 Task: Find connections with filter location Pālakkodu with filter topic #cybersecuritywith filter profile language Spanish with filter current company Hortonworks with filter school Bundelkhand University, Jhansi with filter industry Language Schools with filter service category Outsourcing with filter keywords title Superintendent
Action: Mouse moved to (661, 96)
Screenshot: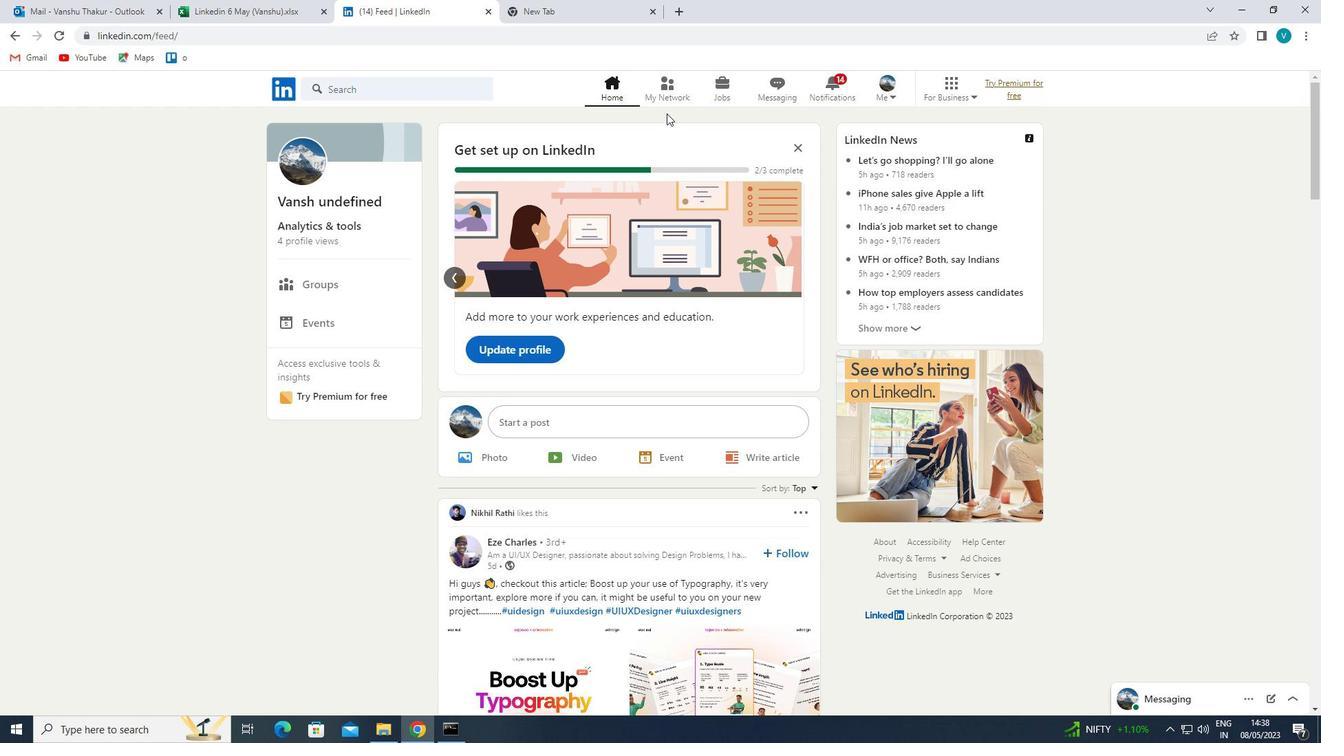
Action: Mouse pressed left at (661, 96)
Screenshot: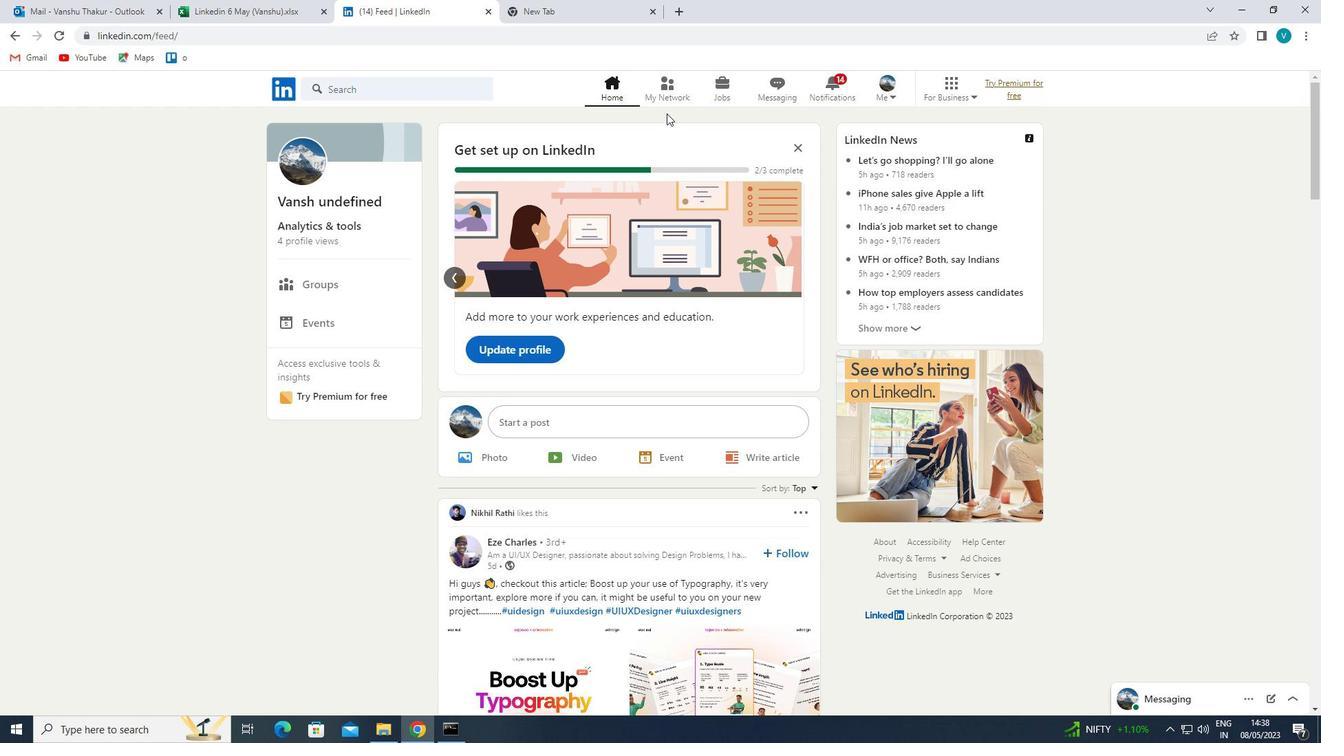 
Action: Mouse moved to (387, 172)
Screenshot: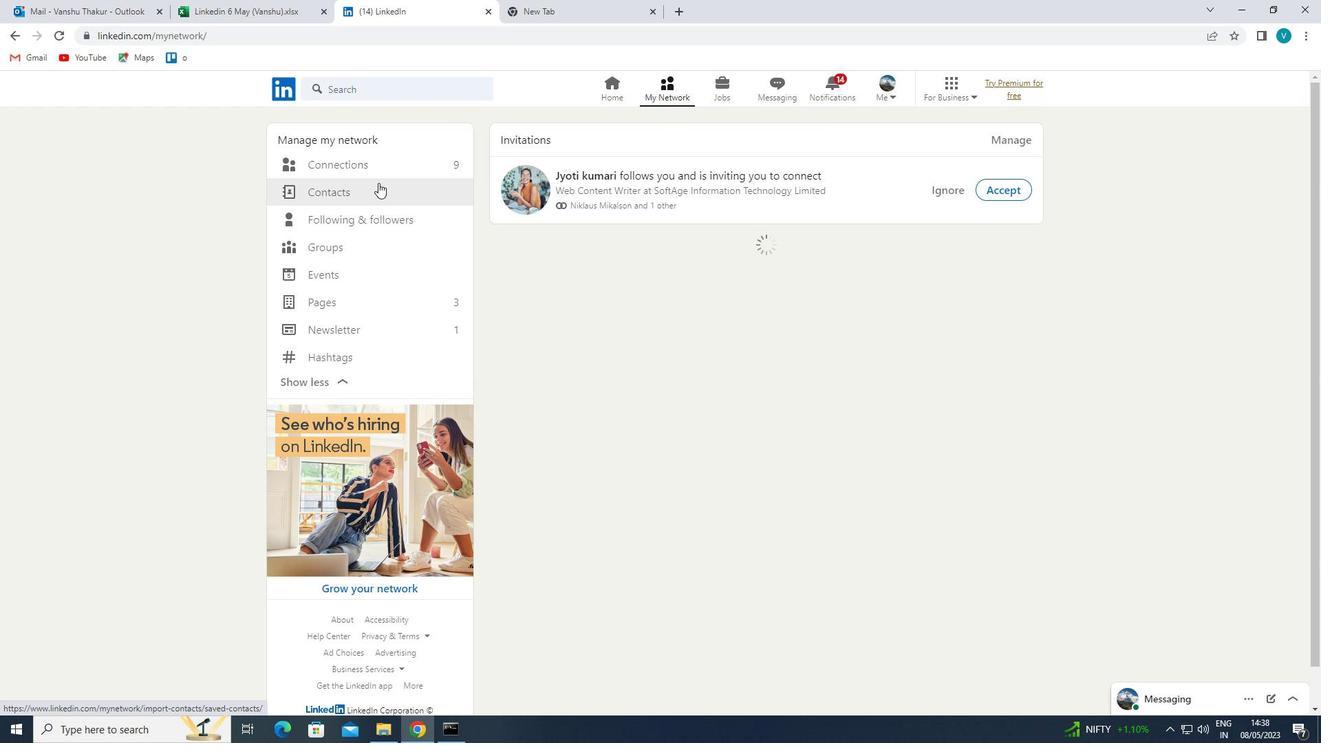 
Action: Mouse pressed left at (387, 172)
Screenshot: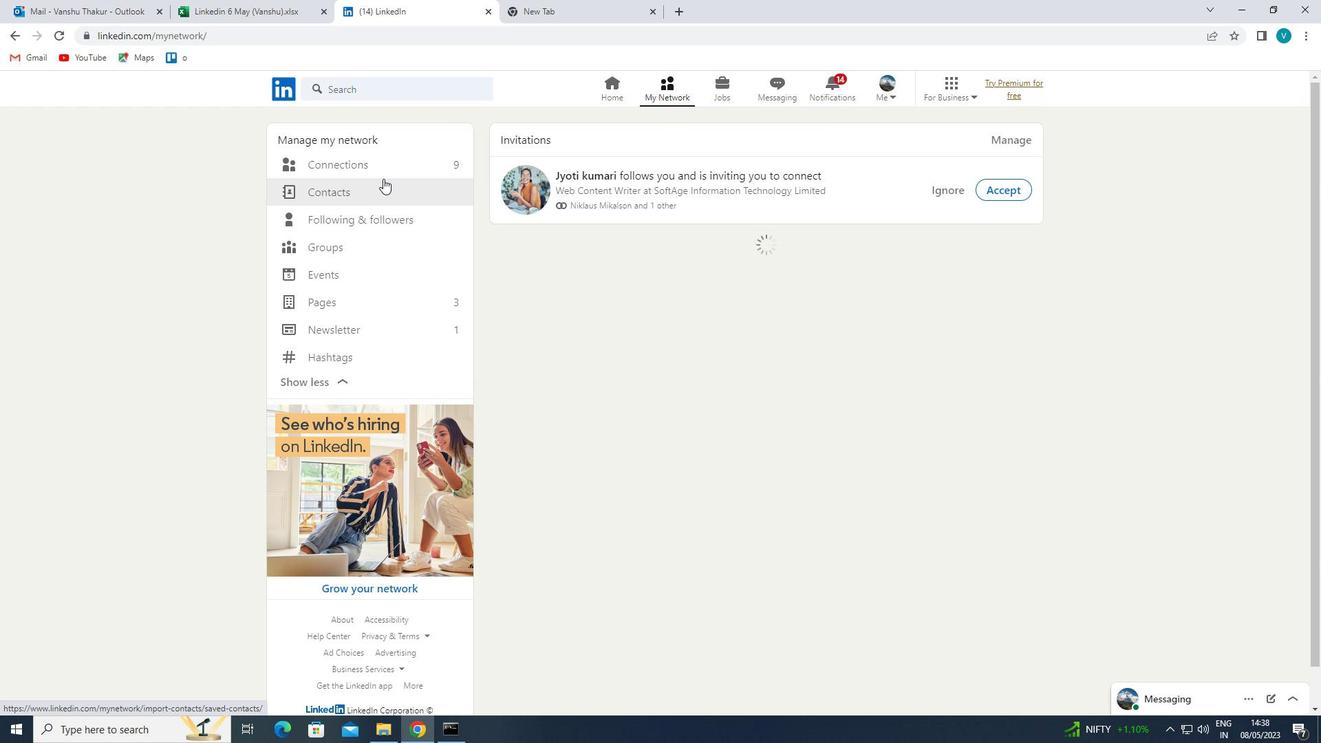 
Action: Mouse moved to (748, 164)
Screenshot: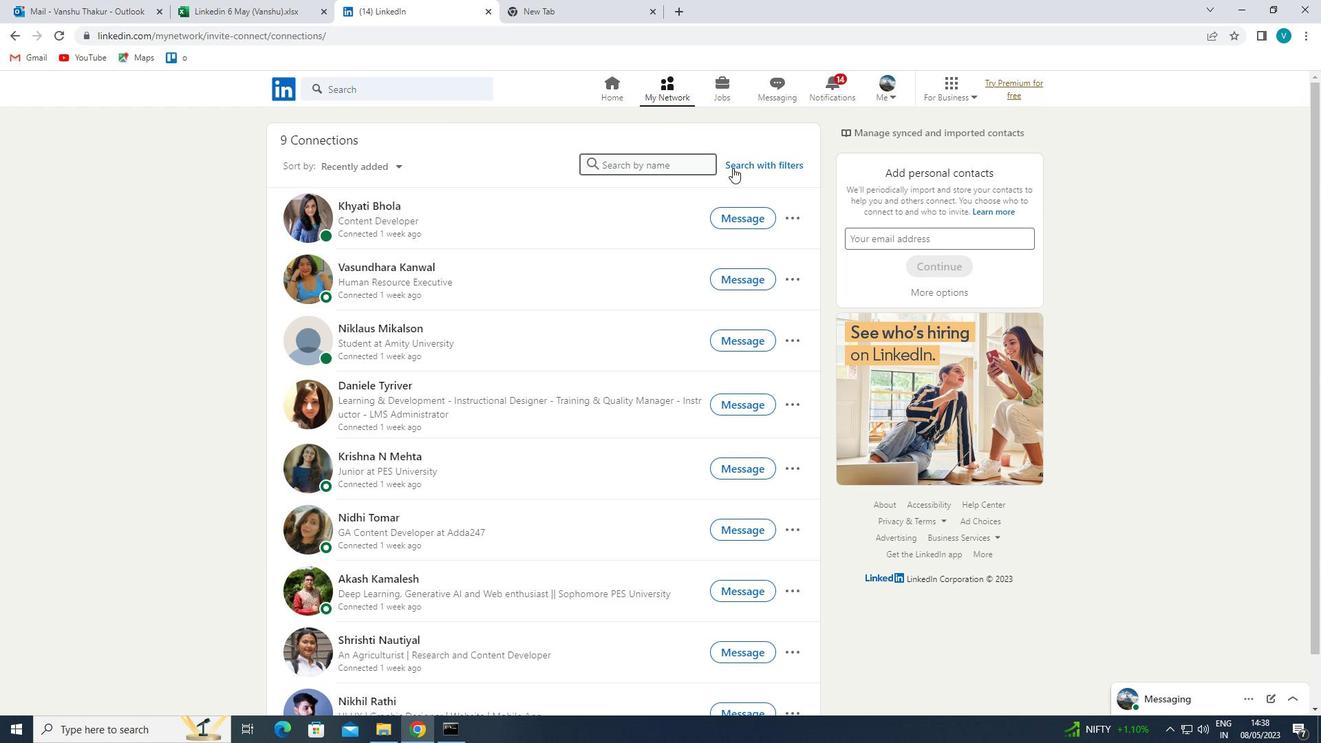 
Action: Mouse pressed left at (748, 164)
Screenshot: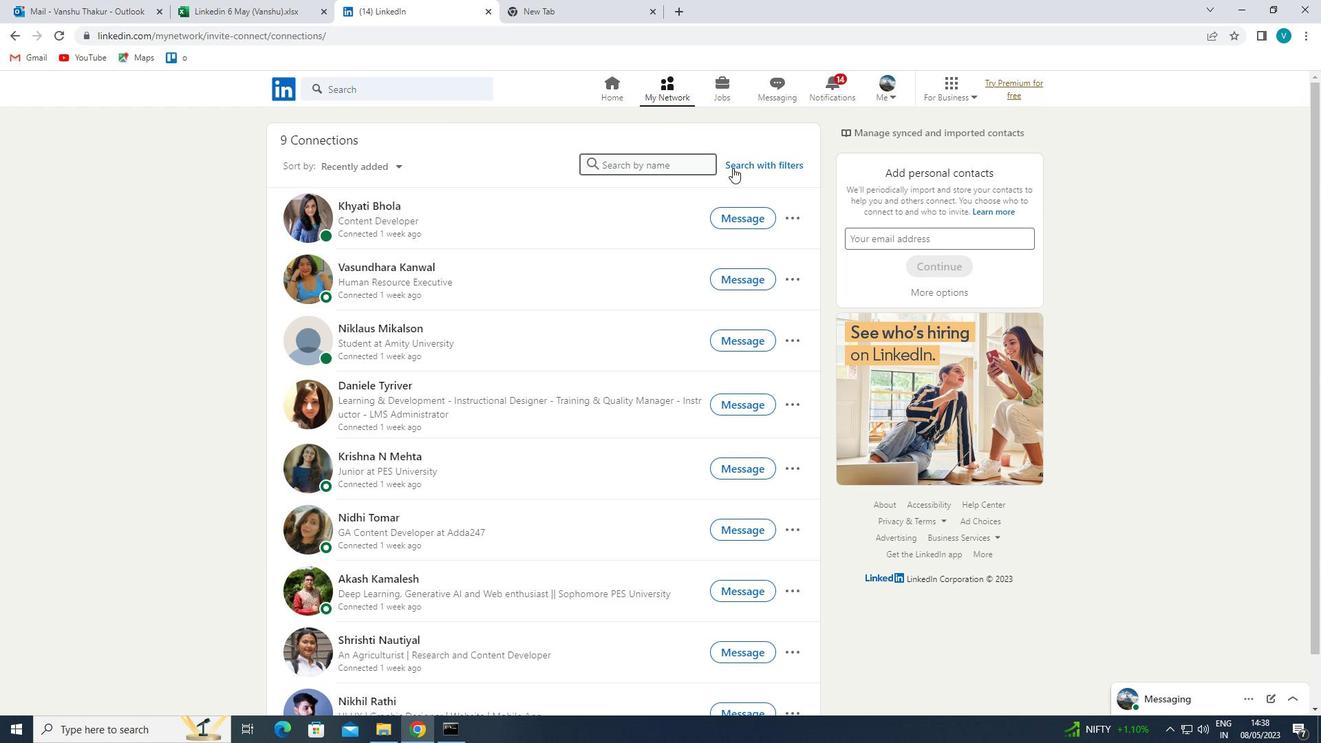 
Action: Mouse moved to (657, 129)
Screenshot: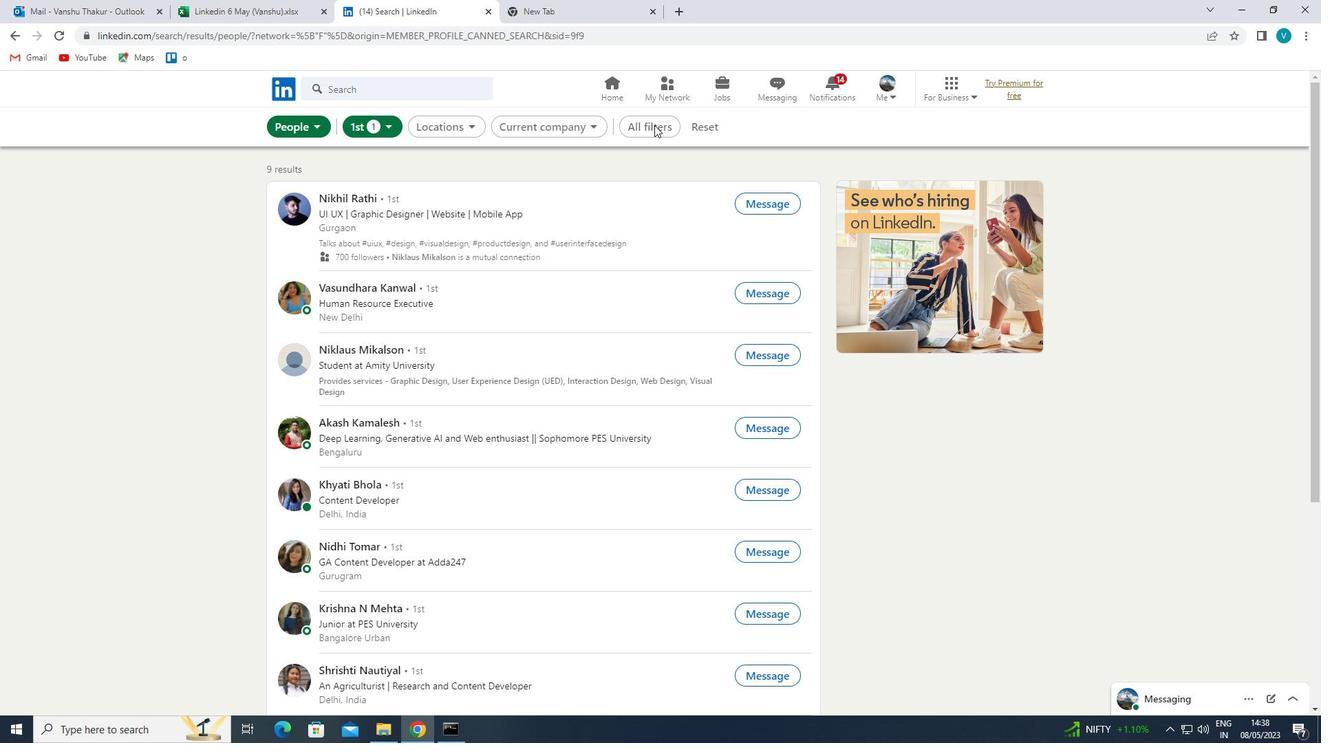 
Action: Mouse pressed left at (657, 129)
Screenshot: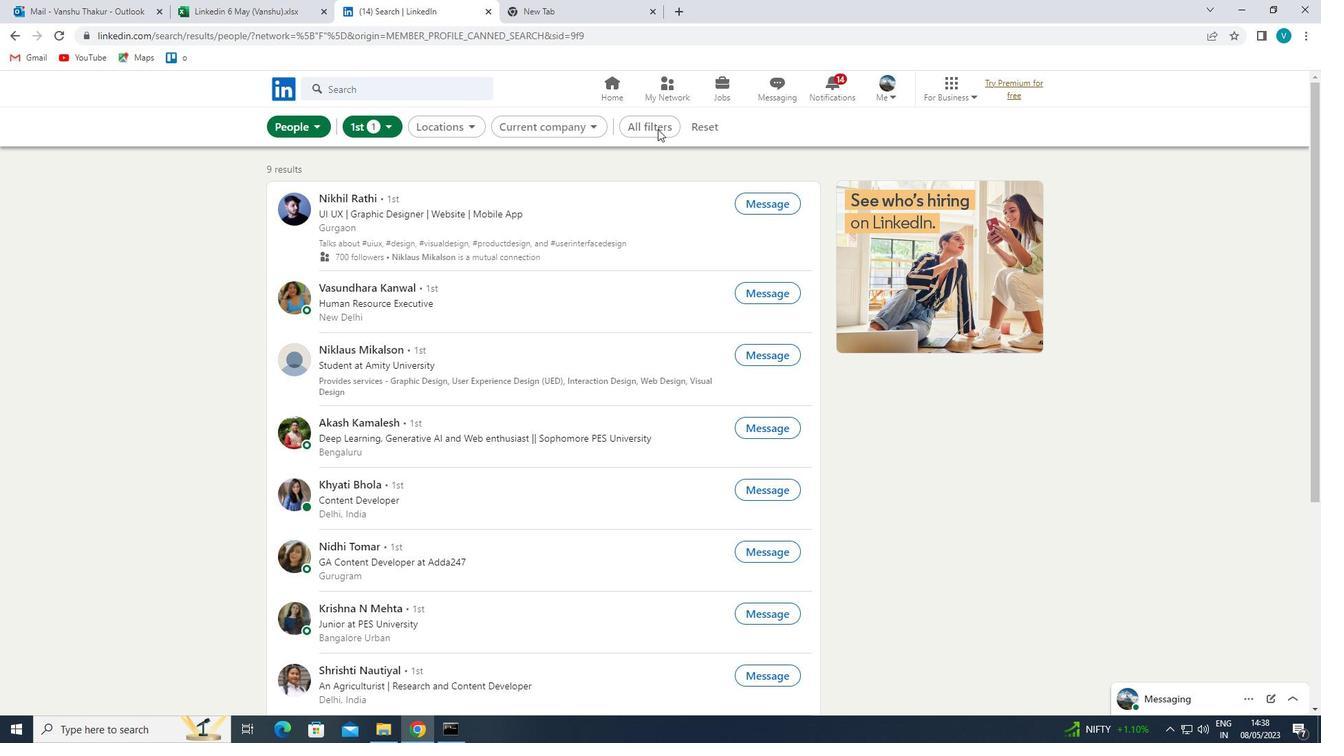 
Action: Mouse moved to (1115, 337)
Screenshot: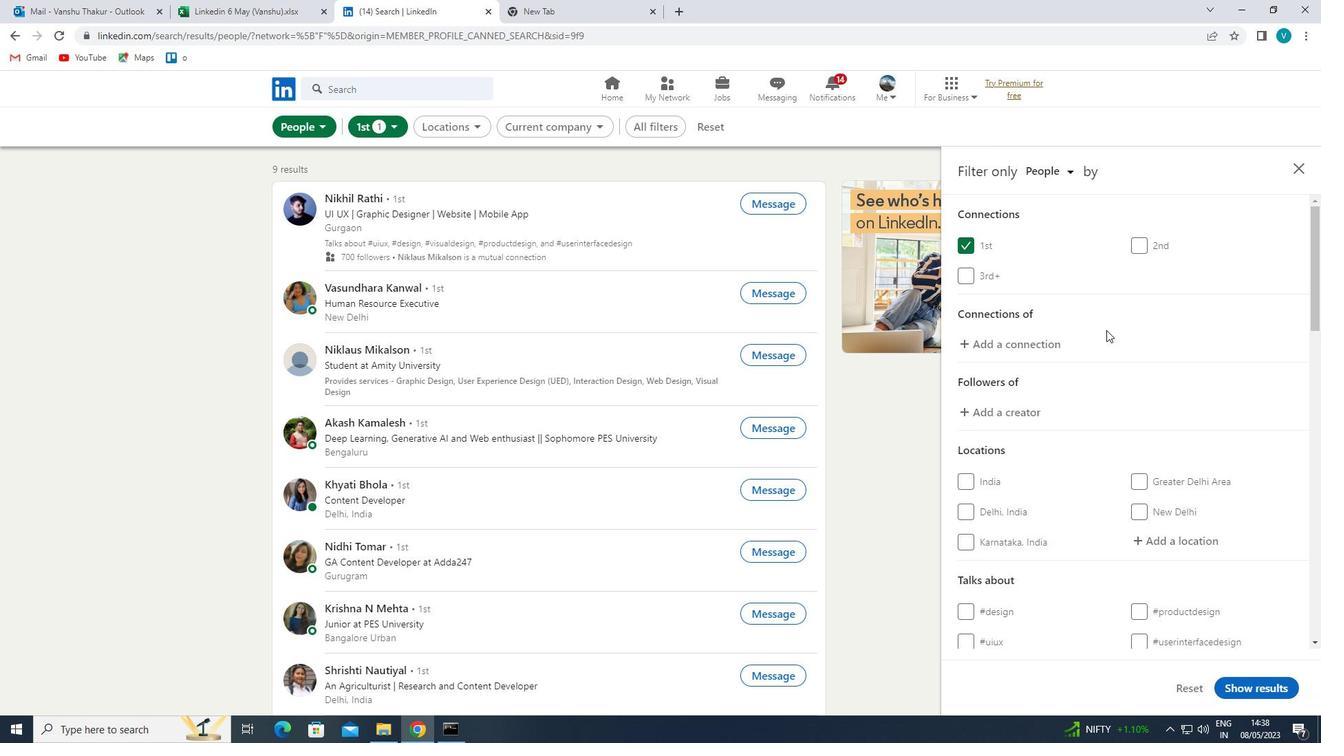
Action: Mouse scrolled (1115, 337) with delta (0, 0)
Screenshot: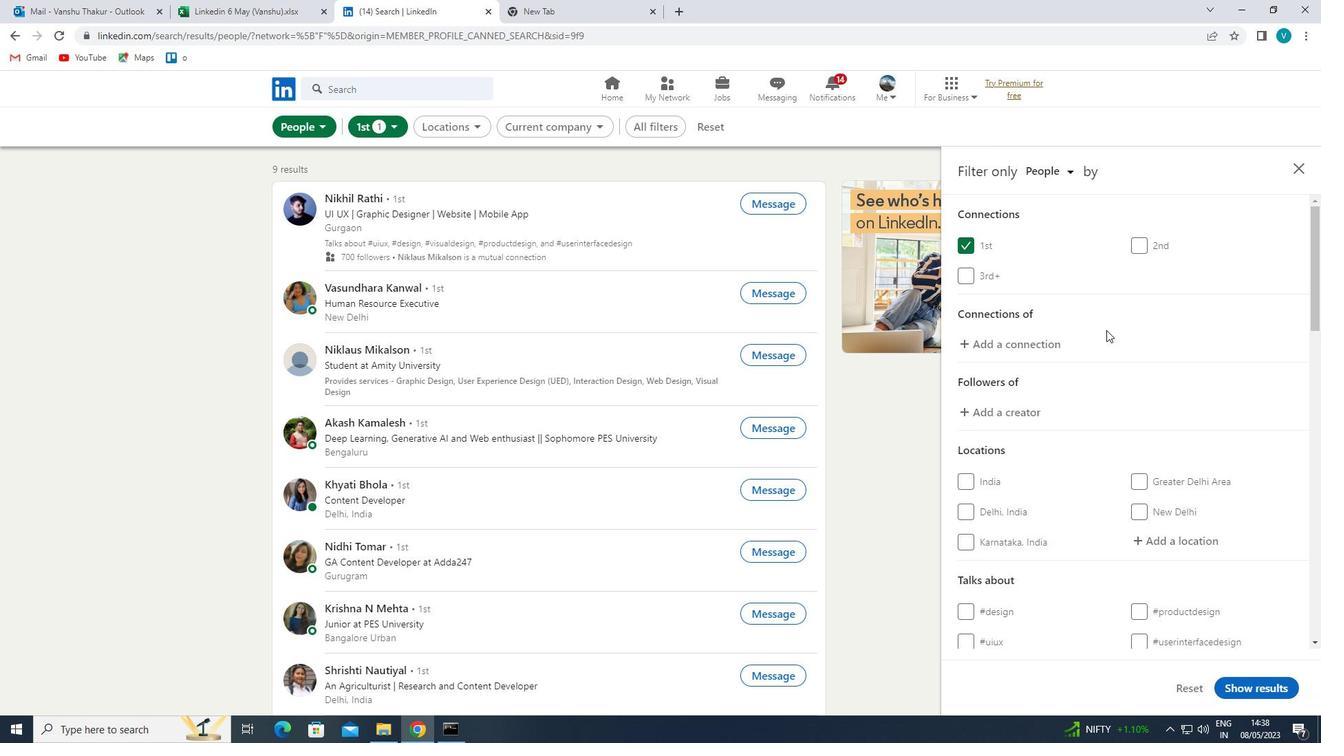 
Action: Mouse moved to (1125, 346)
Screenshot: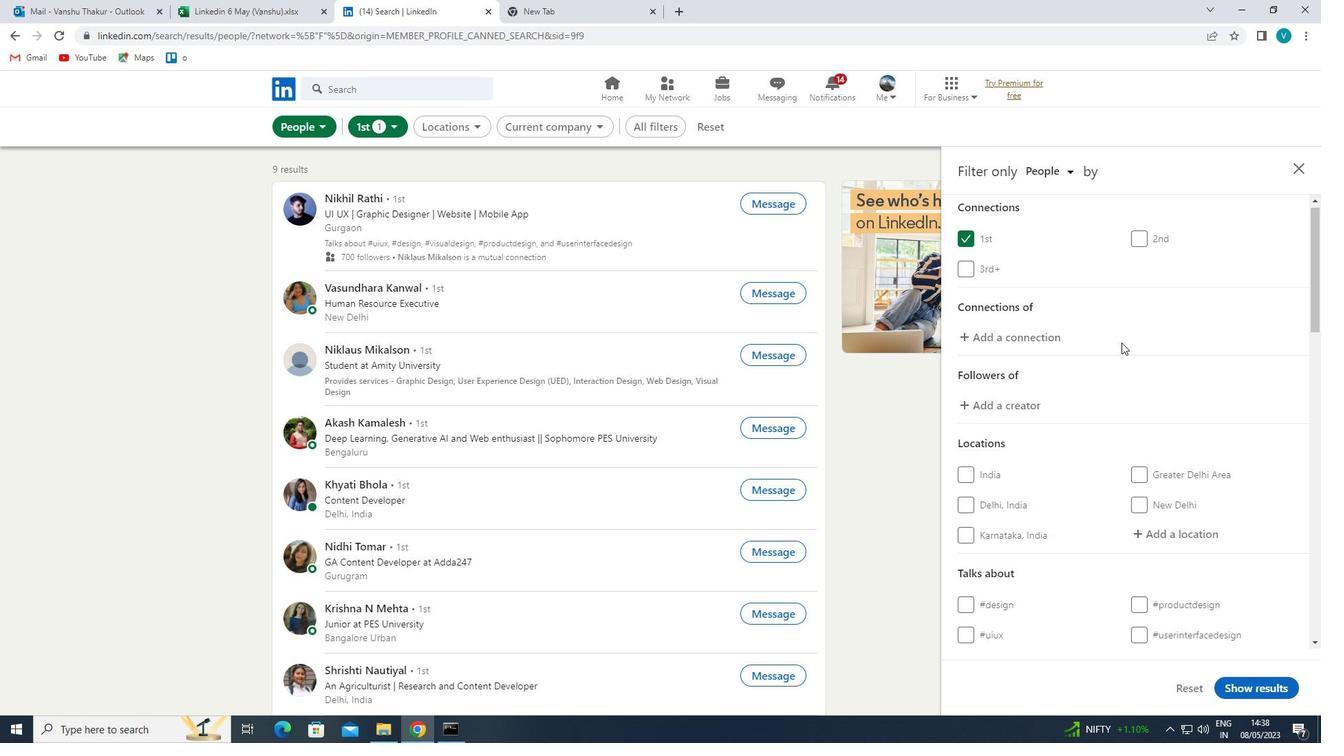 
Action: Mouse scrolled (1125, 345) with delta (0, 0)
Screenshot: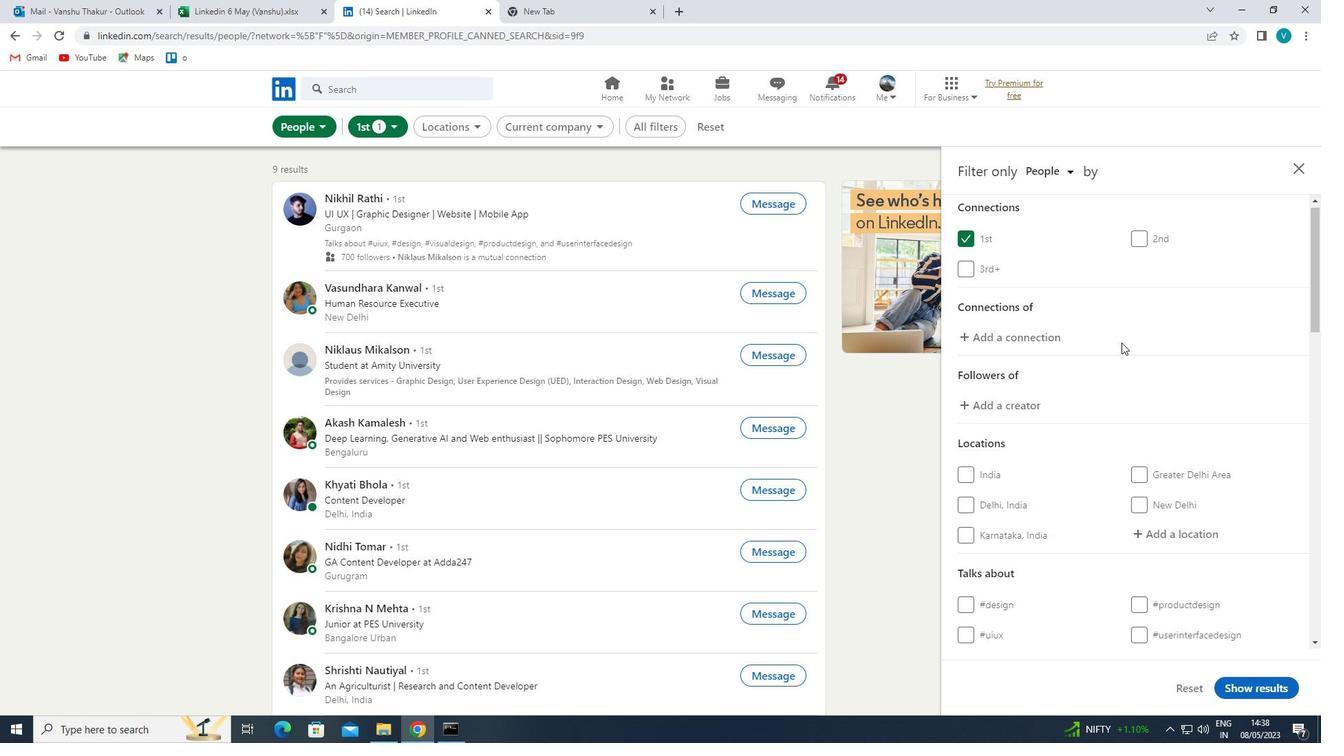 
Action: Mouse moved to (1160, 403)
Screenshot: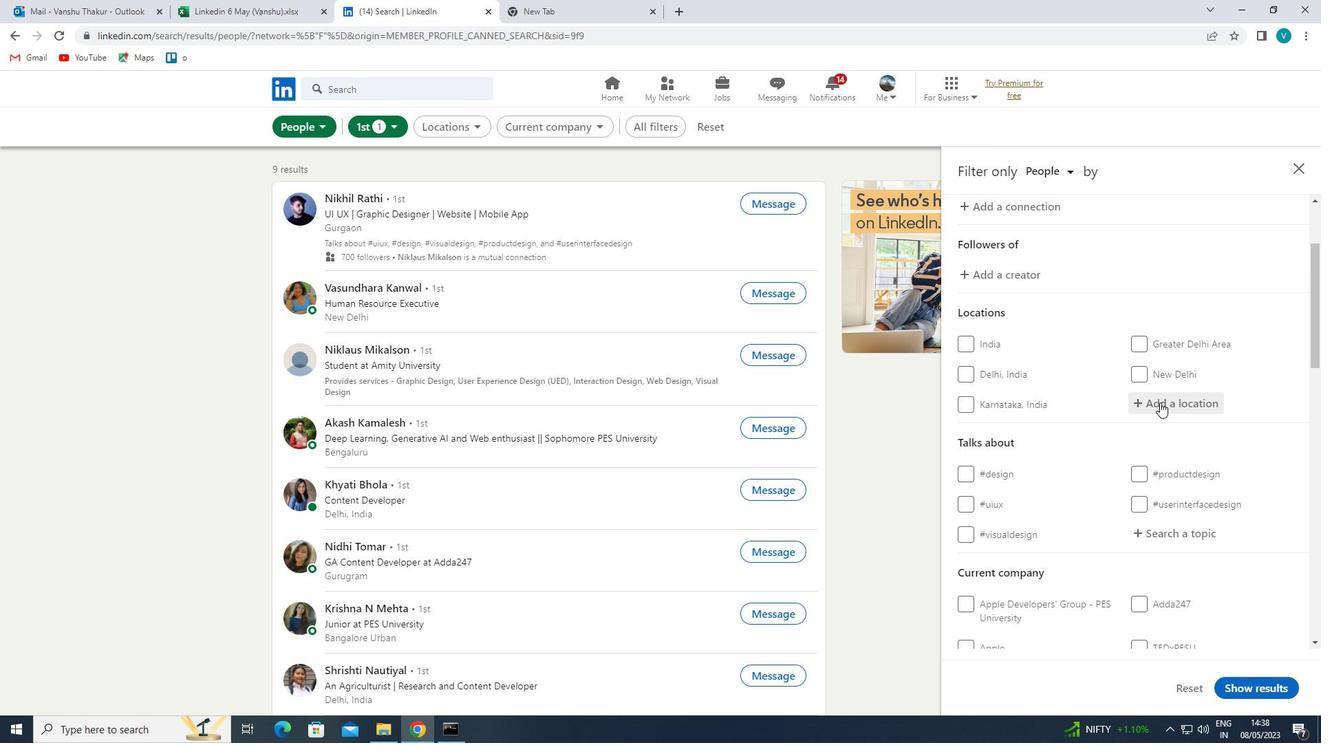 
Action: Mouse pressed left at (1160, 403)
Screenshot: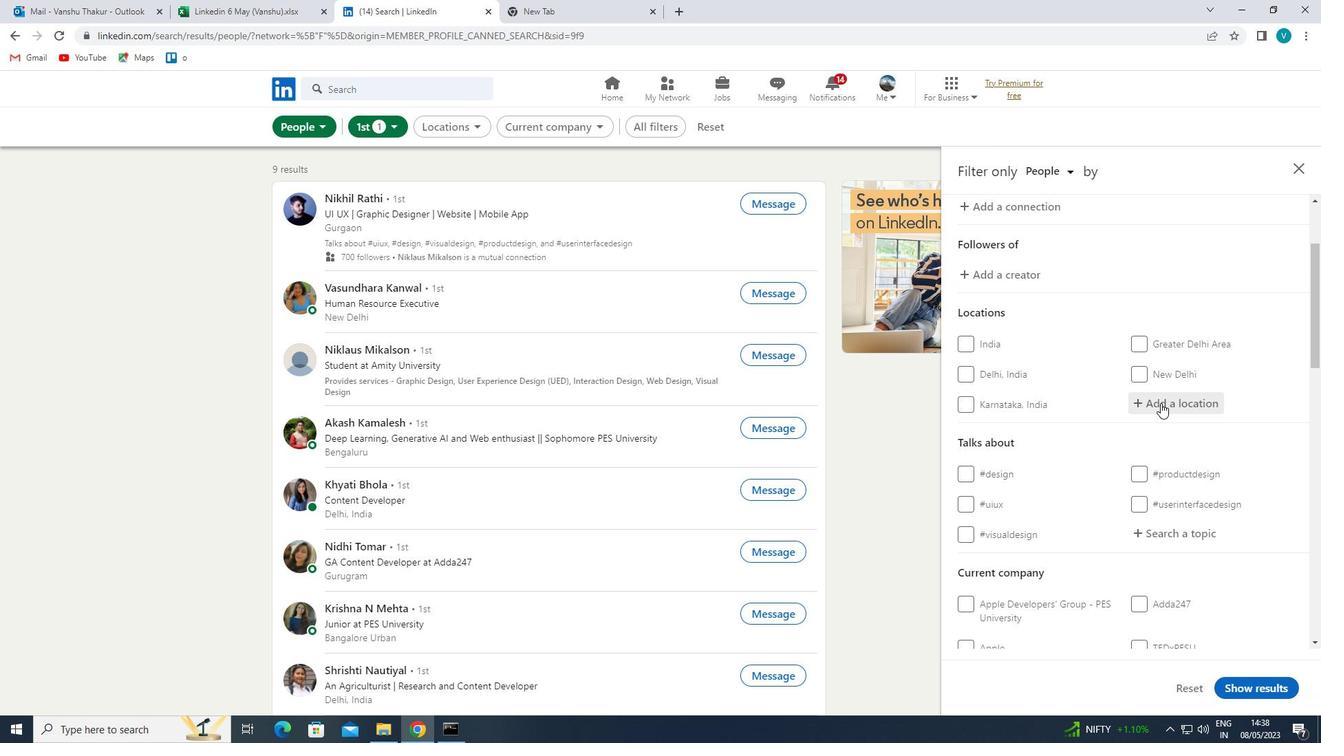 
Action: Mouse moved to (1010, 494)
Screenshot: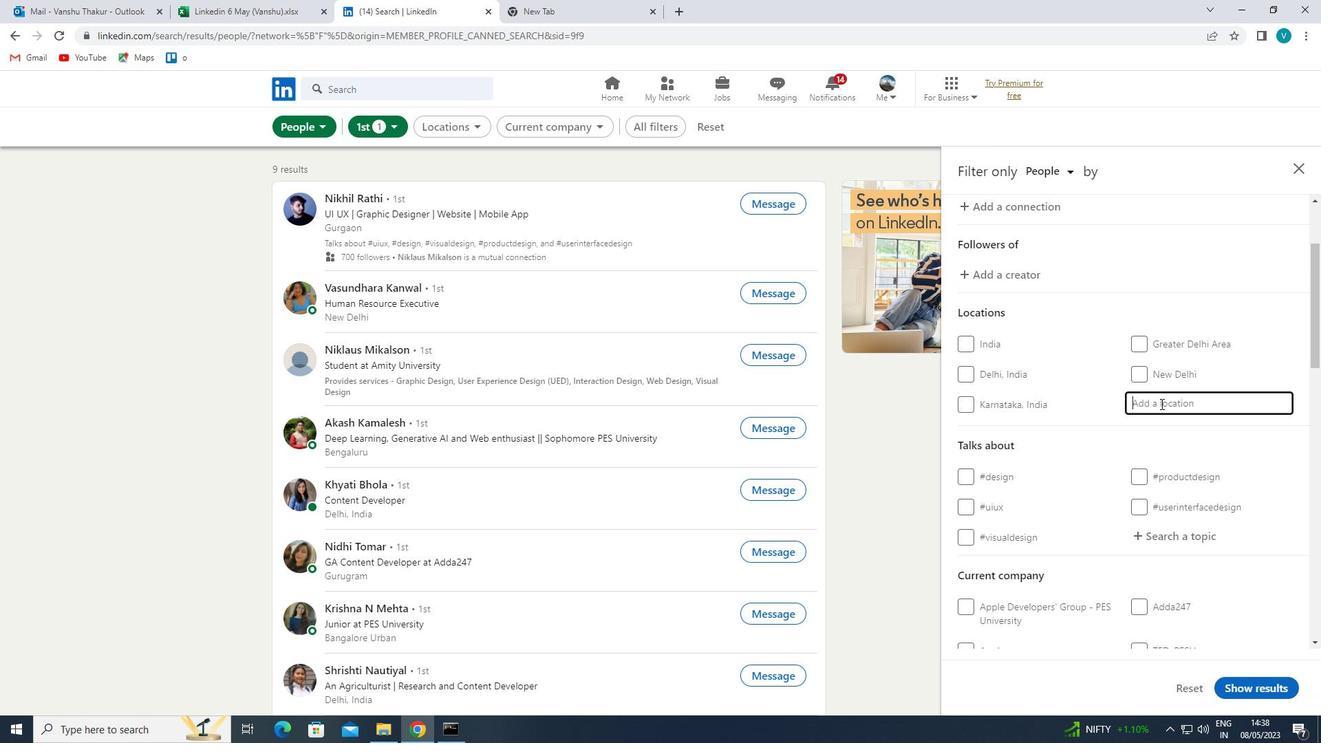 
Action: Key pressed <Key.shift><Key.shift><Key.shift><Key.shift>PALAKKODU
Screenshot: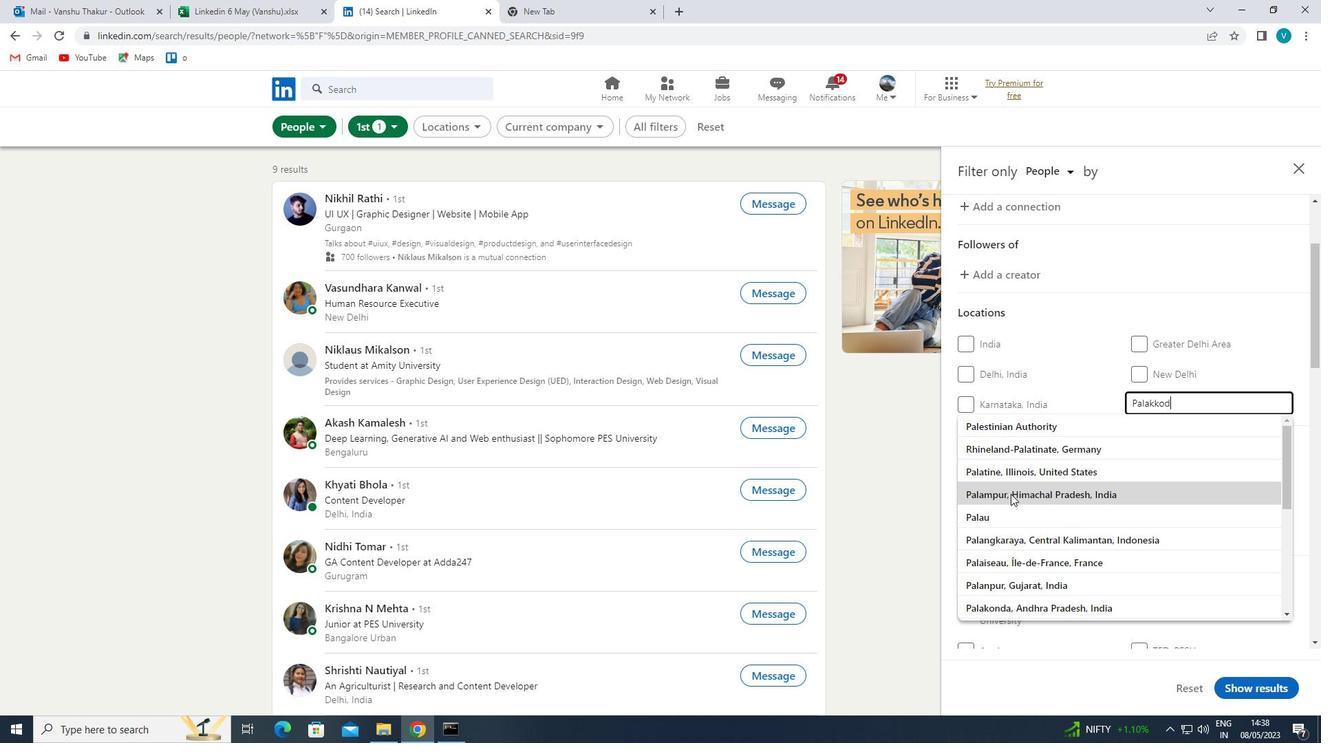 
Action: Mouse moved to (1076, 425)
Screenshot: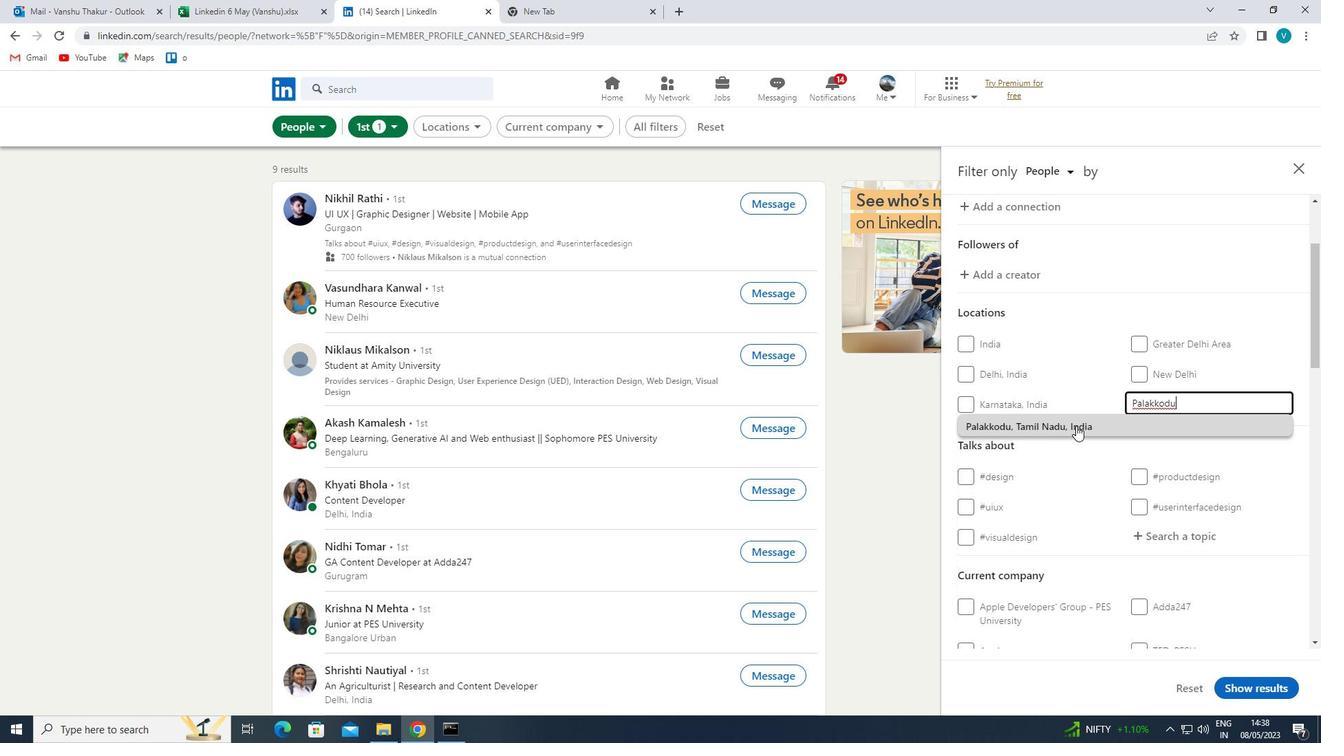 
Action: Mouse pressed left at (1076, 425)
Screenshot: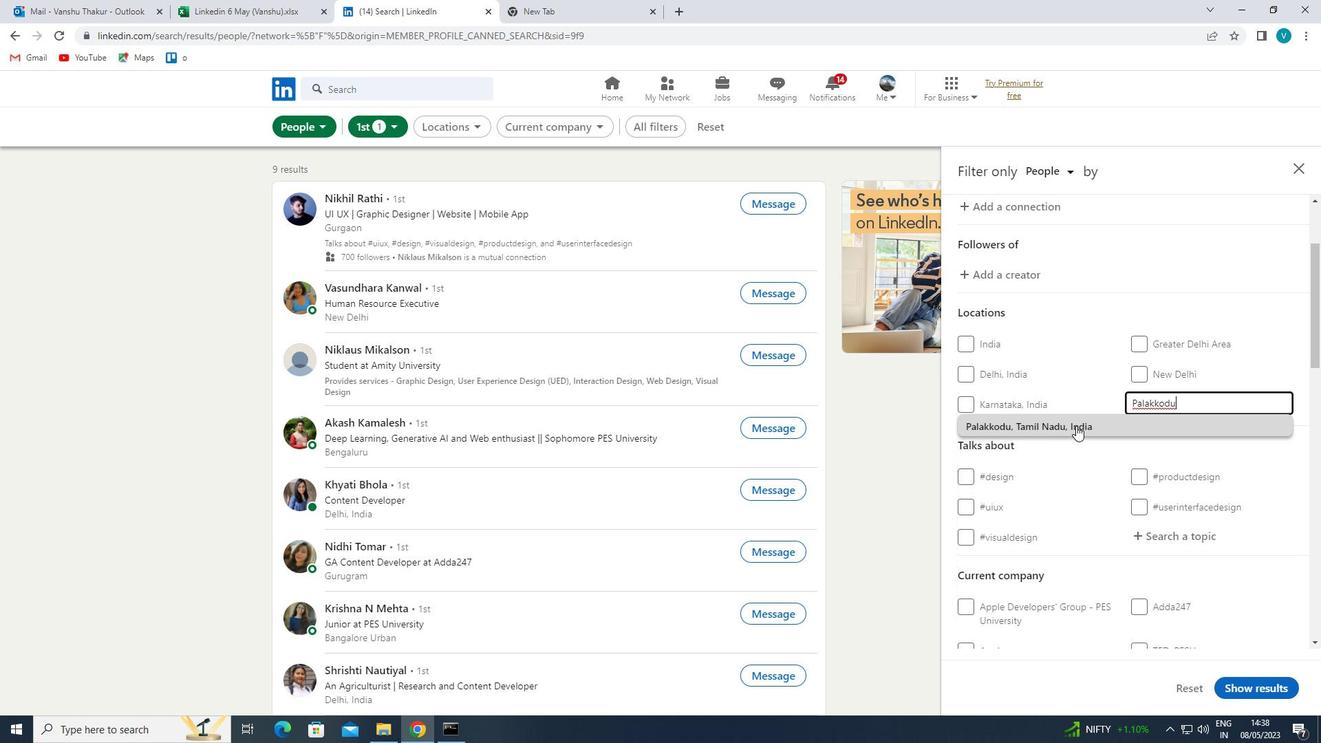 
Action: Mouse moved to (1089, 428)
Screenshot: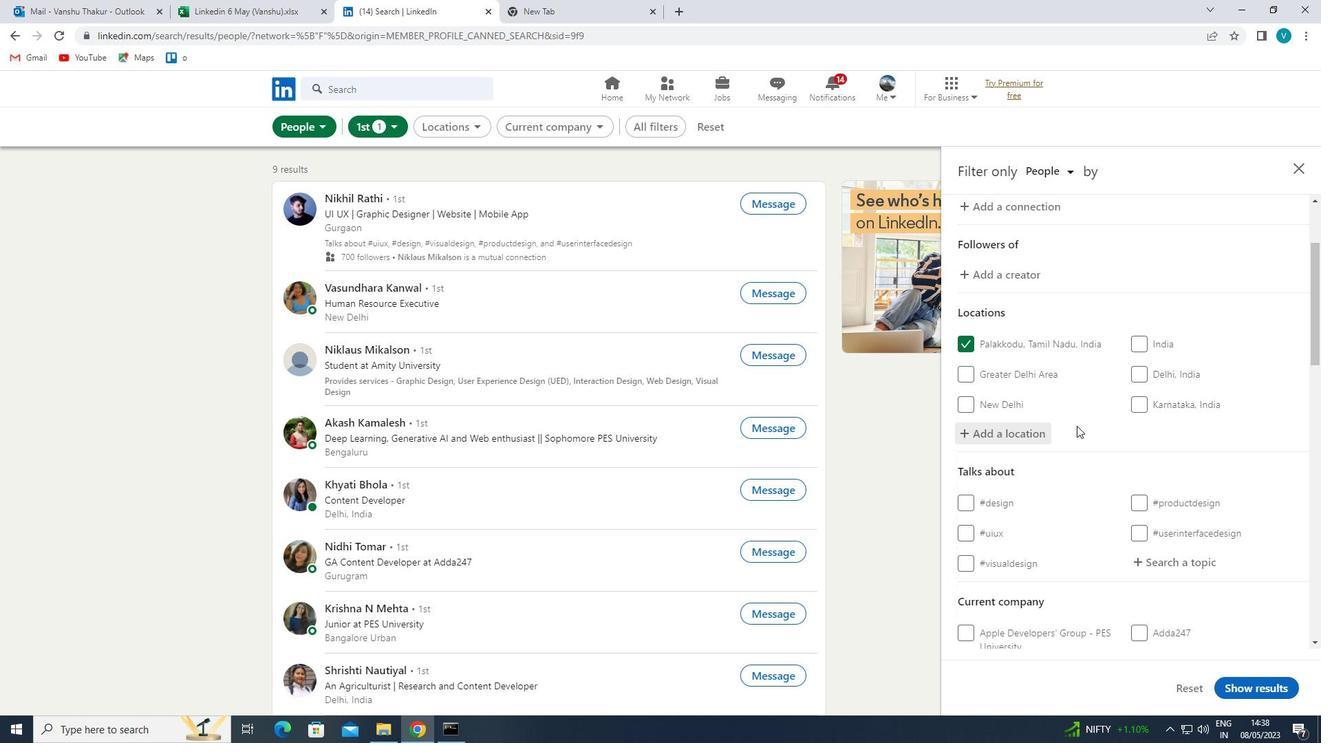 
Action: Mouse scrolled (1089, 428) with delta (0, 0)
Screenshot: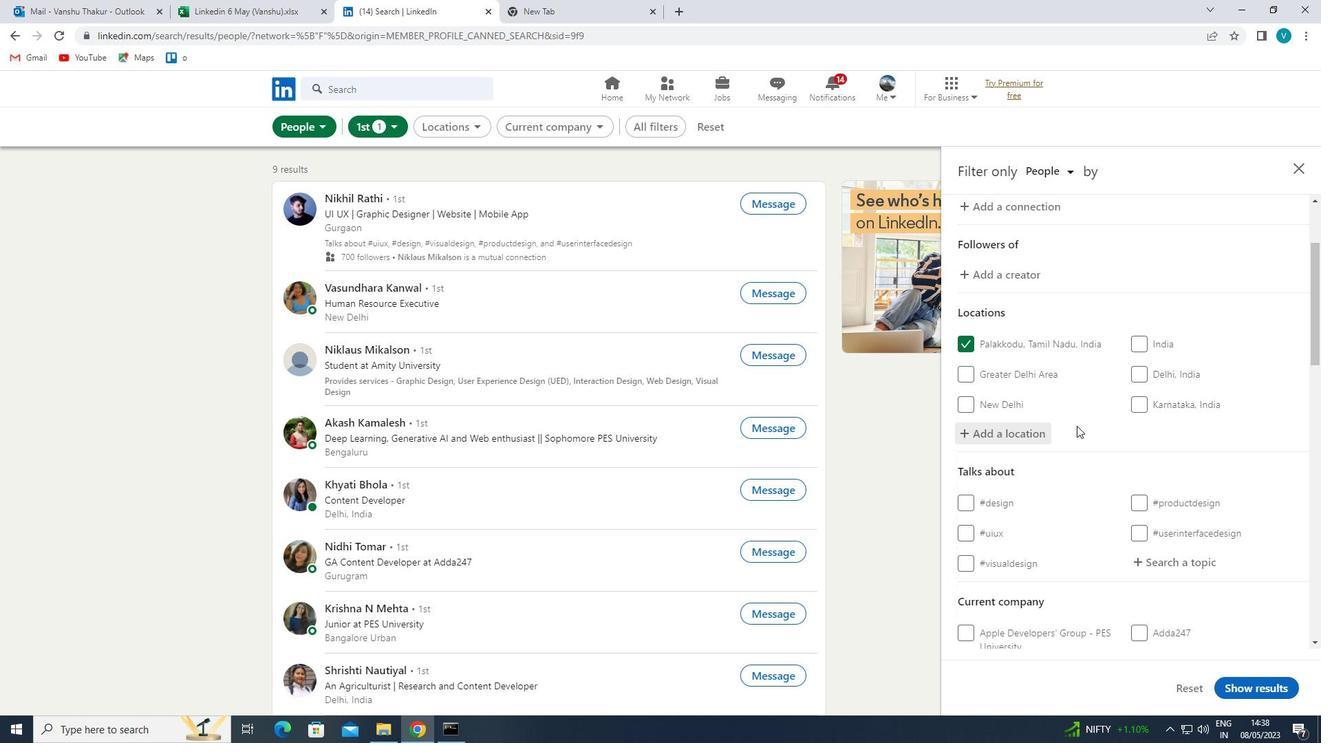 
Action: Mouse moved to (1114, 439)
Screenshot: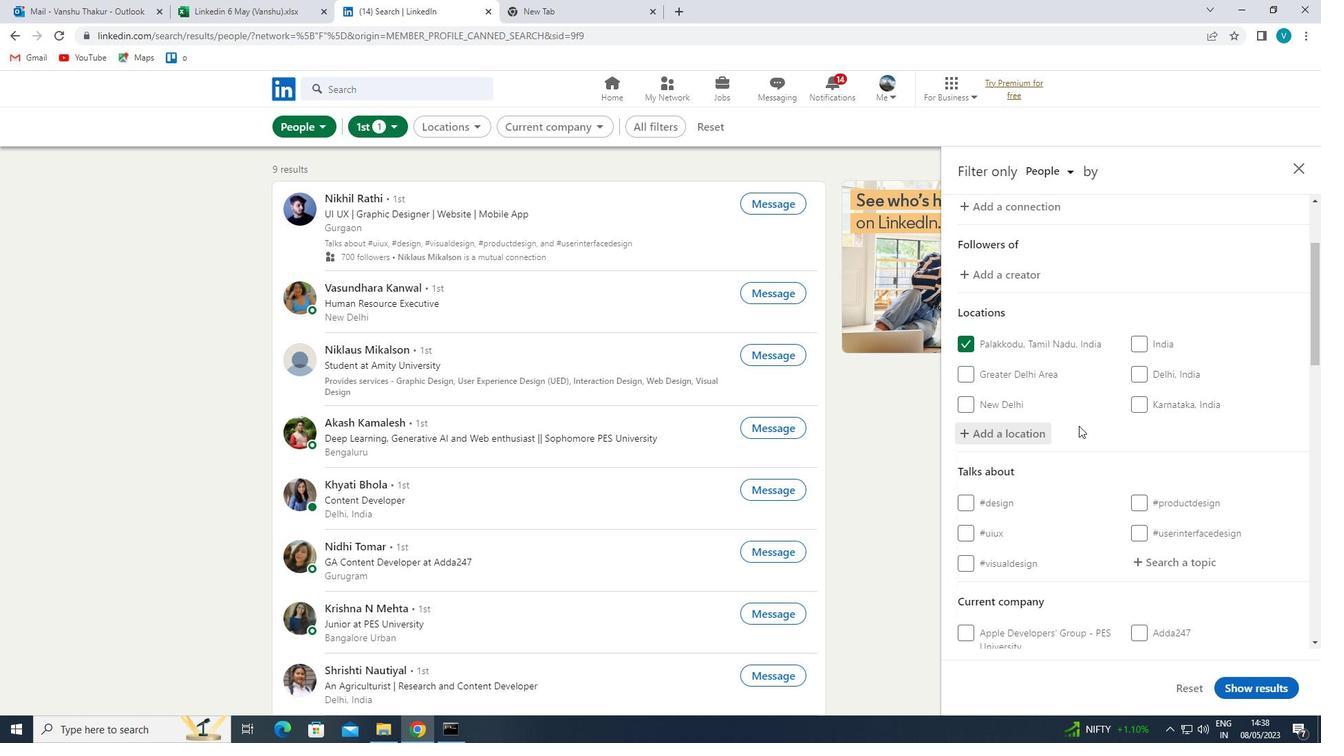 
Action: Mouse scrolled (1114, 438) with delta (0, 0)
Screenshot: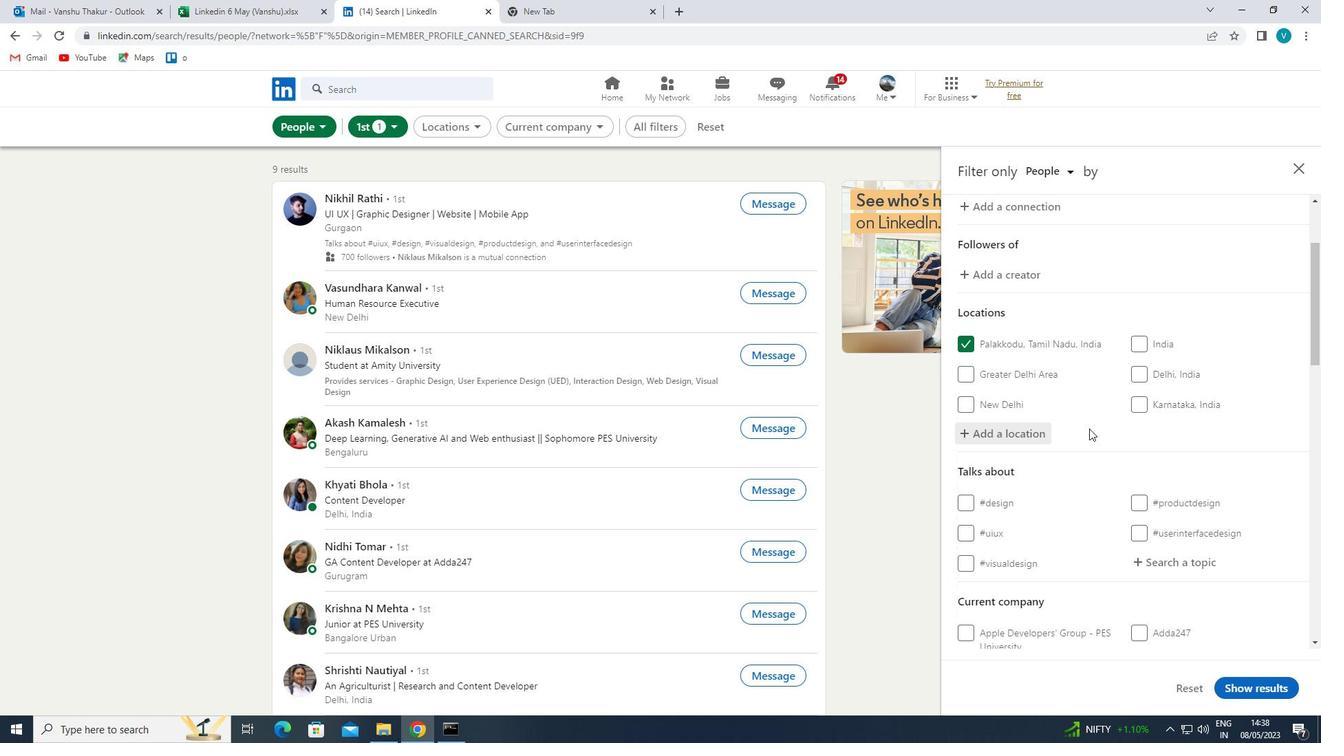 
Action: Mouse moved to (1182, 433)
Screenshot: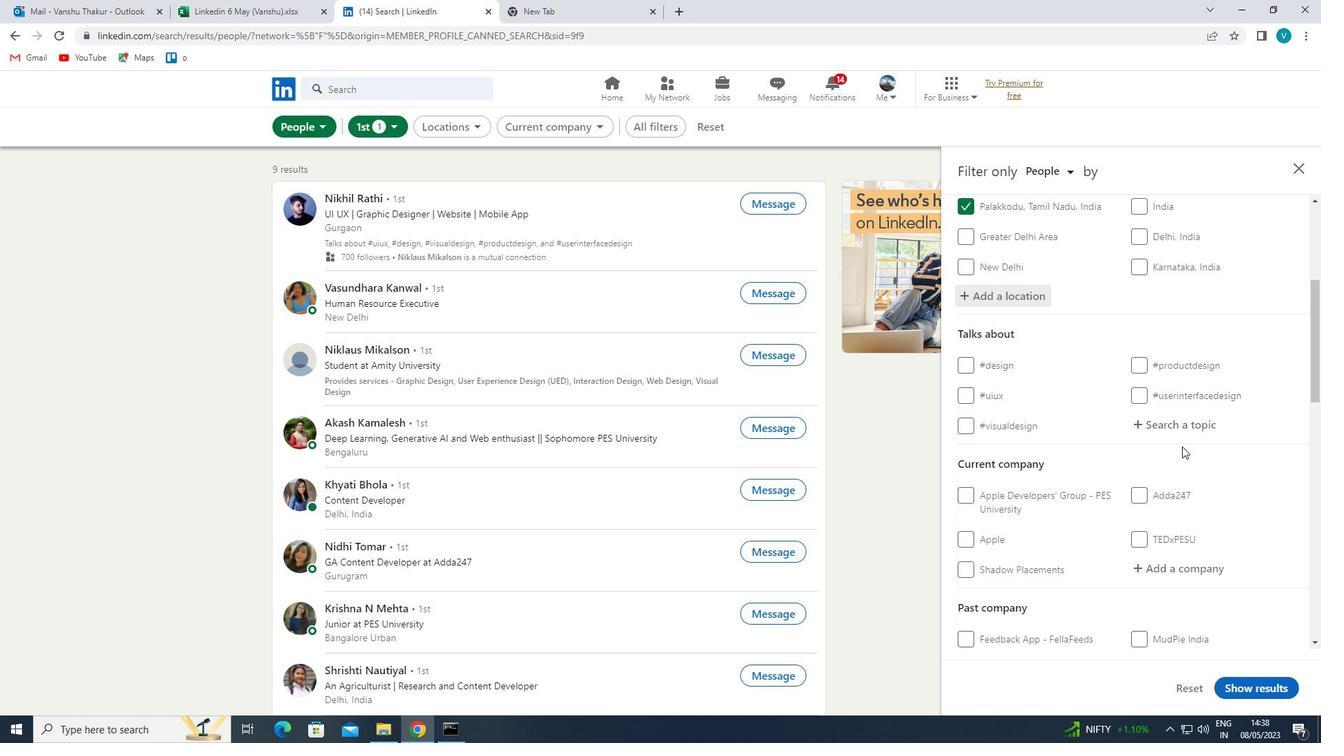 
Action: Mouse pressed left at (1182, 433)
Screenshot: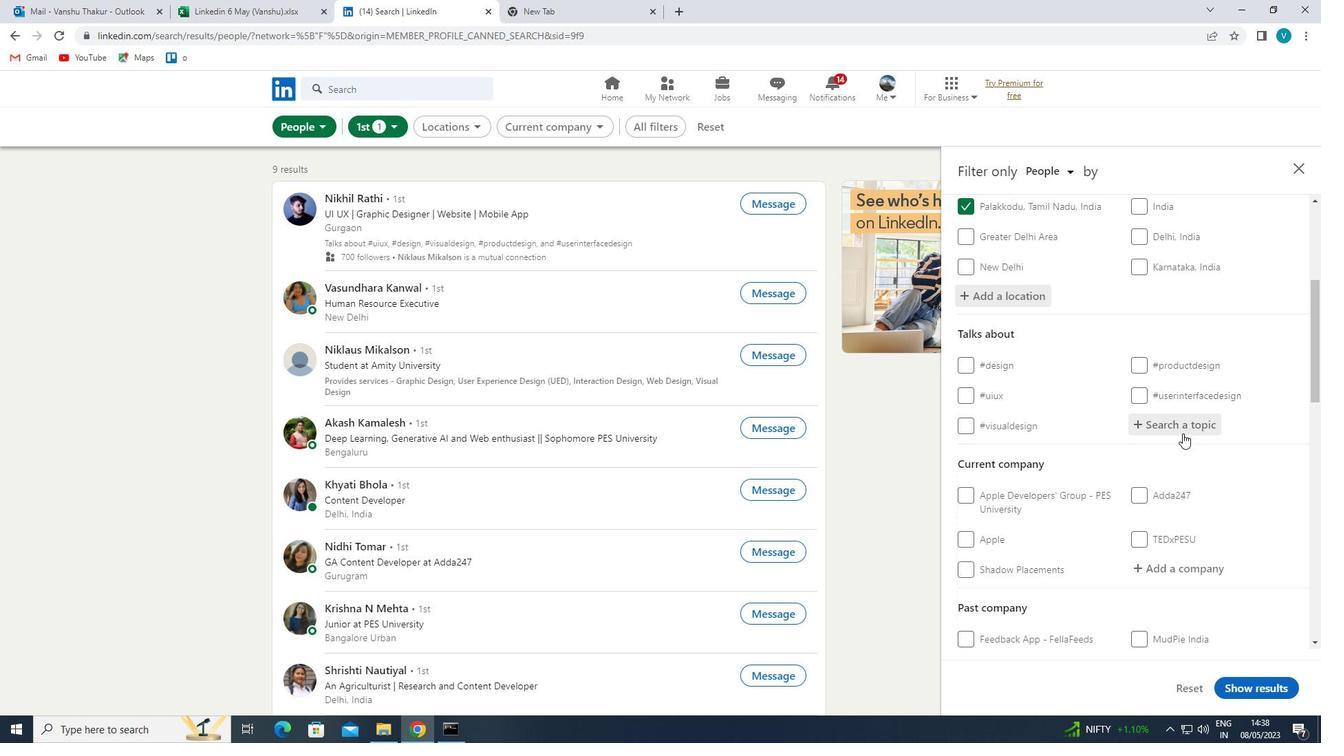 
Action: Mouse moved to (1118, 395)
Screenshot: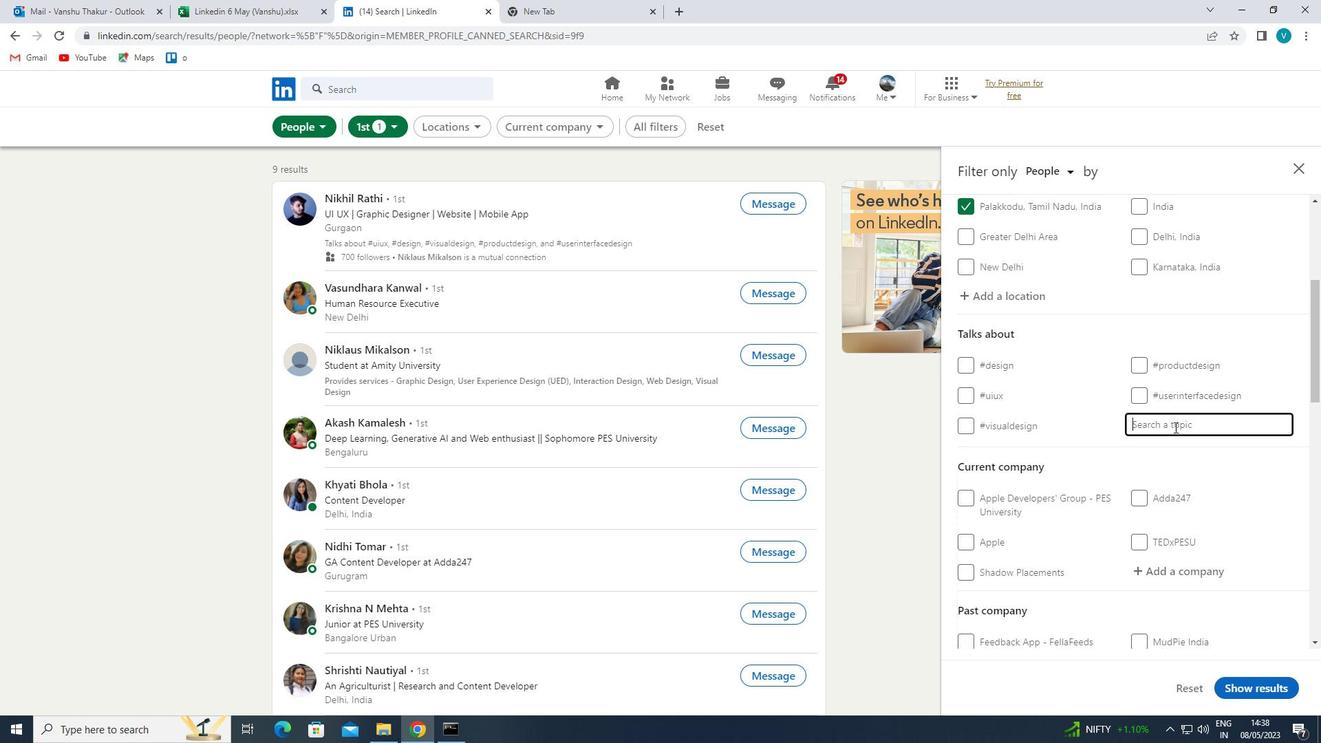 
Action: Key pressed CYBERSECURITY
Screenshot: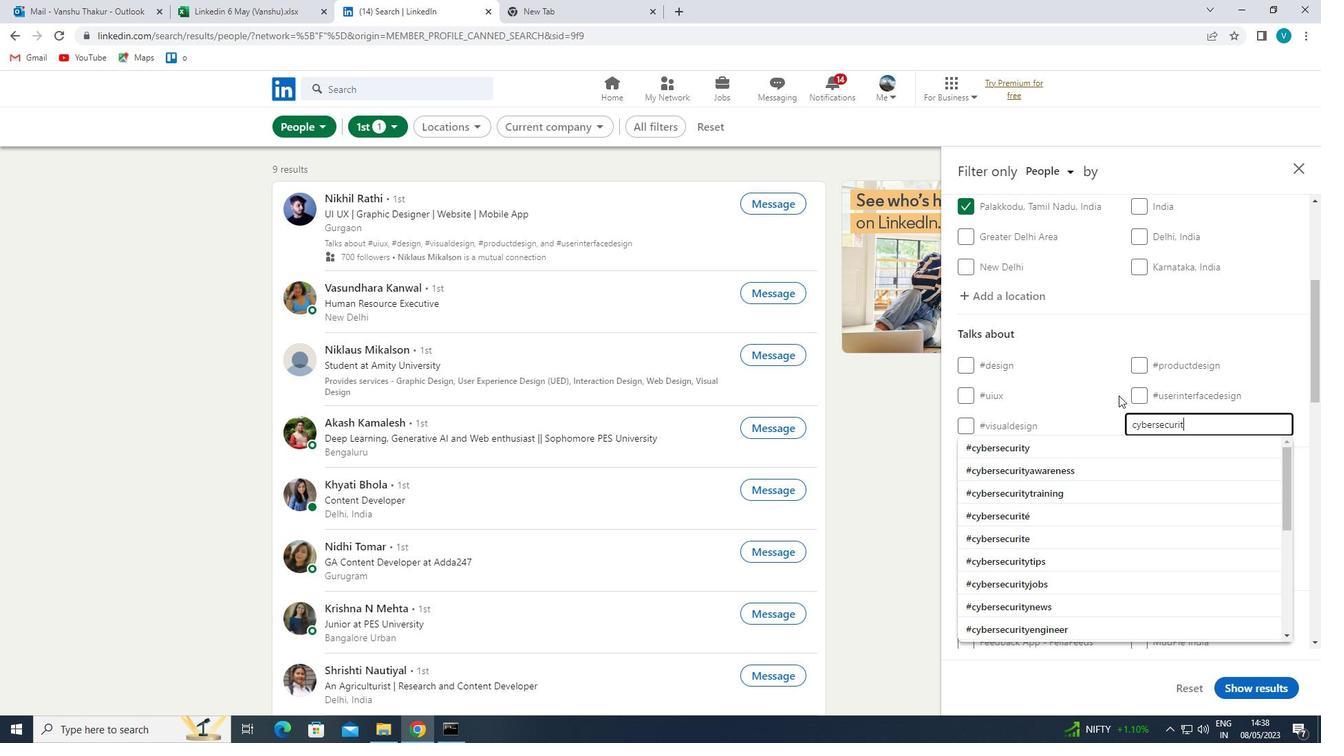 
Action: Mouse moved to (1083, 438)
Screenshot: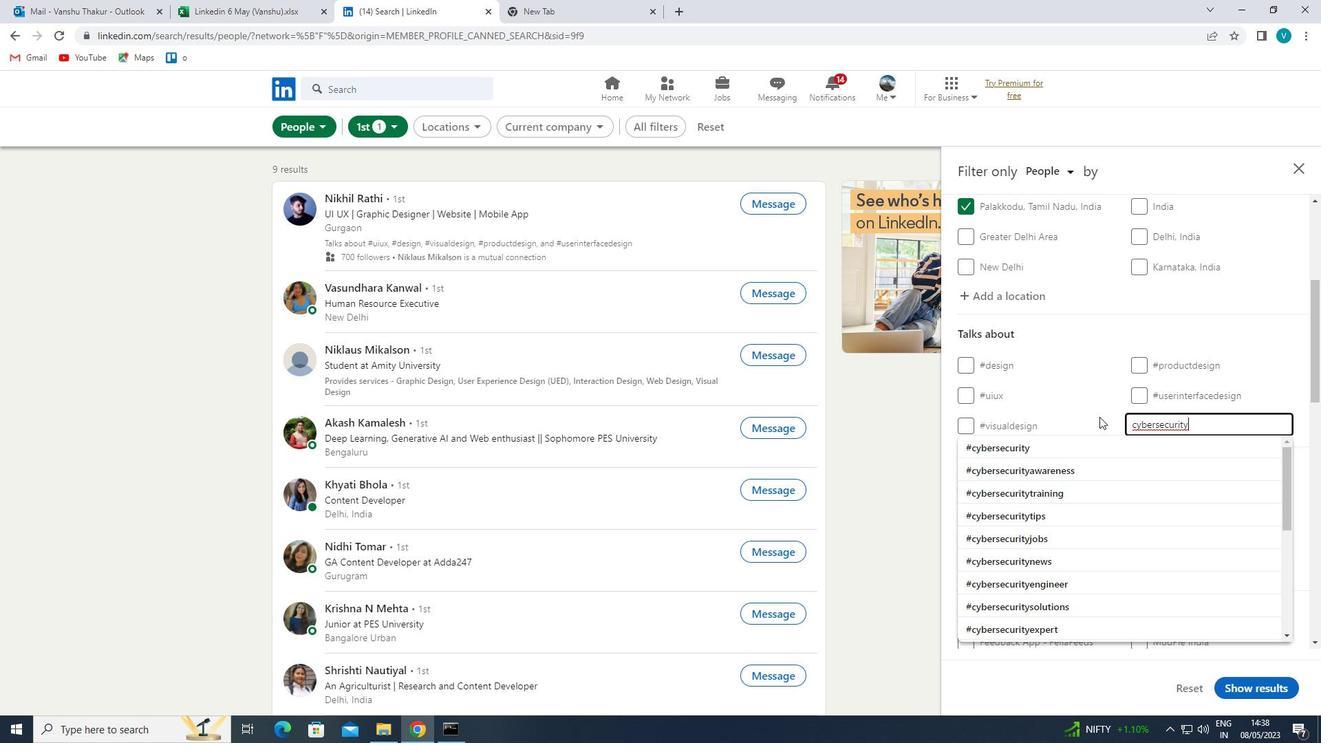 
Action: Mouse pressed left at (1083, 438)
Screenshot: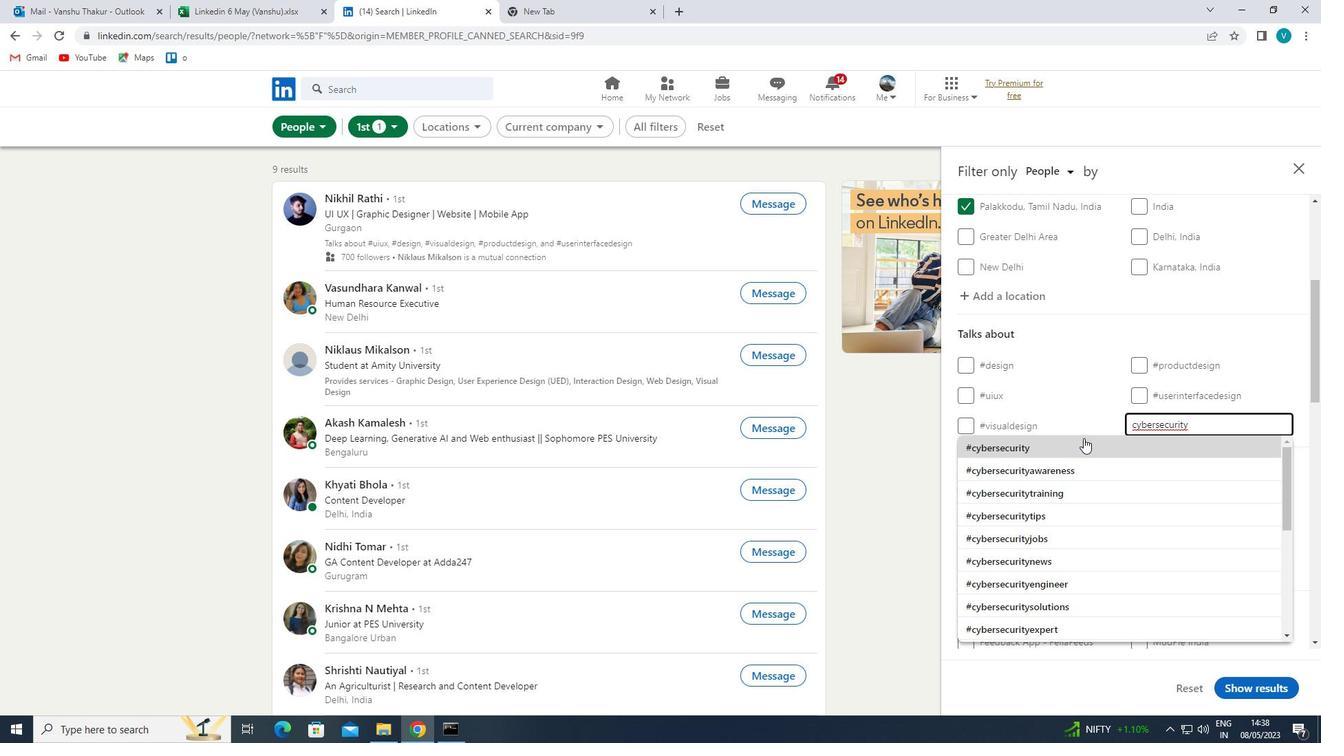
Action: Mouse moved to (1096, 446)
Screenshot: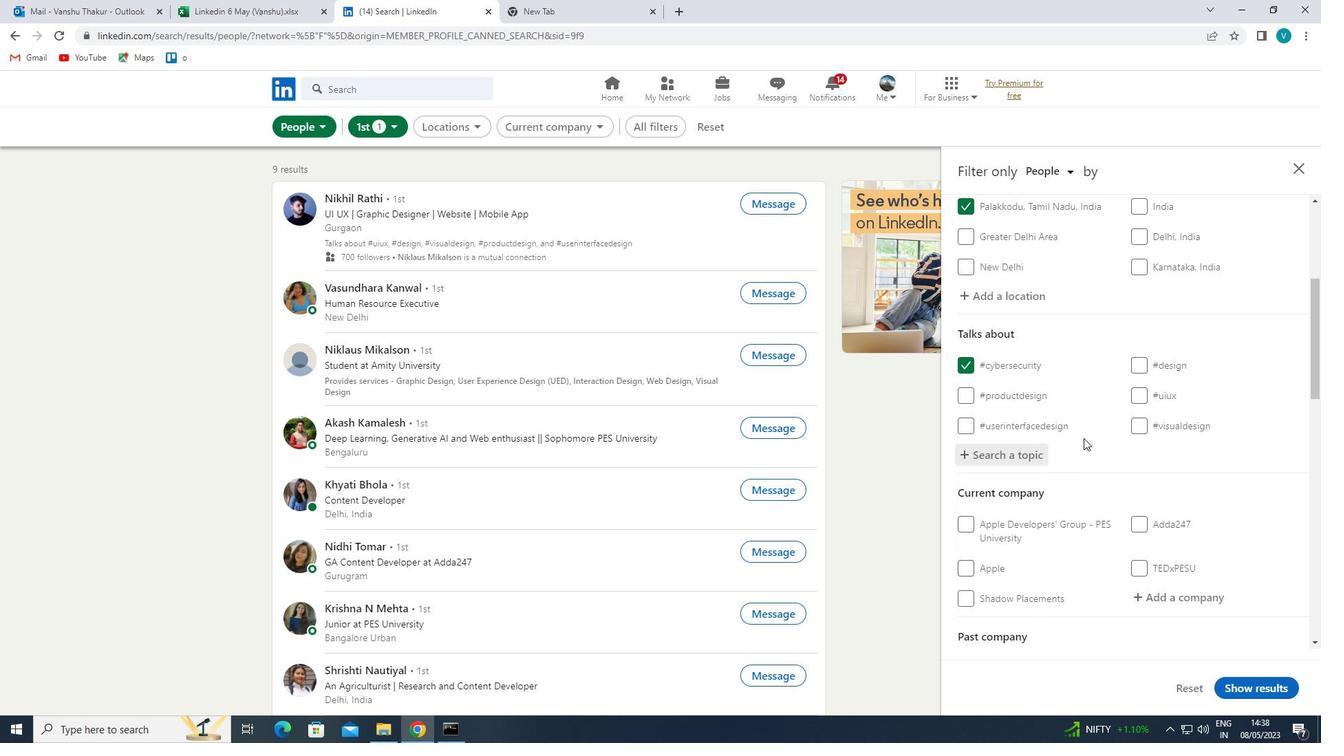 
Action: Mouse scrolled (1096, 445) with delta (0, 0)
Screenshot: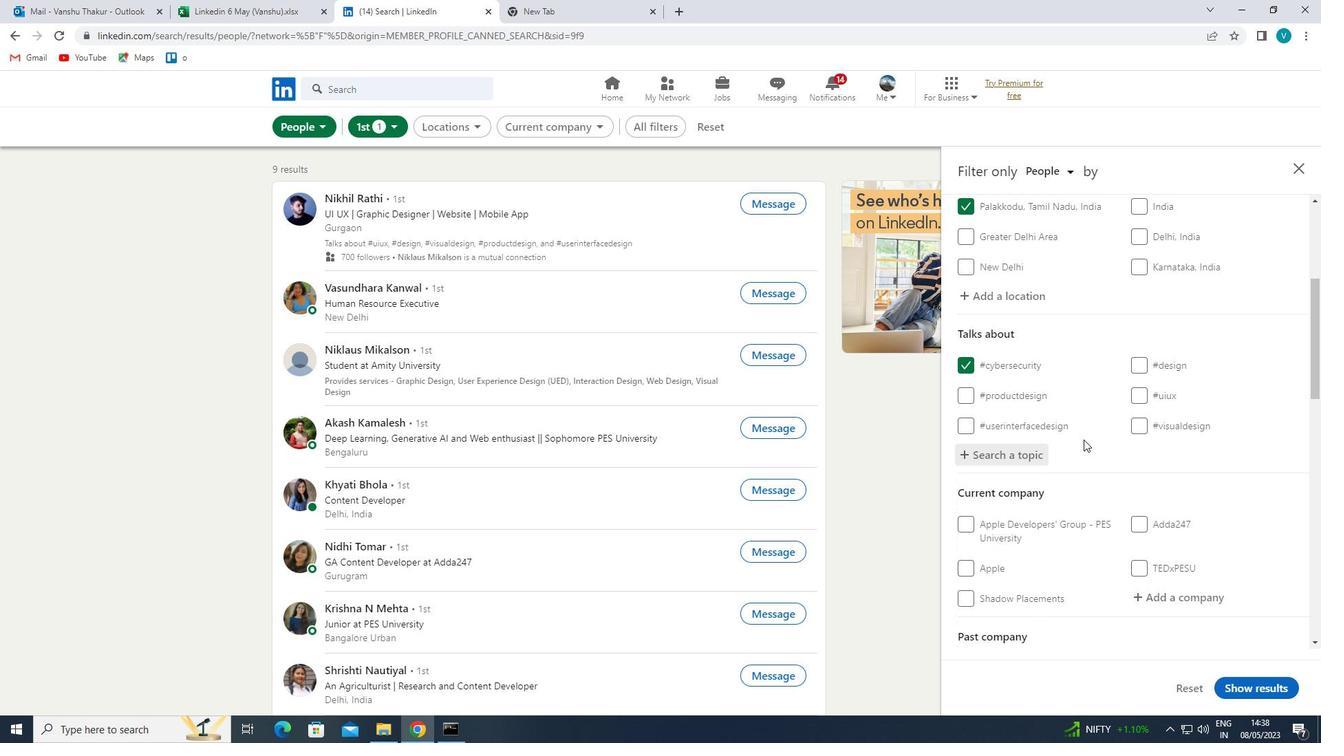 
Action: Mouse moved to (1096, 447)
Screenshot: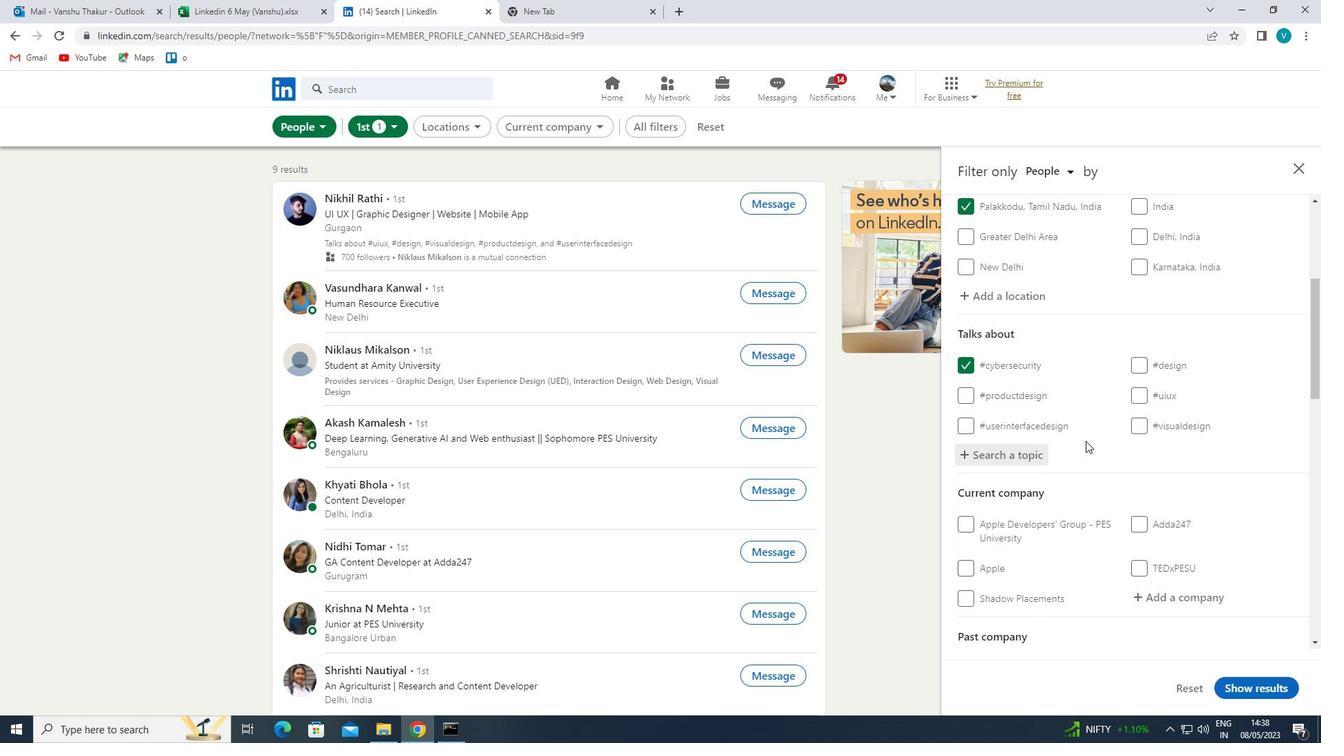 
Action: Mouse scrolled (1096, 446) with delta (0, 0)
Screenshot: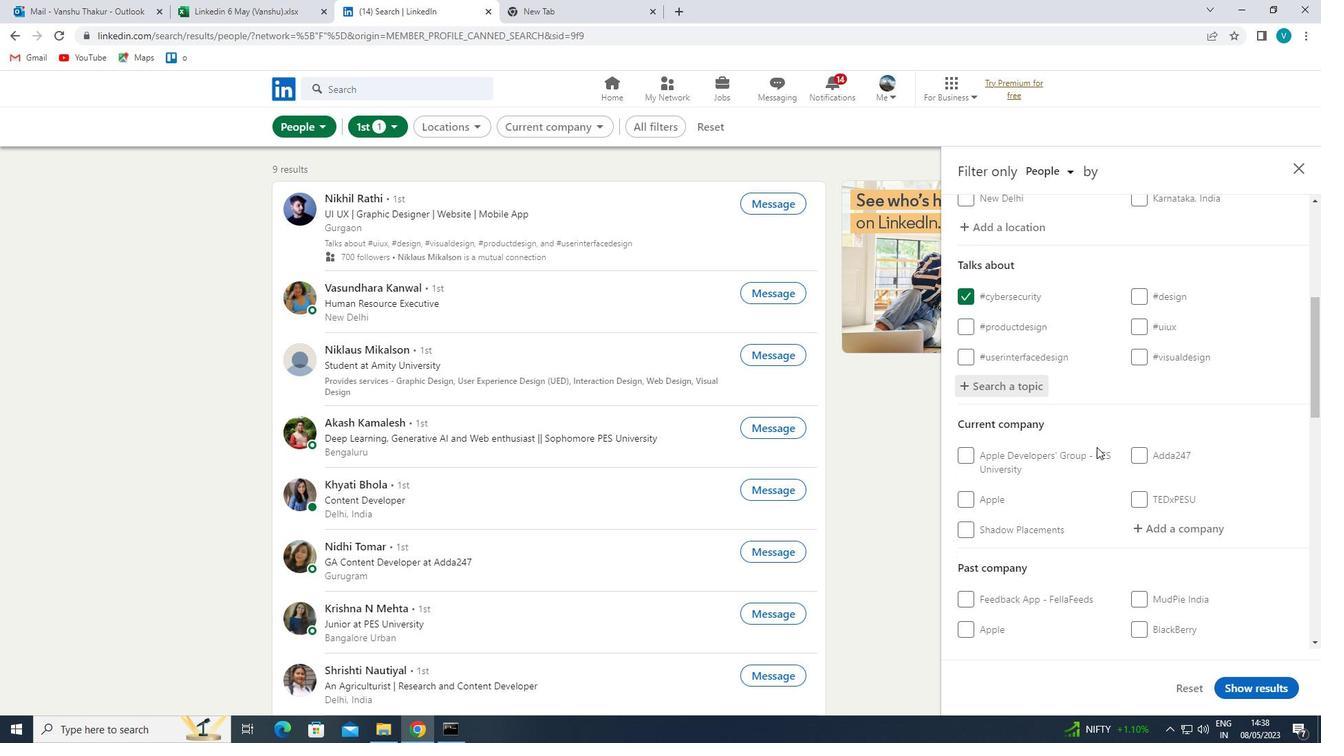 
Action: Mouse moved to (1178, 462)
Screenshot: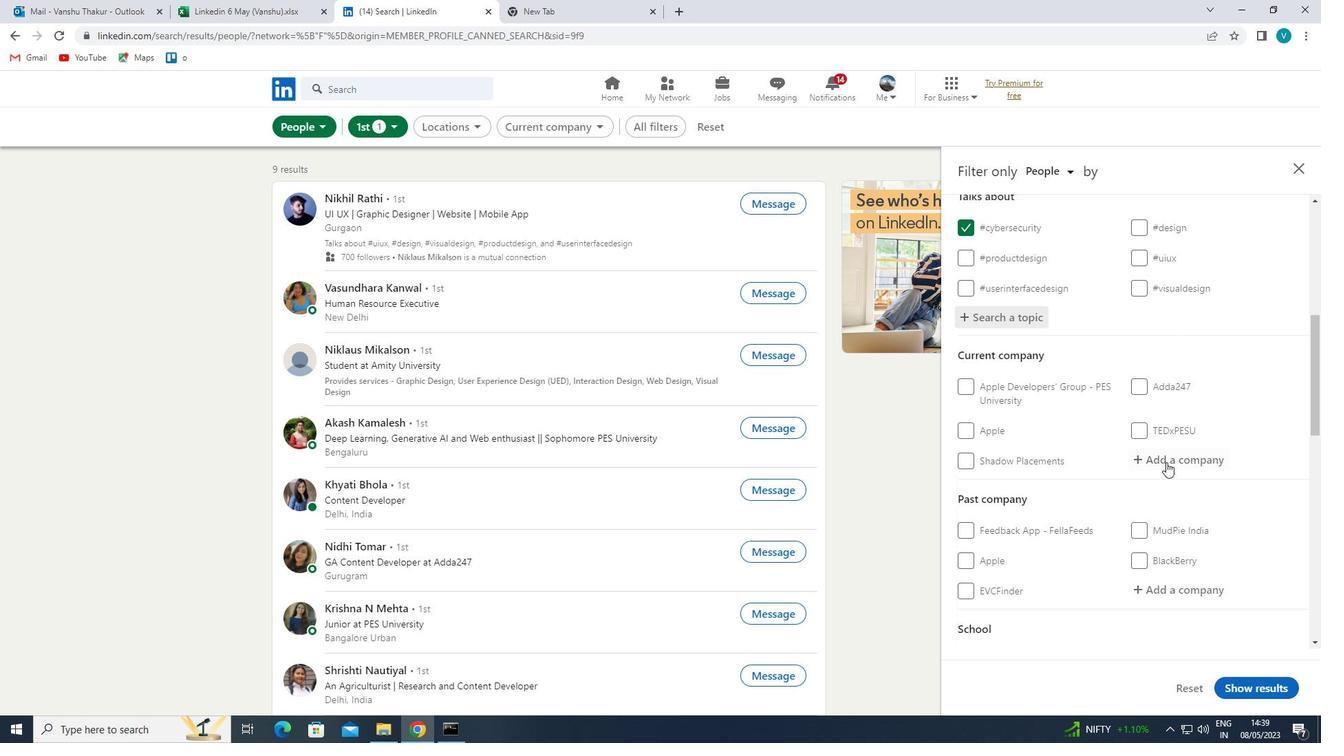
Action: Mouse pressed left at (1178, 462)
Screenshot: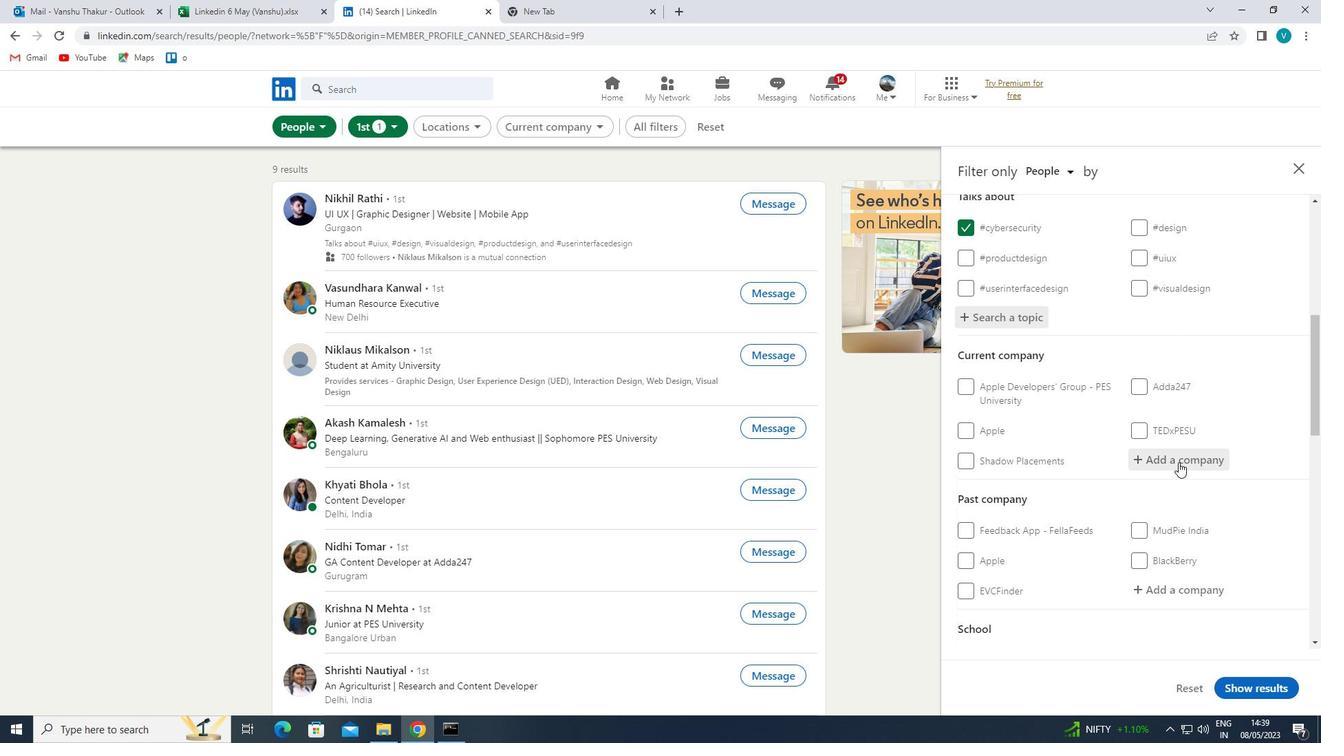 
Action: Key pressed <Key.shift>
Screenshot: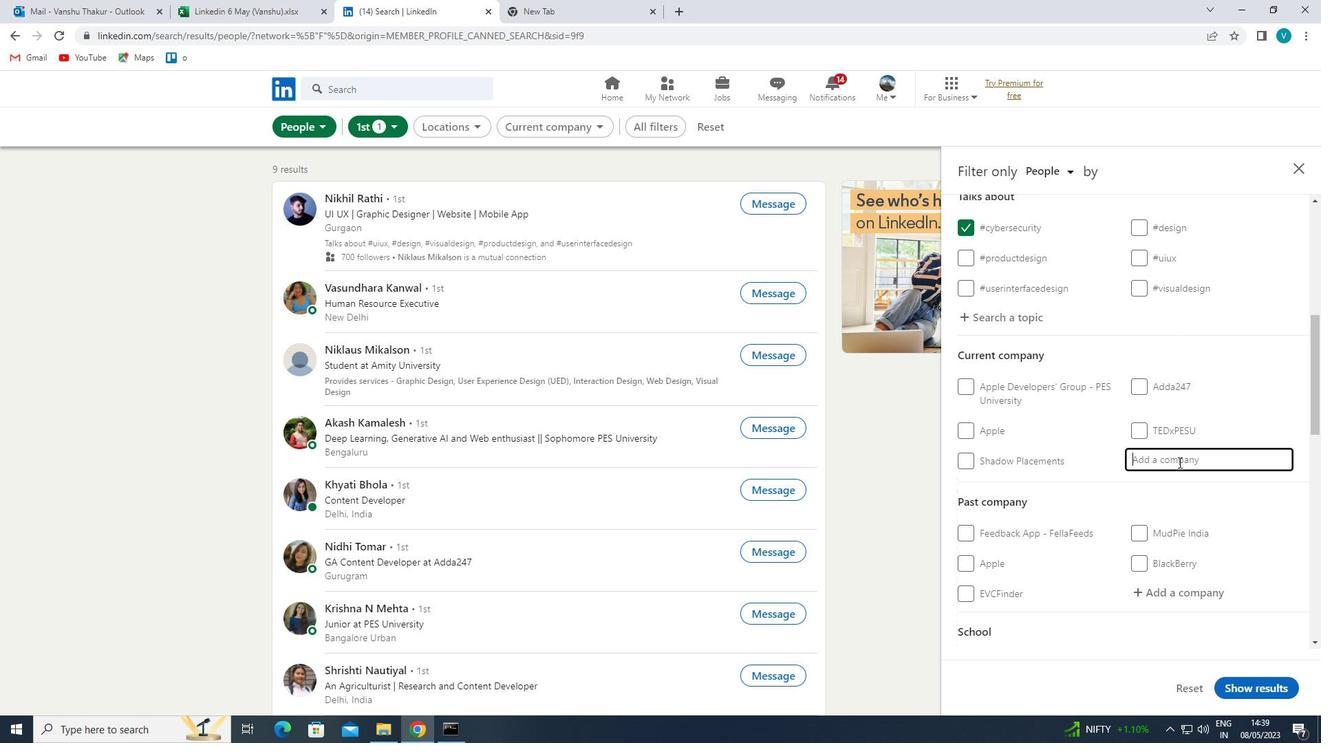 
Action: Mouse moved to (1151, 447)
Screenshot: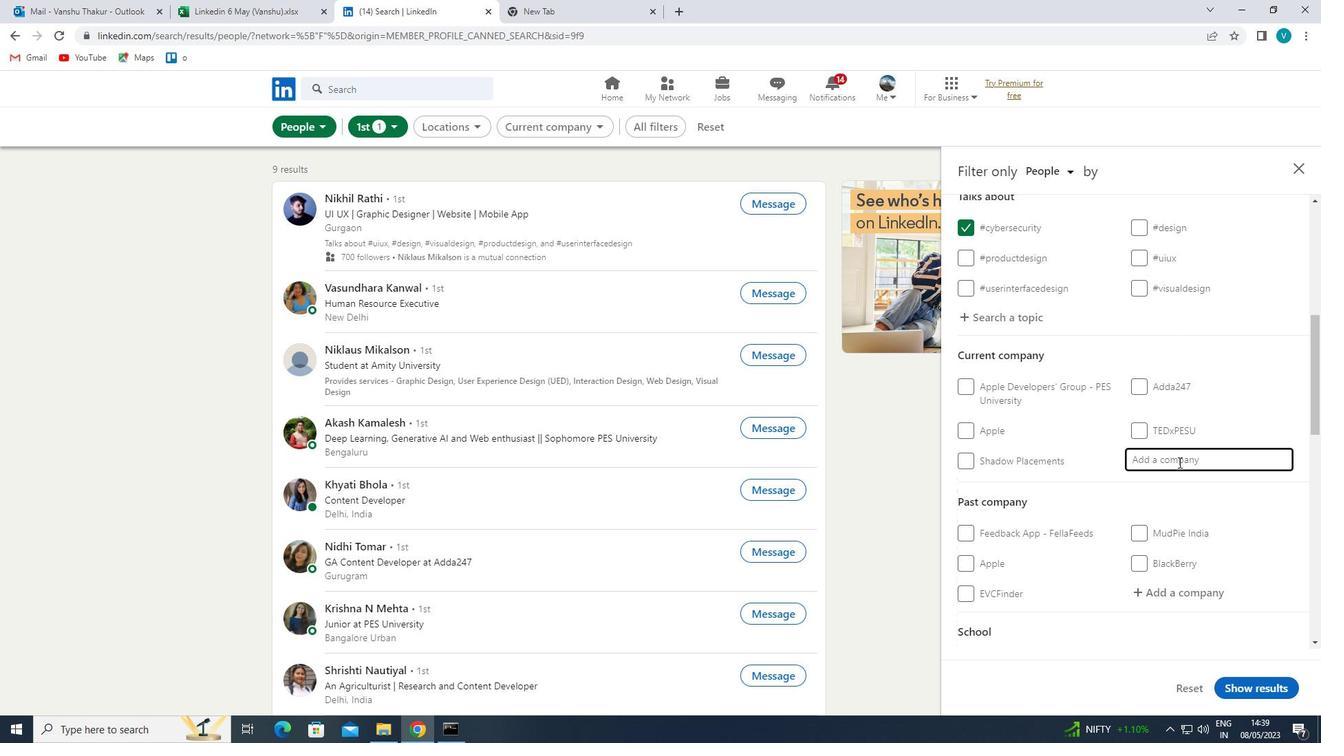 
Action: Key pressed <Key.shift><Key.shift><Key.shift><Key.shift><Key.shift><Key.shift><Key.shift><Key.shift><Key.shift>HHORTI<Key.backspace>ONWORKS
Screenshot: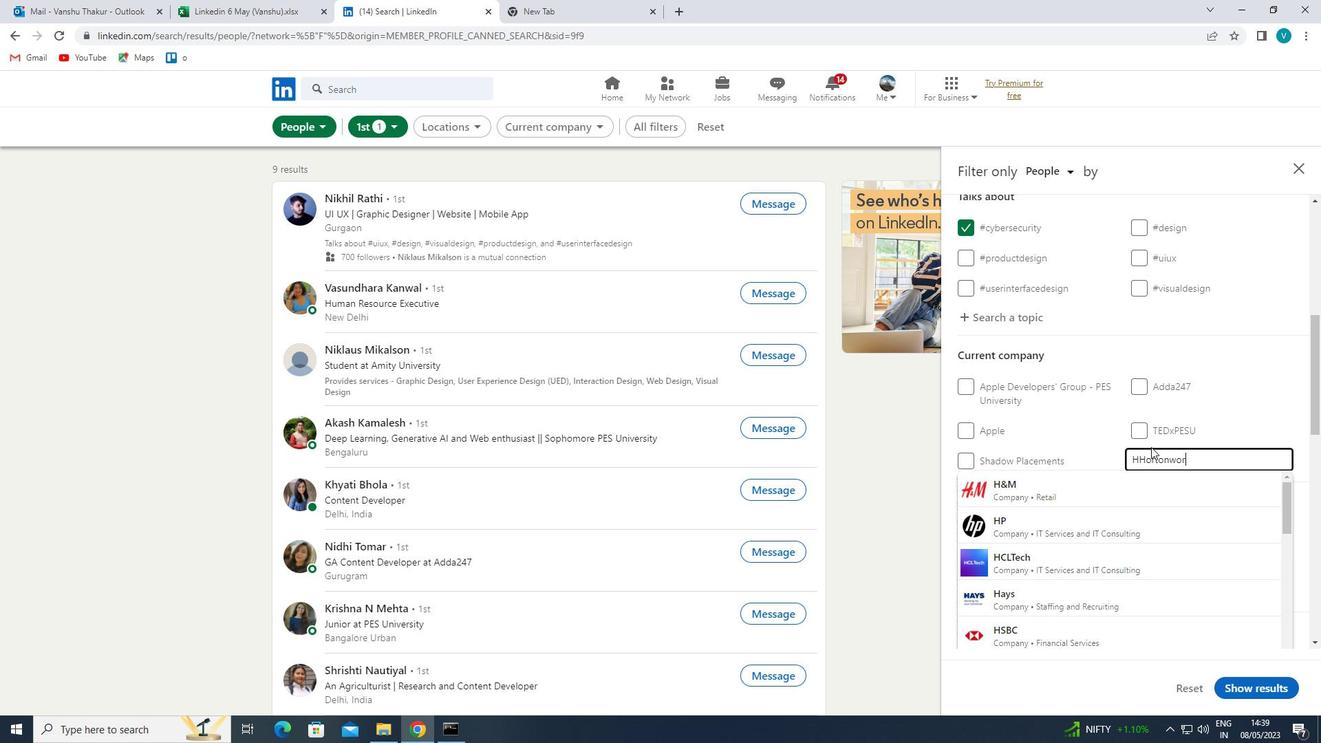 
Action: Mouse moved to (1140, 454)
Screenshot: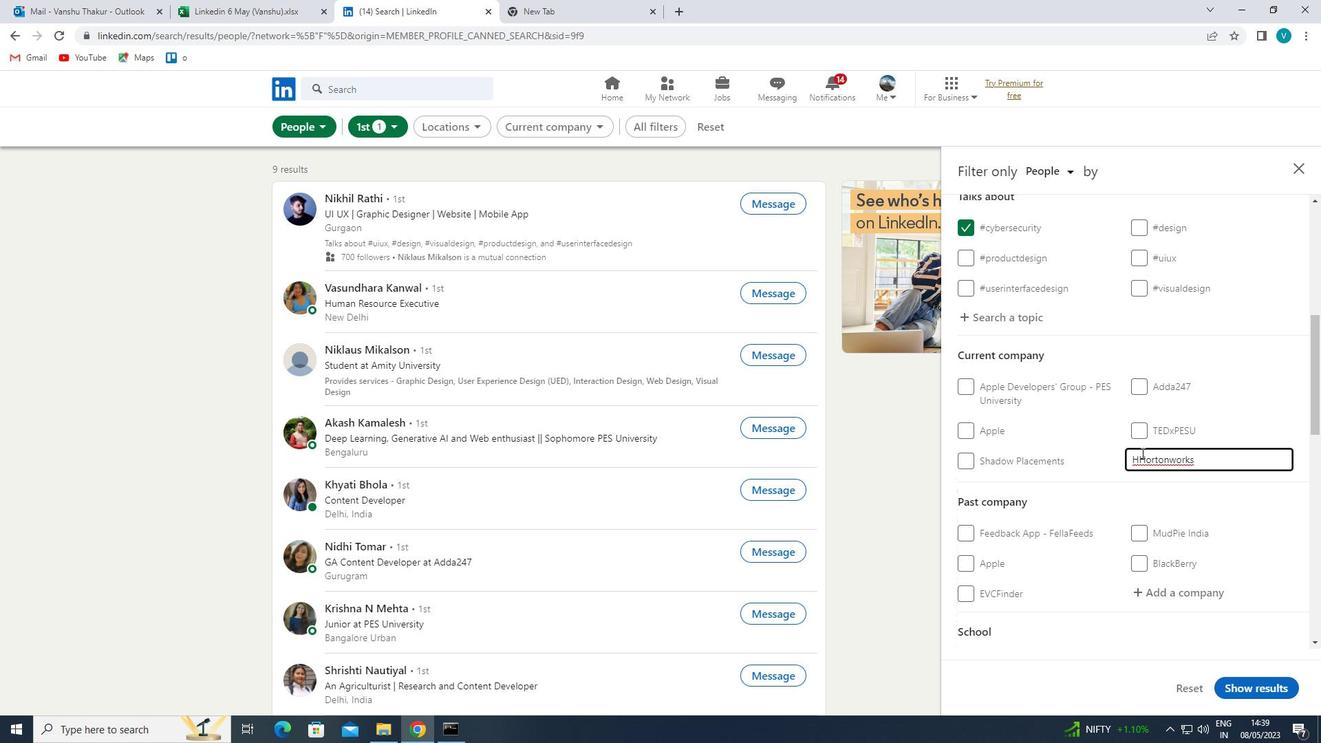 
Action: Mouse pressed left at (1140, 454)
Screenshot: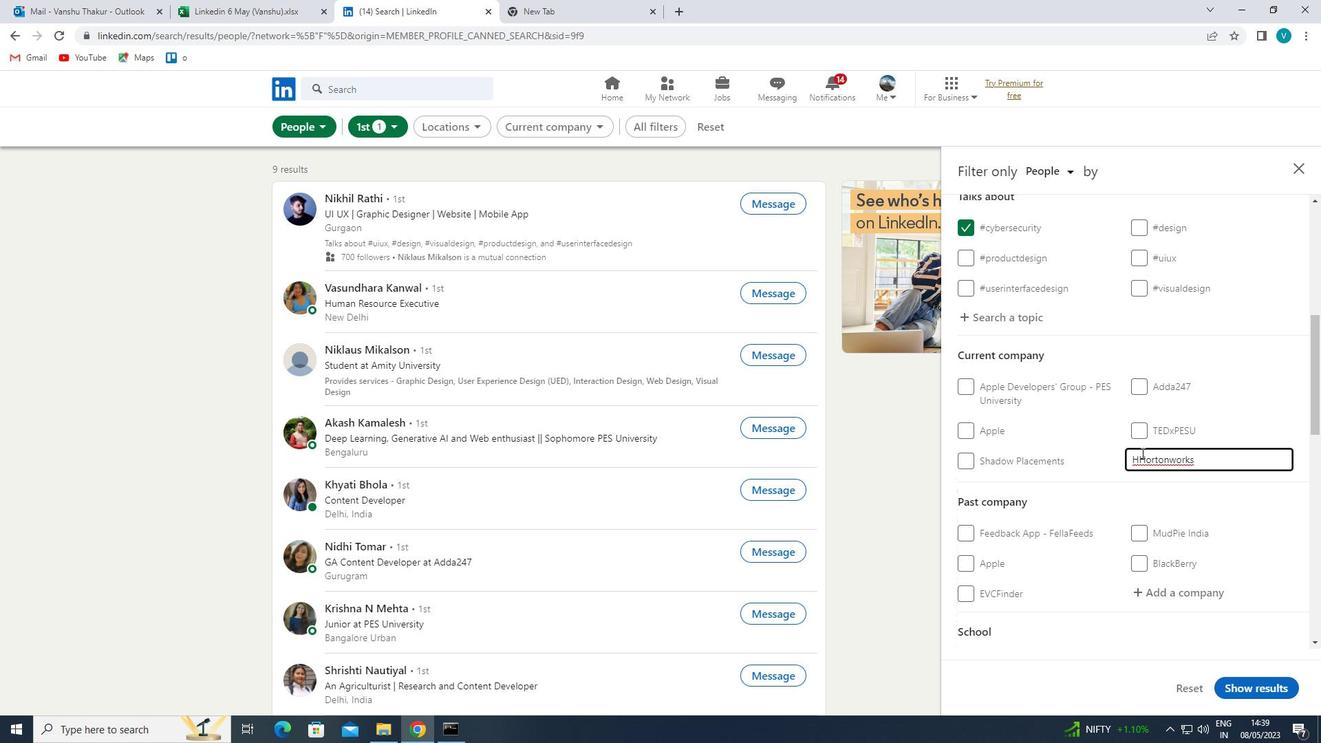 
Action: Mouse moved to (1172, 490)
Screenshot: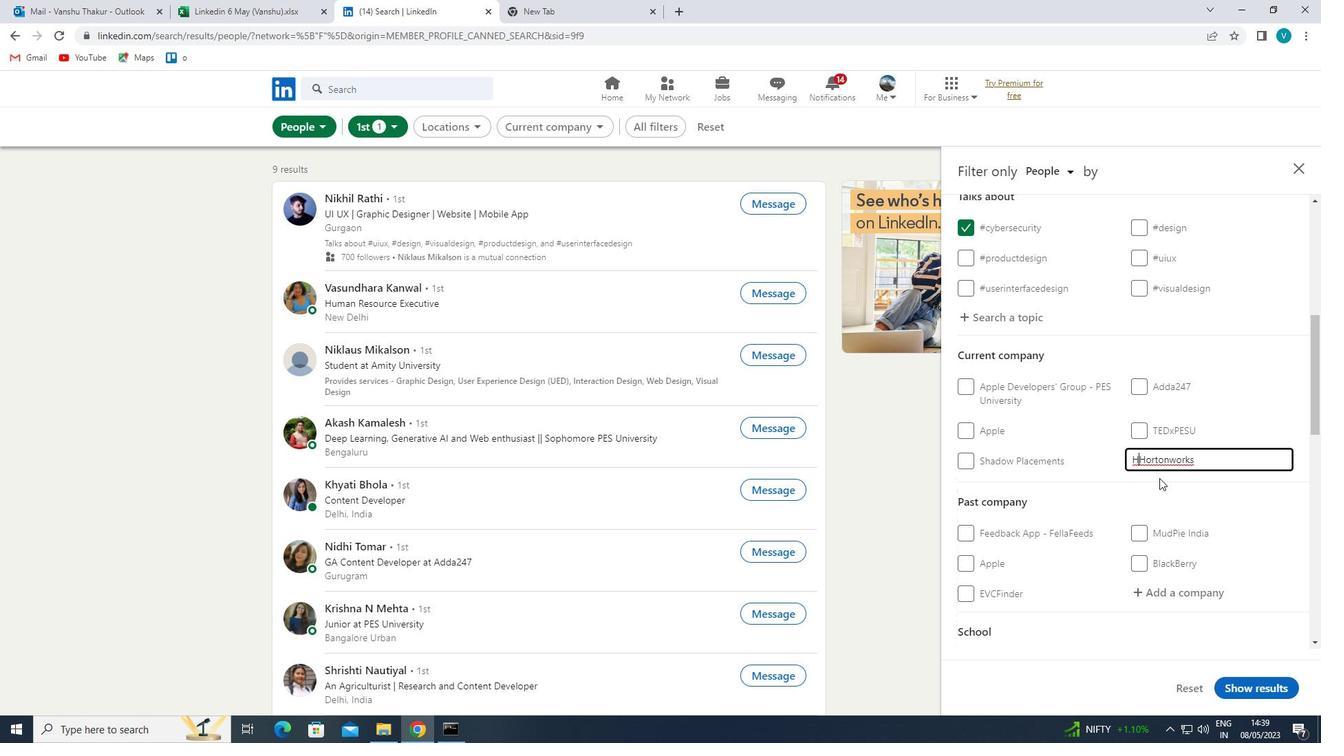 
Action: Key pressed <Key.backspace>
Screenshot: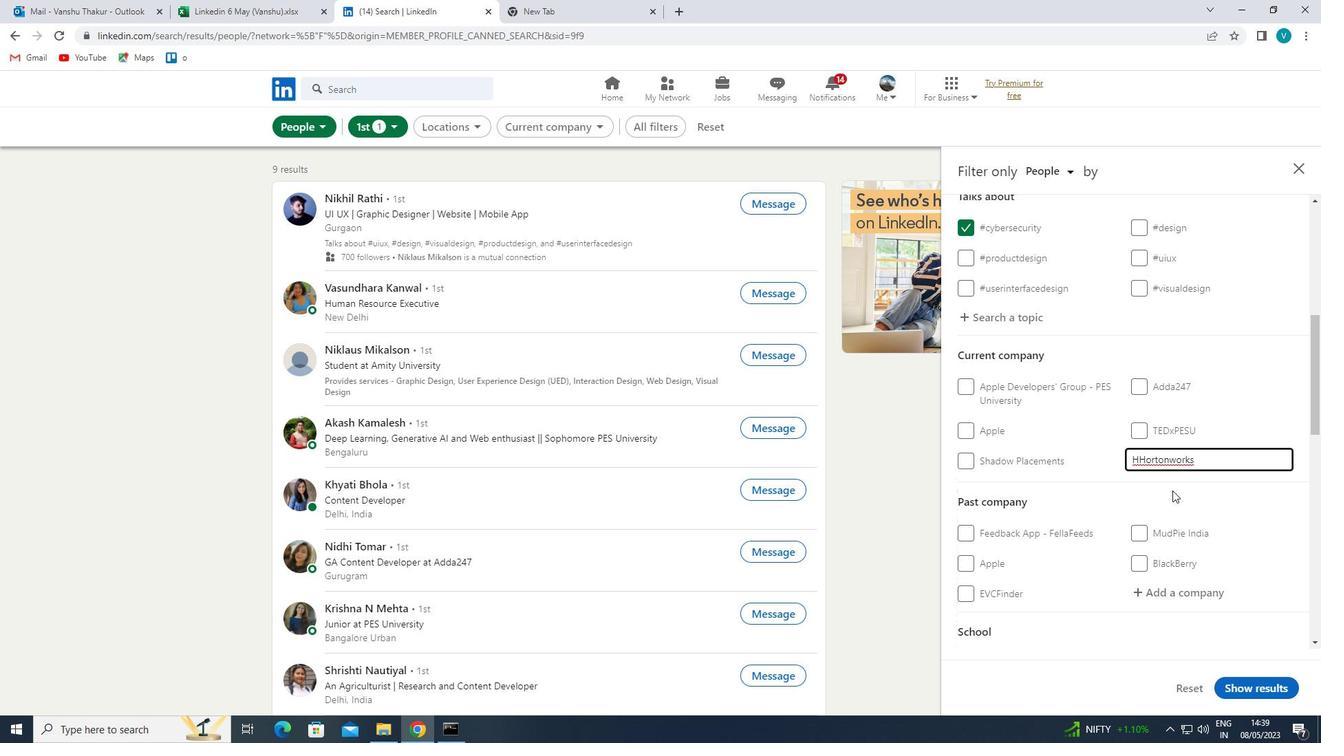 
Action: Mouse pressed left at (1172, 490)
Screenshot: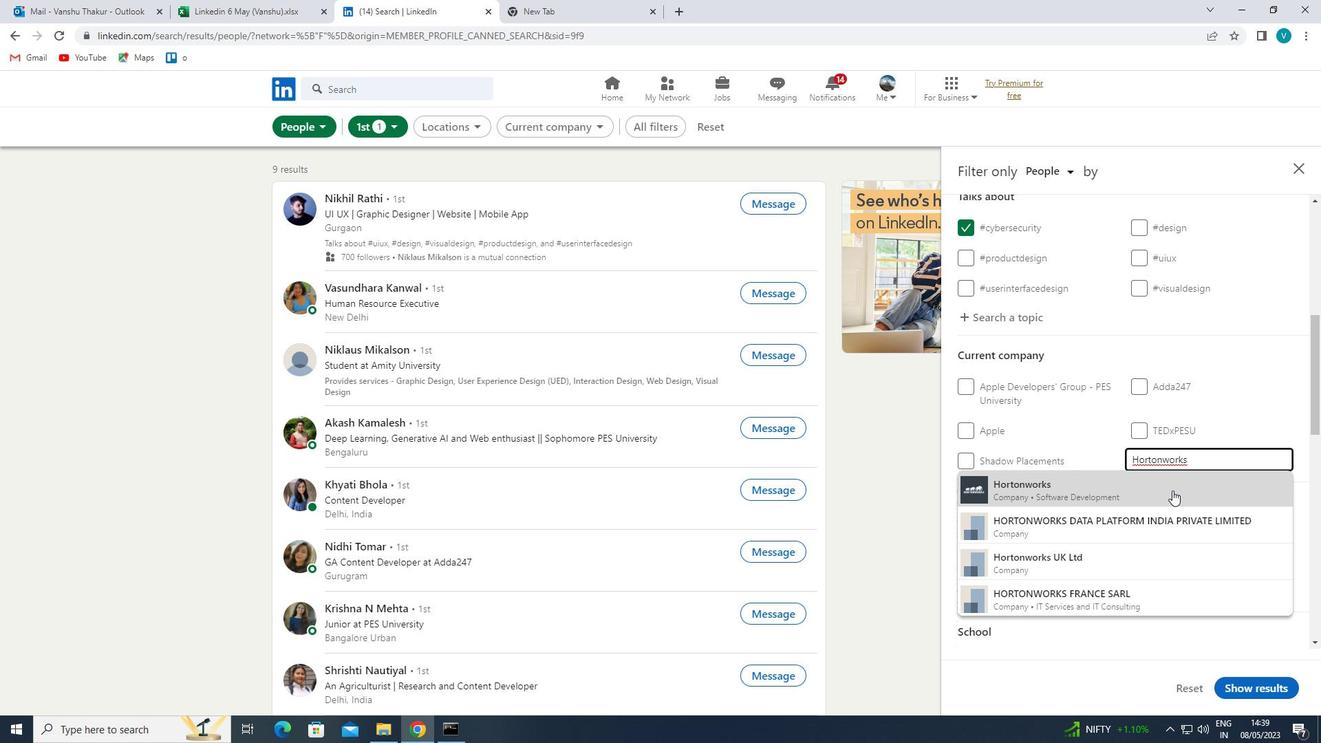 
Action: Mouse scrolled (1172, 489) with delta (0, 0)
Screenshot: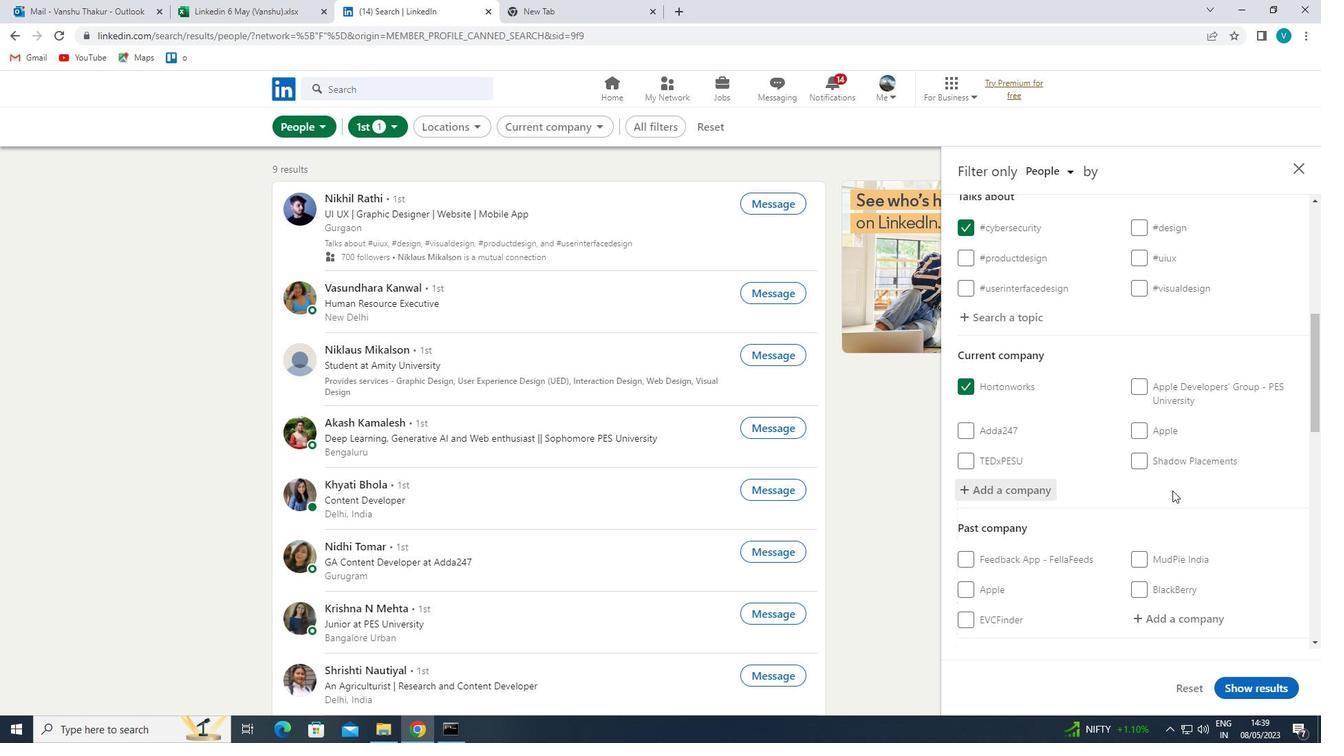
Action: Mouse scrolled (1172, 489) with delta (0, 0)
Screenshot: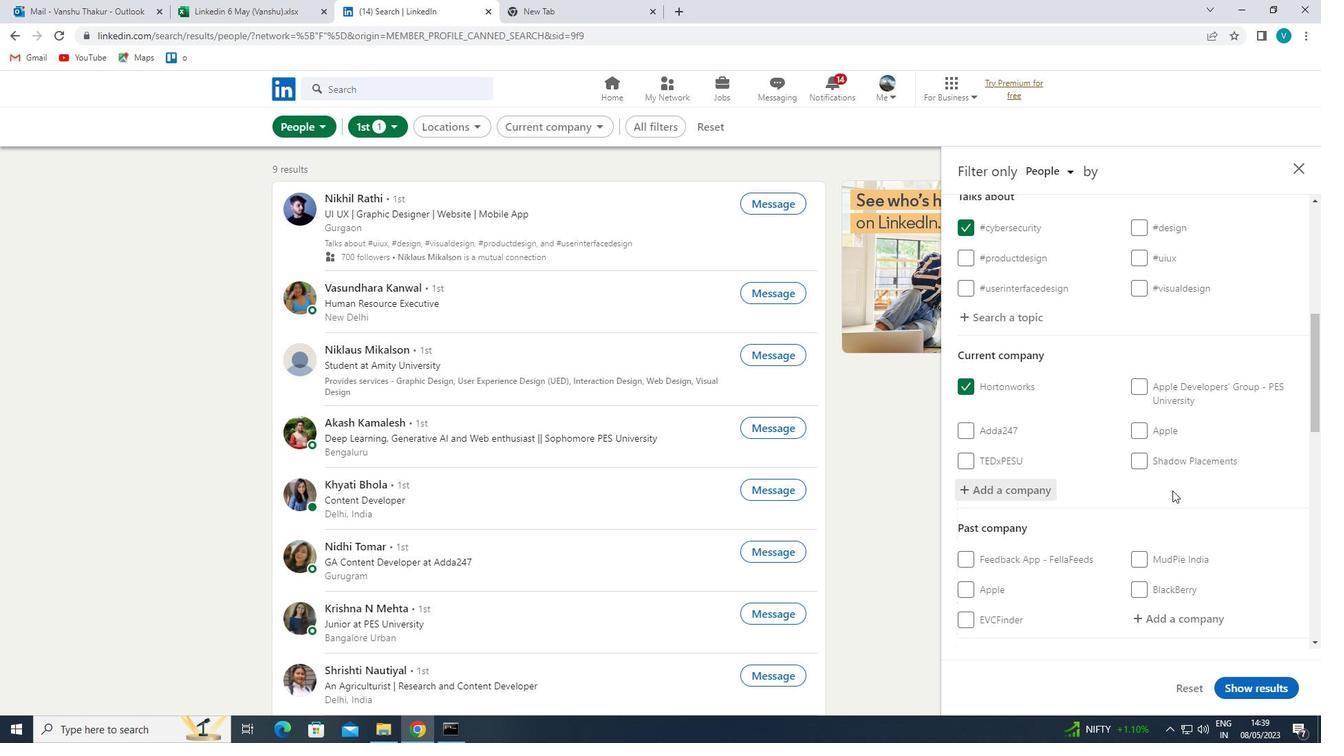 
Action: Mouse scrolled (1172, 489) with delta (0, 0)
Screenshot: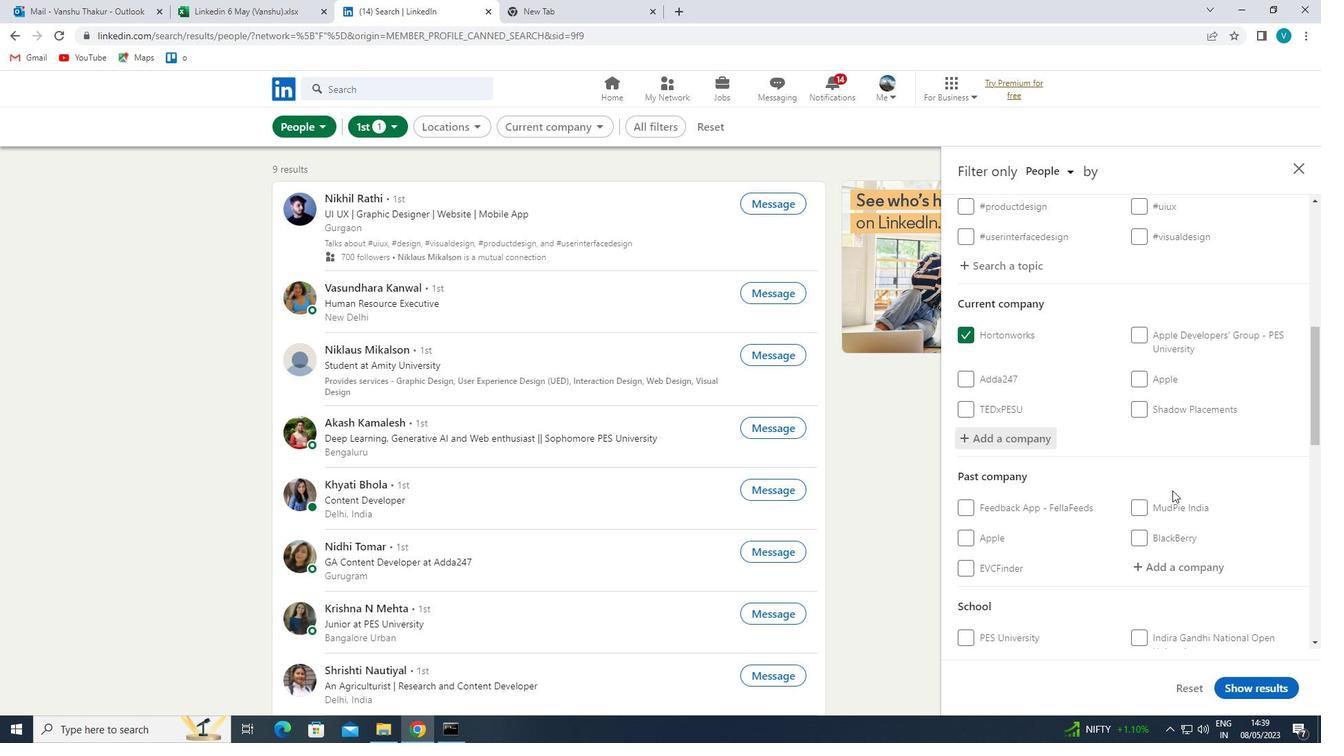 
Action: Mouse scrolled (1172, 489) with delta (0, 0)
Screenshot: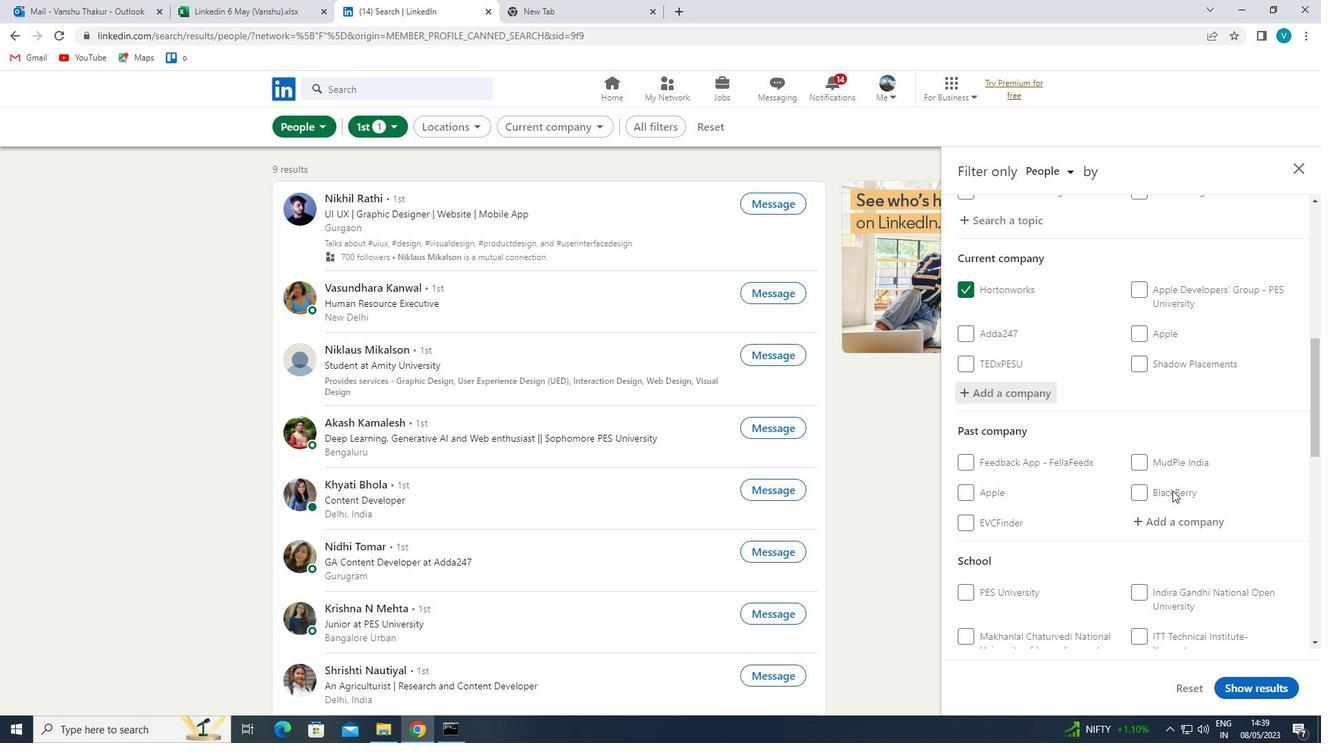 
Action: Mouse scrolled (1172, 489) with delta (0, 0)
Screenshot: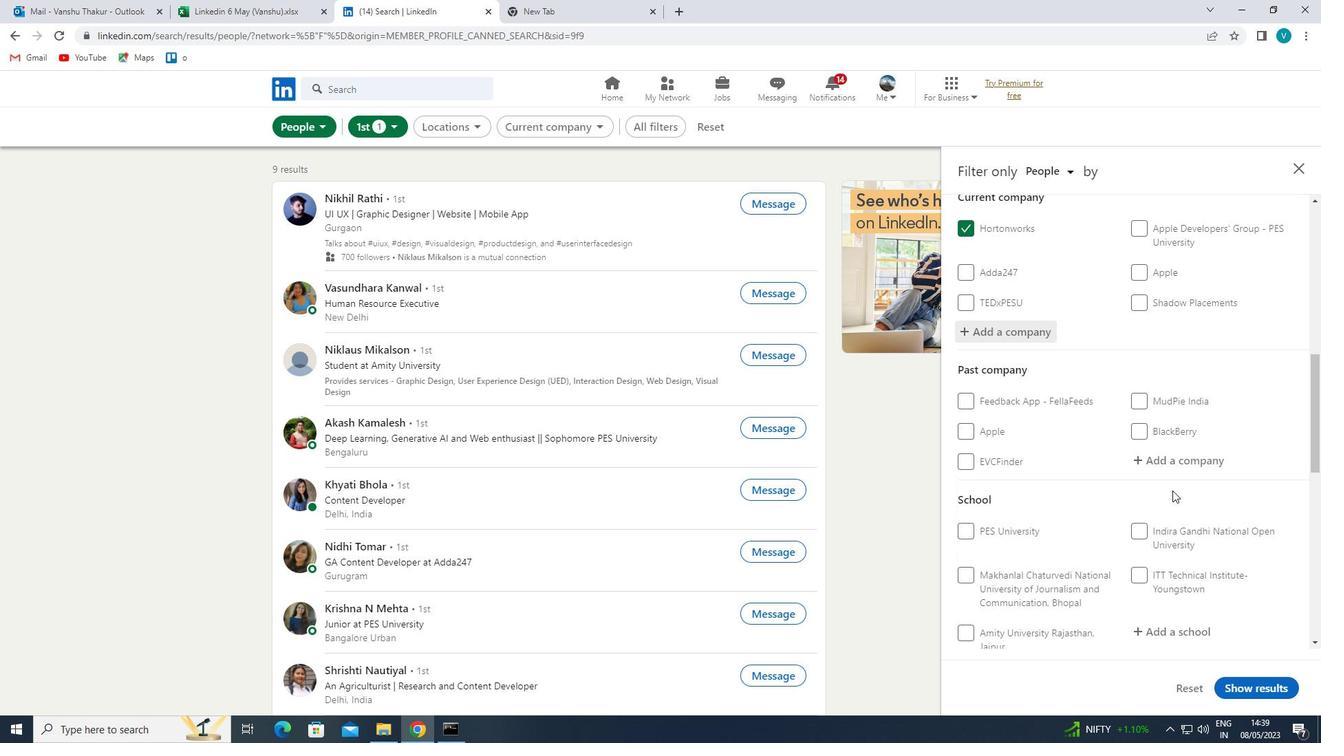 
Action: Mouse moved to (1189, 451)
Screenshot: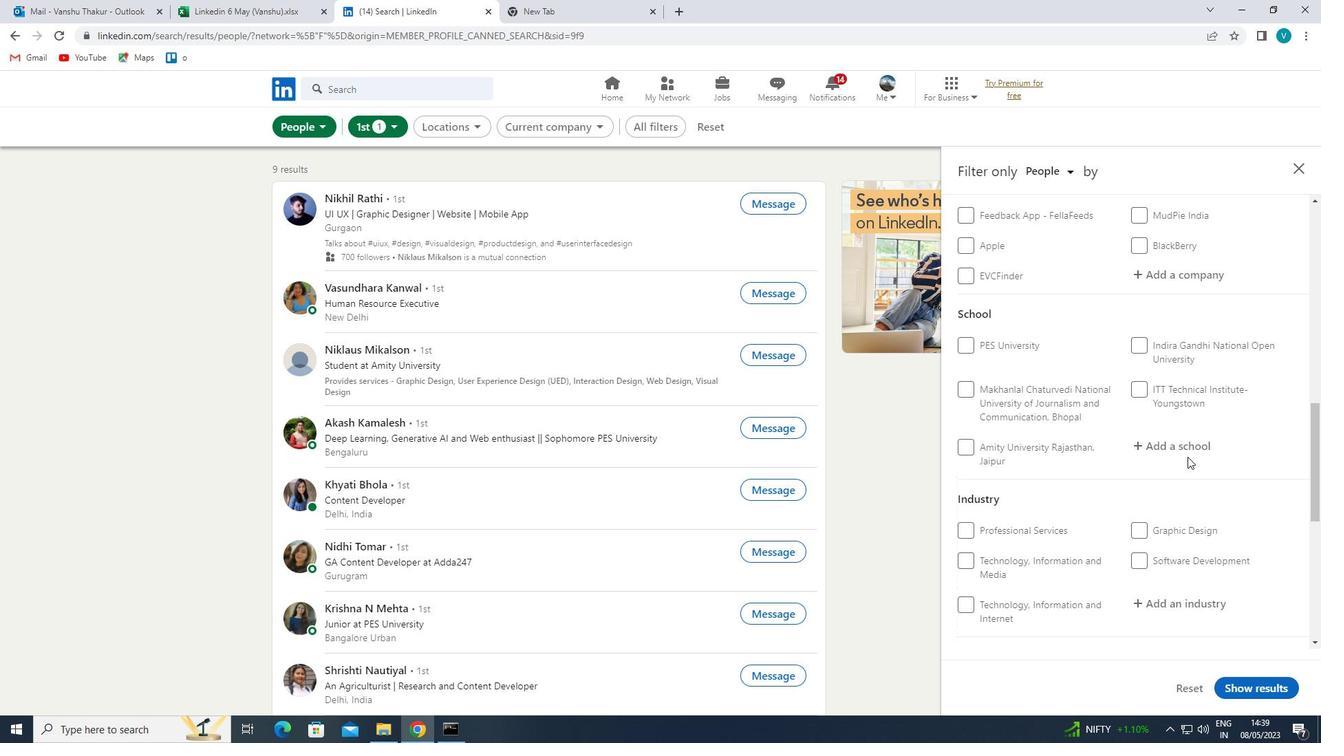 
Action: Mouse pressed left at (1189, 451)
Screenshot: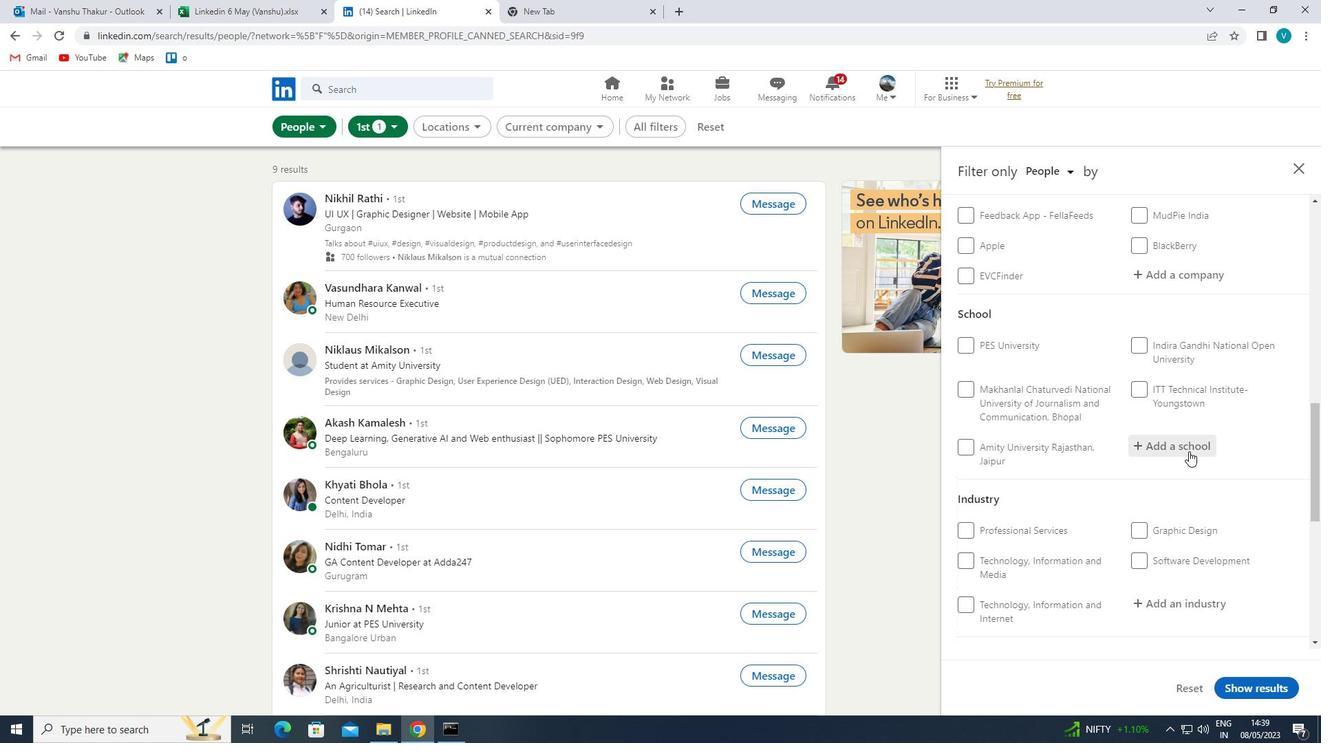 
Action: Key pressed <Key.shift><Key.shift><Key.shift><Key.shift><Key.shift><Key.shift><Key.shift><Key.shift><Key.shift><Key.shift>BUNDEL
Screenshot: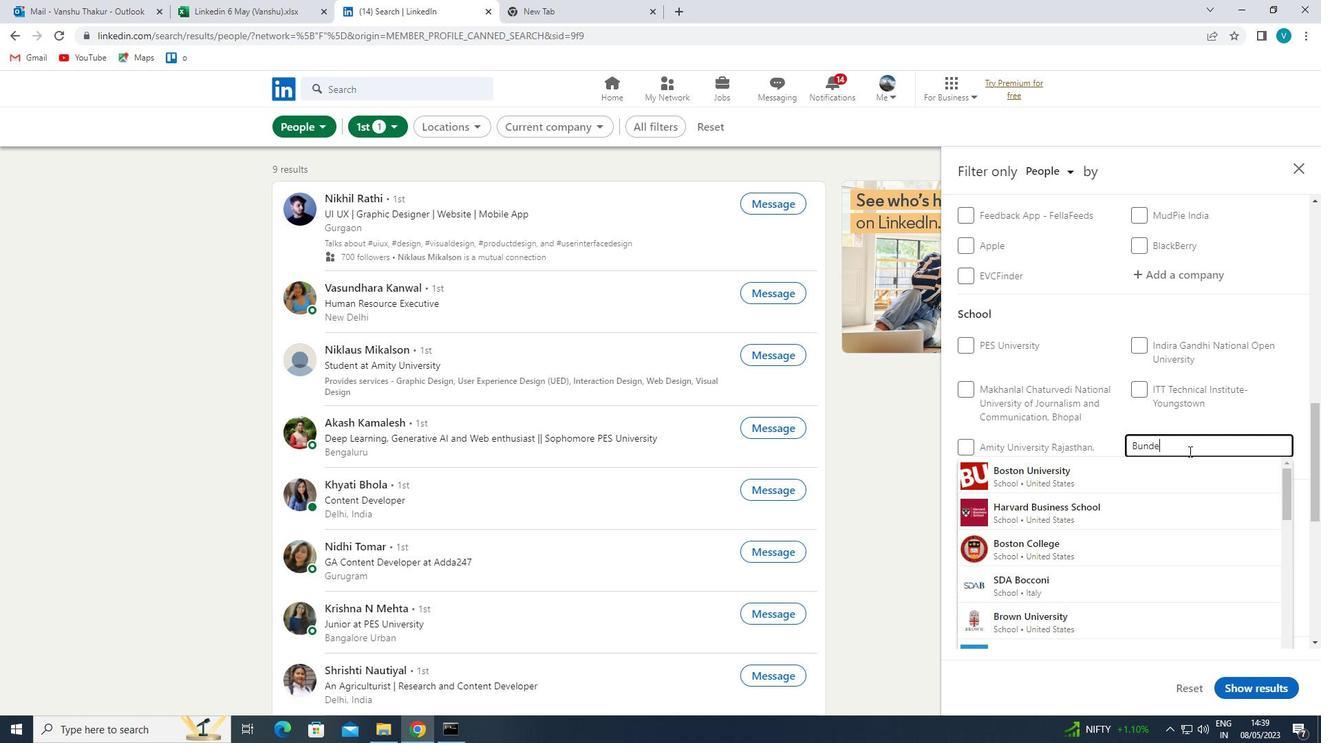 
Action: Mouse moved to (1143, 499)
Screenshot: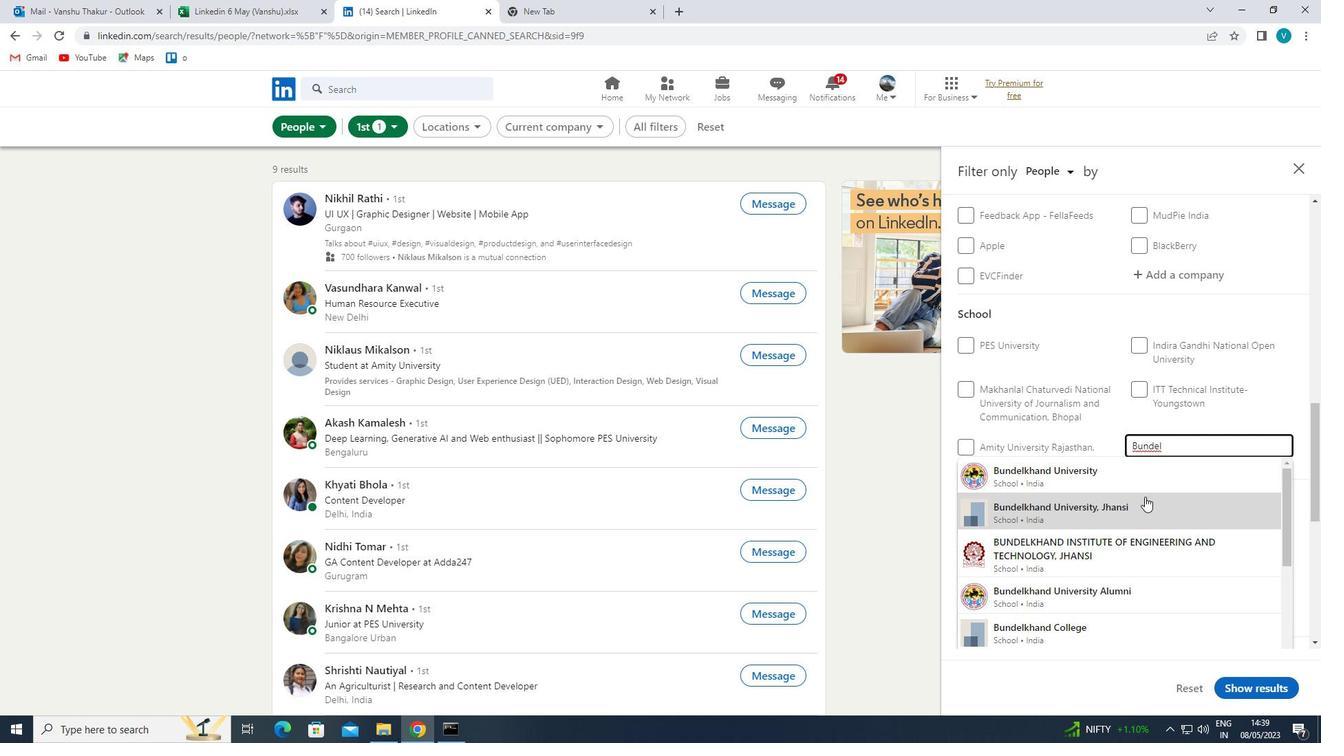 
Action: Mouse pressed left at (1143, 499)
Screenshot: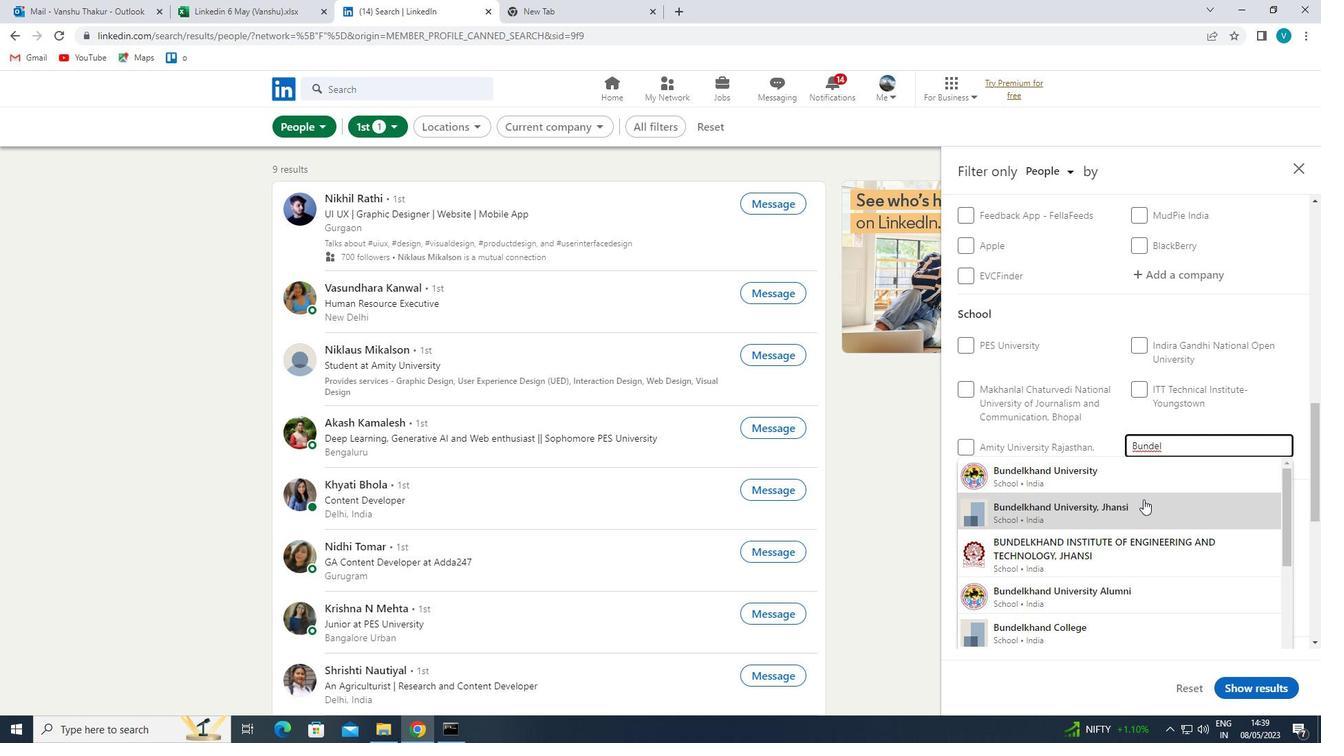 
Action: Mouse scrolled (1143, 498) with delta (0, 0)
Screenshot: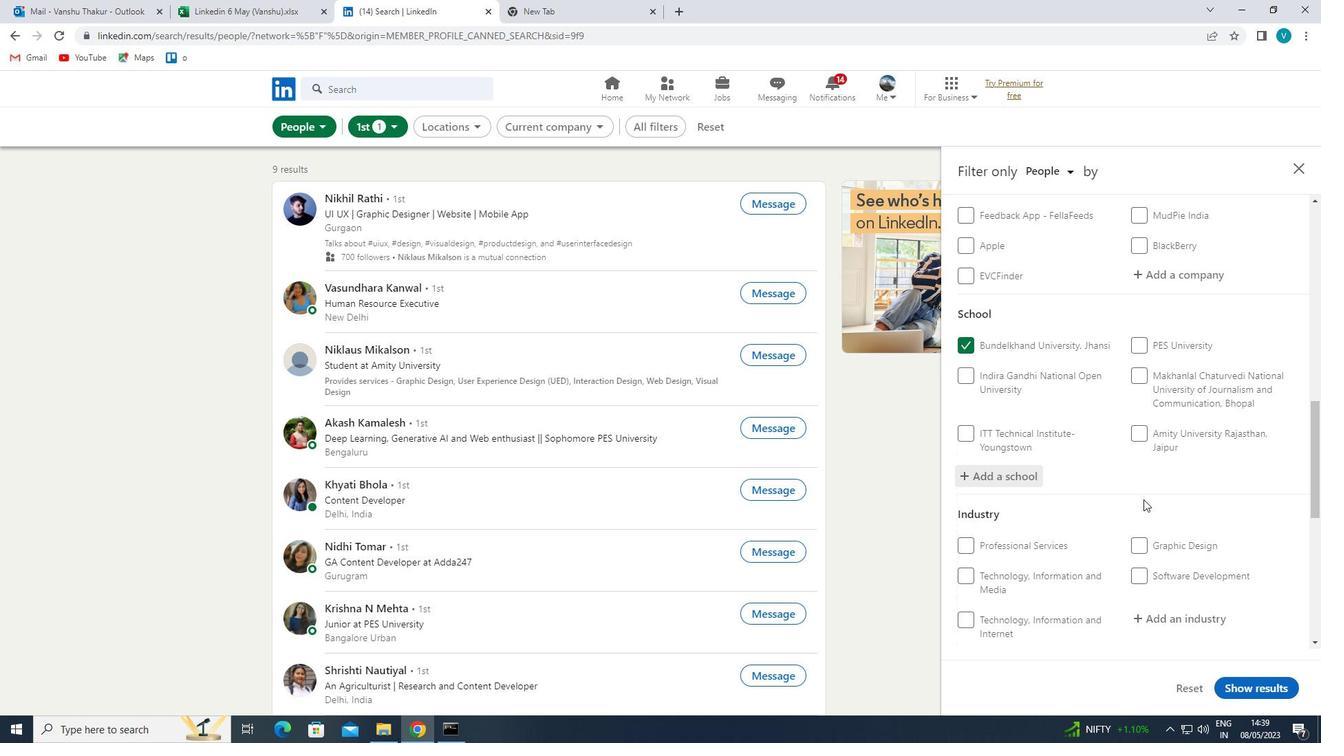 
Action: Mouse scrolled (1143, 498) with delta (0, 0)
Screenshot: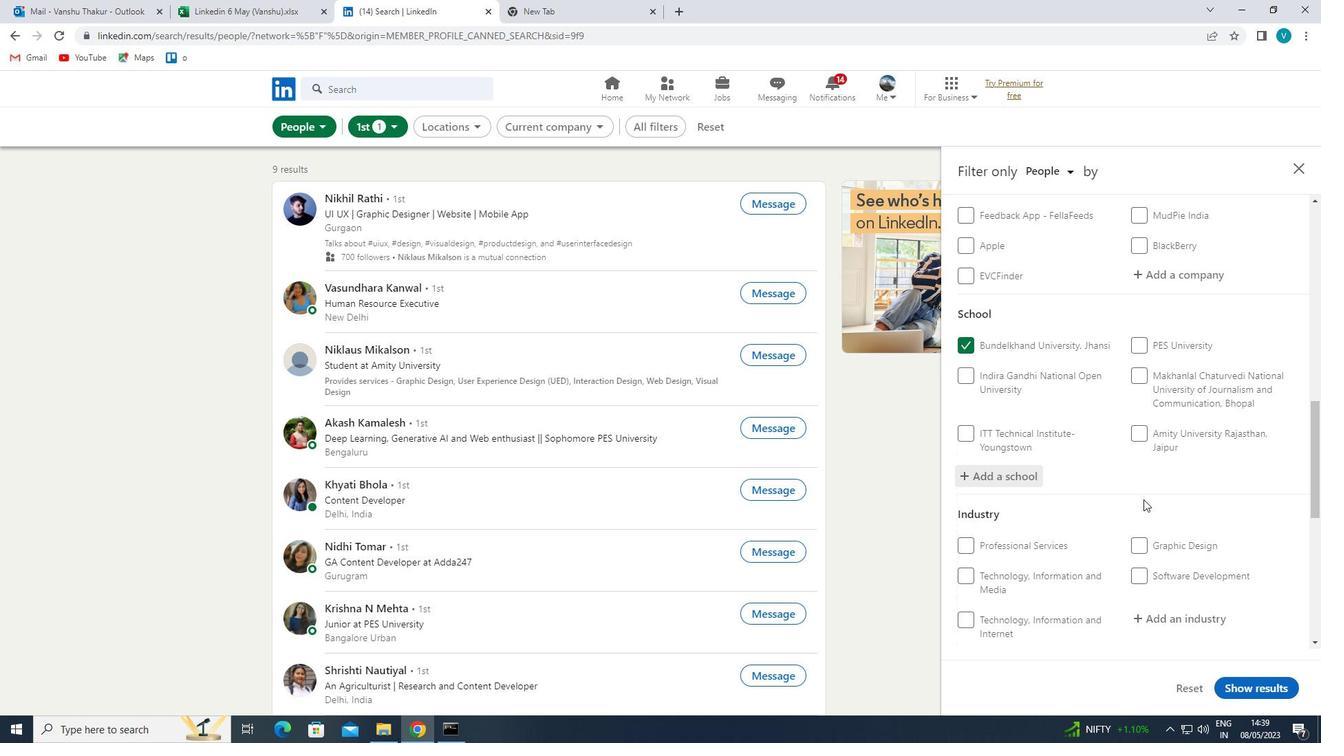 
Action: Mouse scrolled (1143, 498) with delta (0, 0)
Screenshot: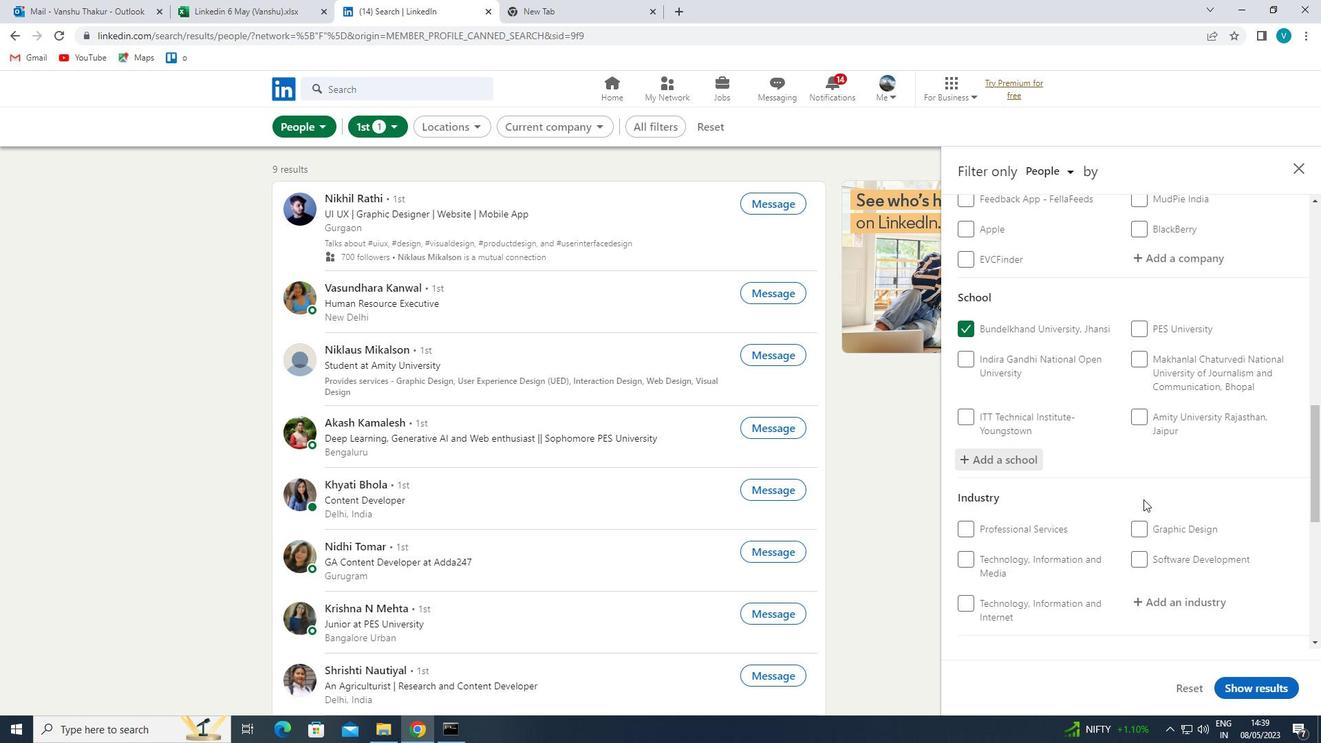 
Action: Mouse moved to (1194, 417)
Screenshot: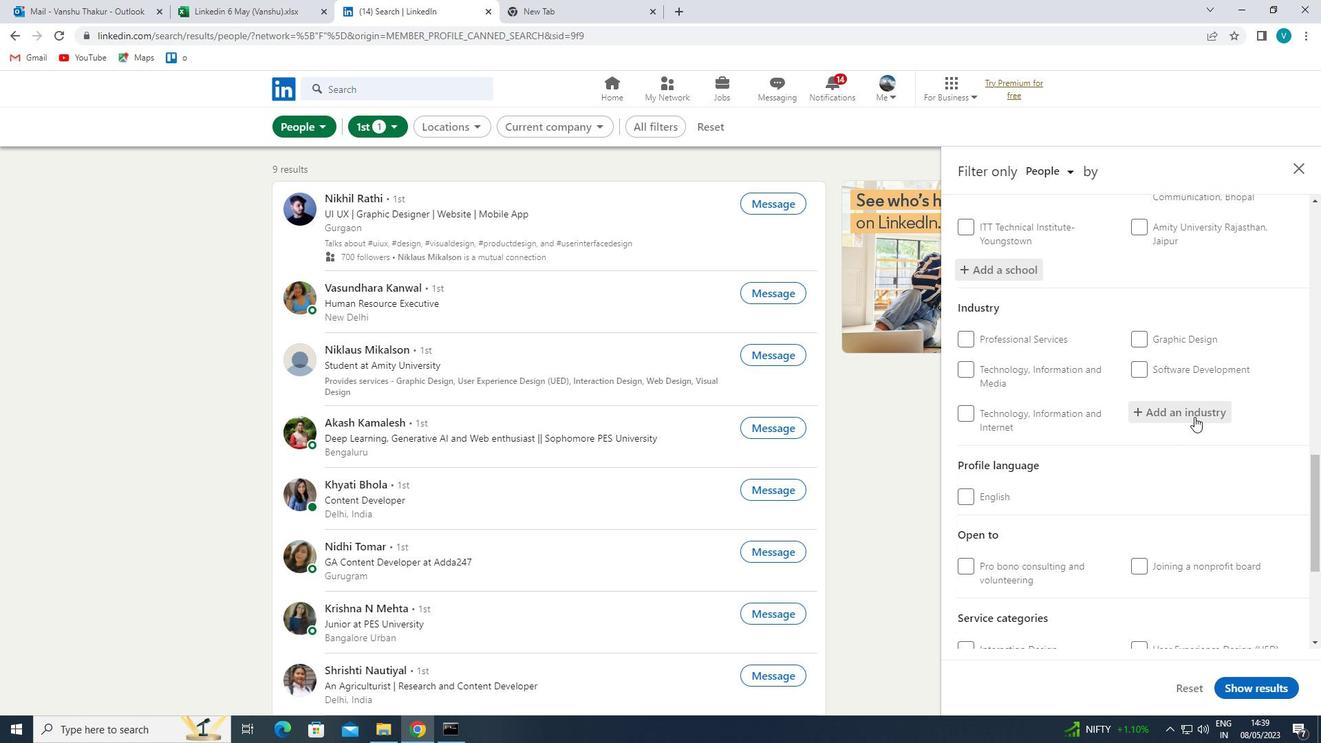 
Action: Mouse pressed left at (1194, 417)
Screenshot: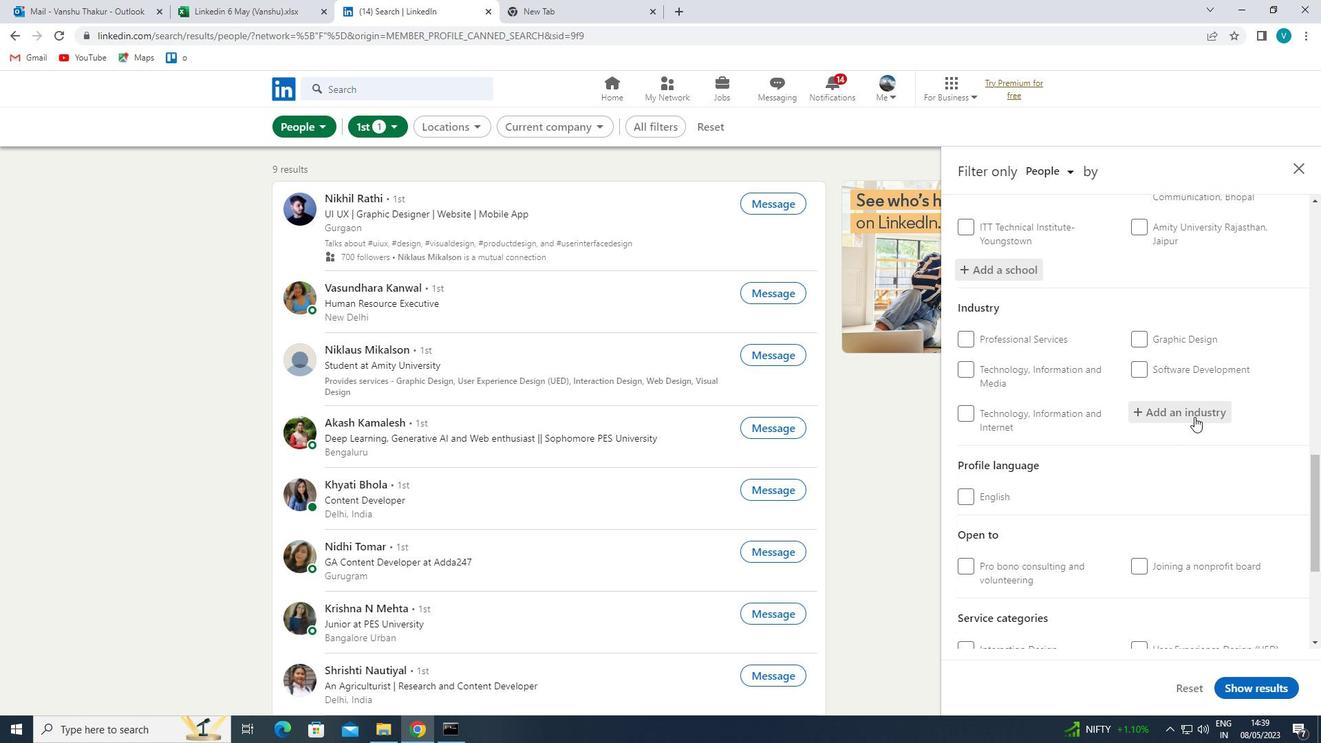 
Action: Key pressed <Key.shift>LANG
Screenshot: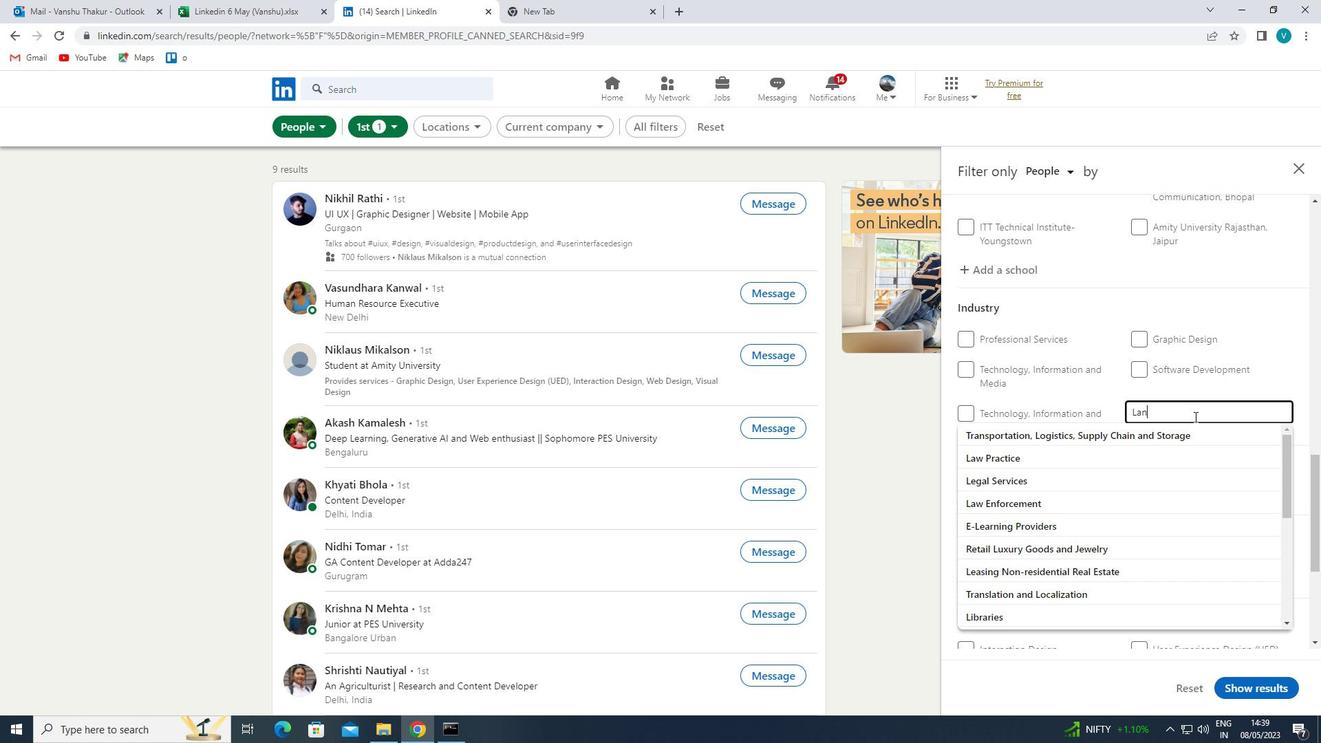 
Action: Mouse moved to (1188, 410)
Screenshot: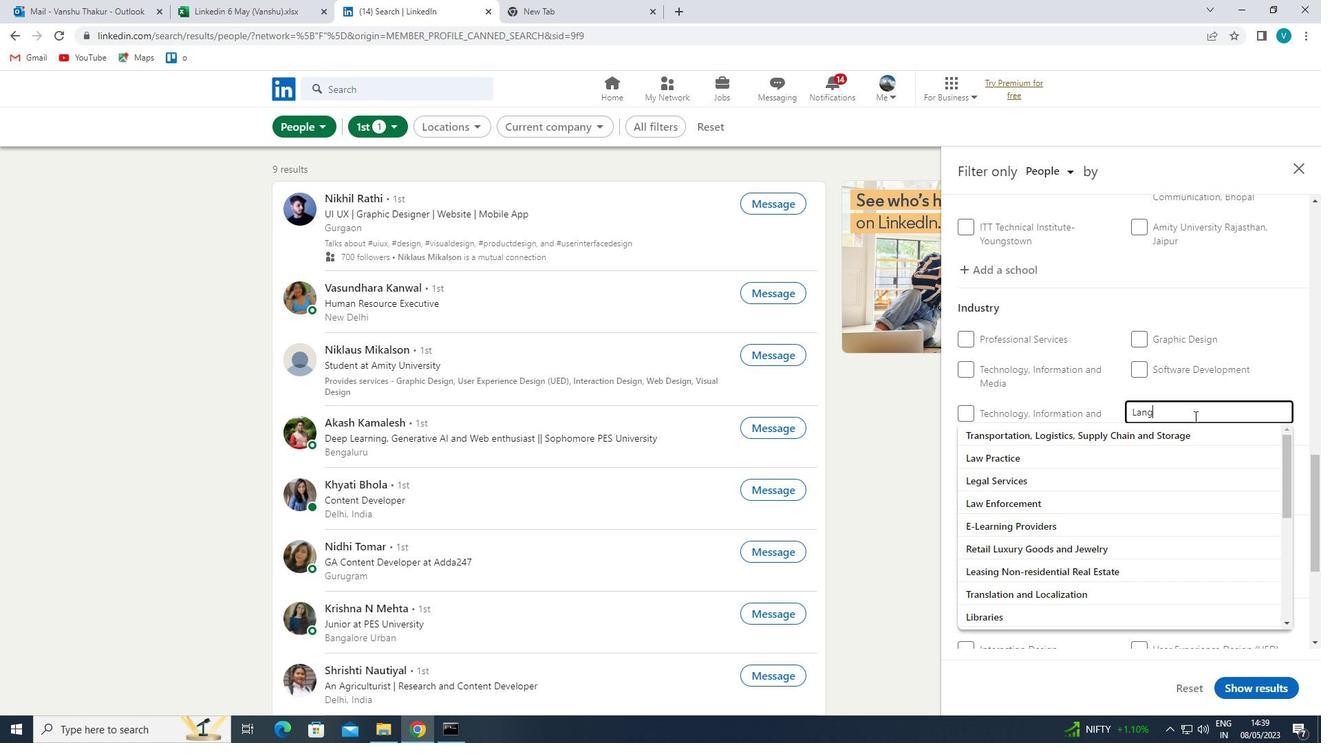 
Action: Key pressed UAGE
Screenshot: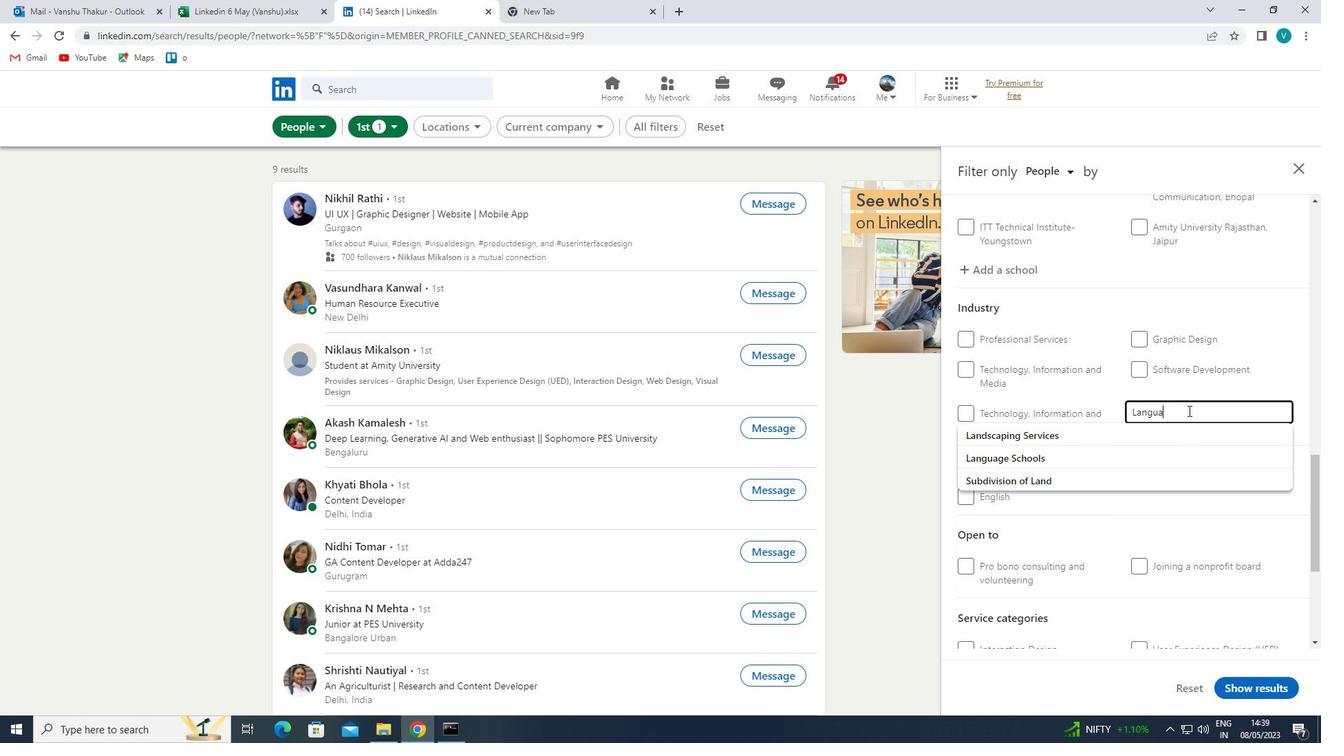 
Action: Mouse moved to (1187, 410)
Screenshot: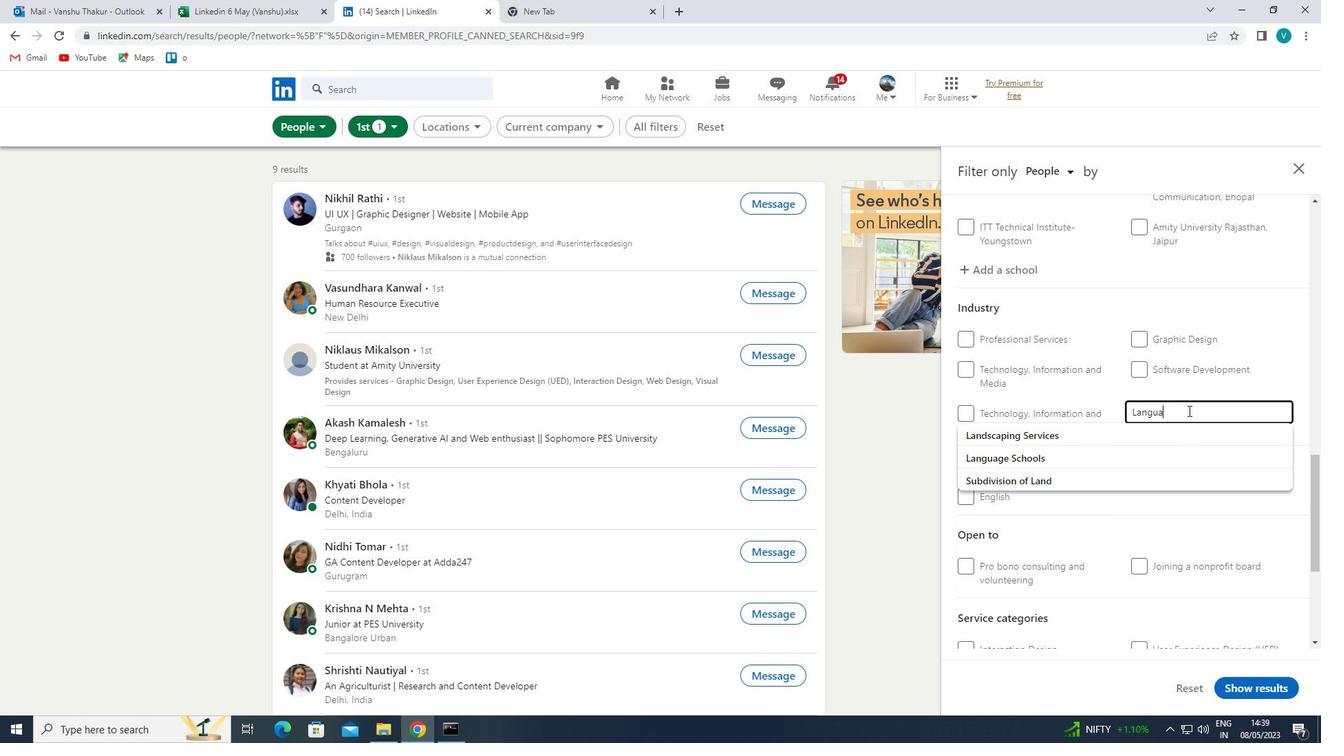 
Action: Key pressed <Key.space>
Screenshot: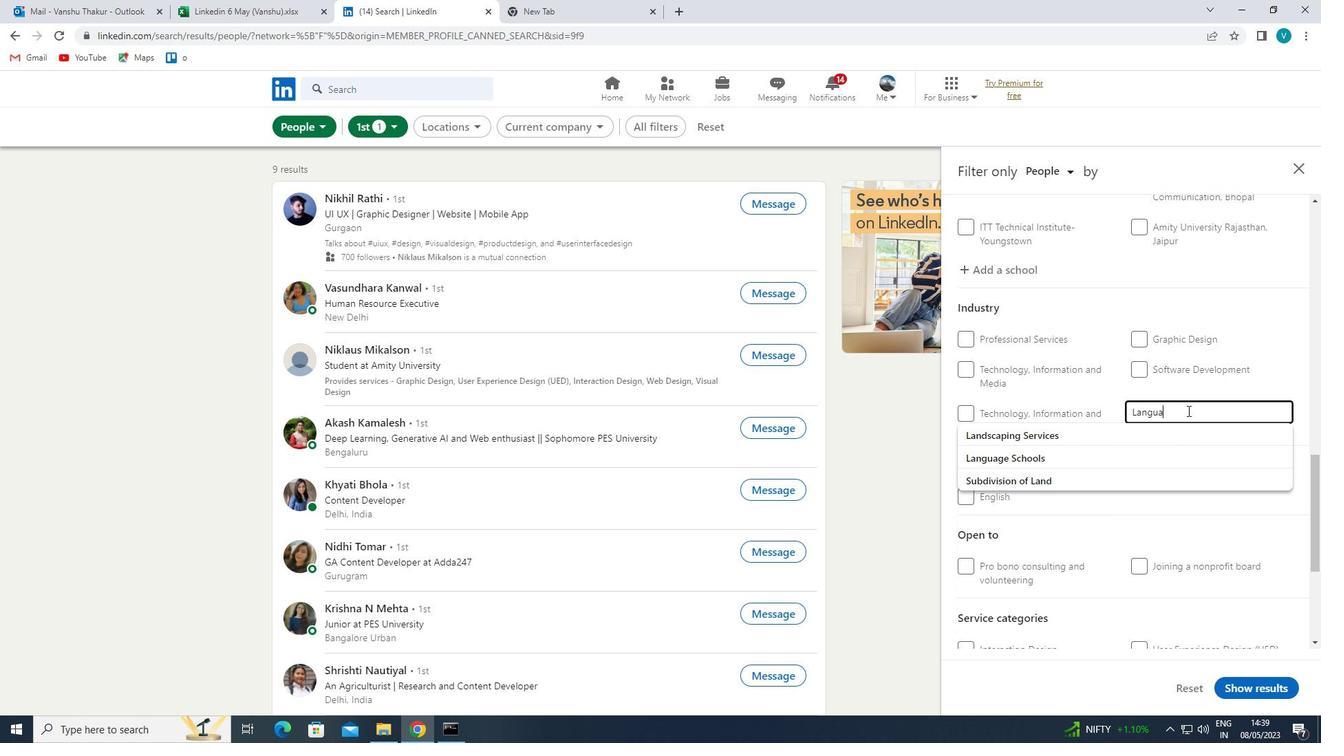
Action: Mouse moved to (1120, 457)
Screenshot: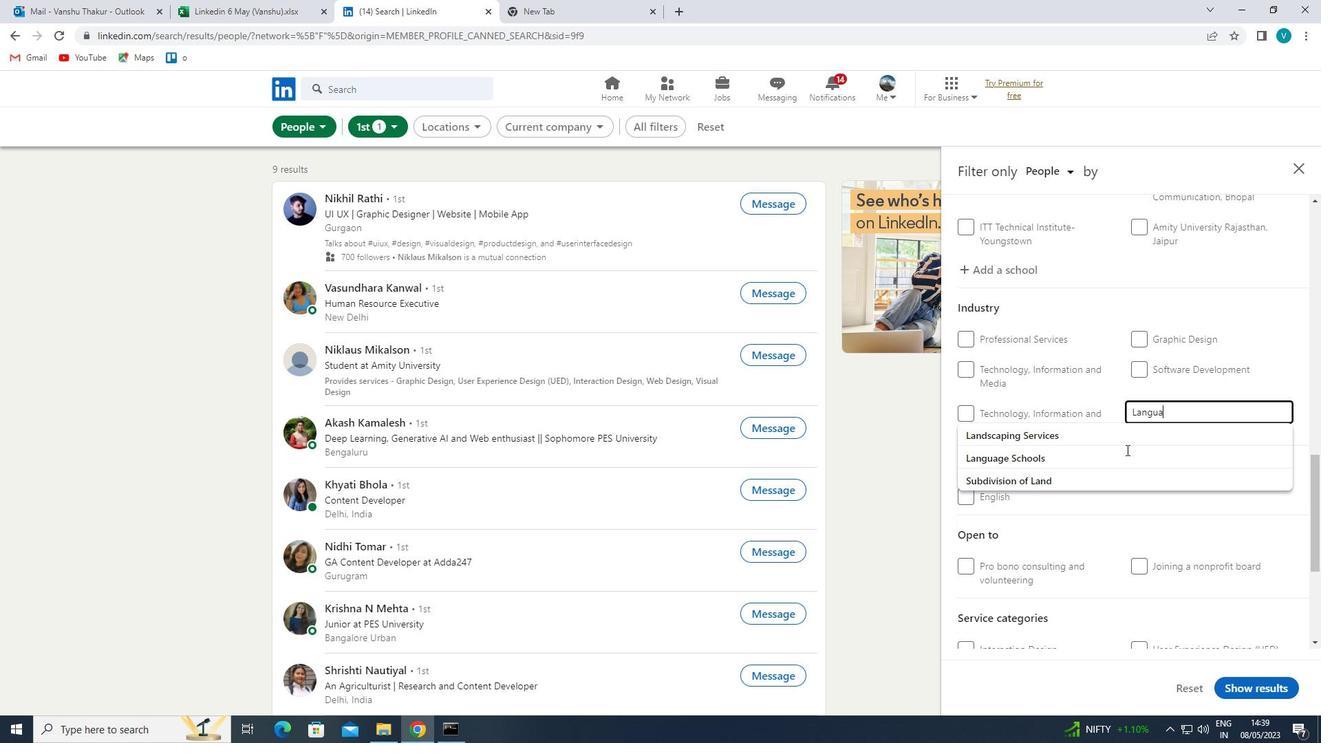 
Action: Mouse pressed left at (1120, 457)
Screenshot: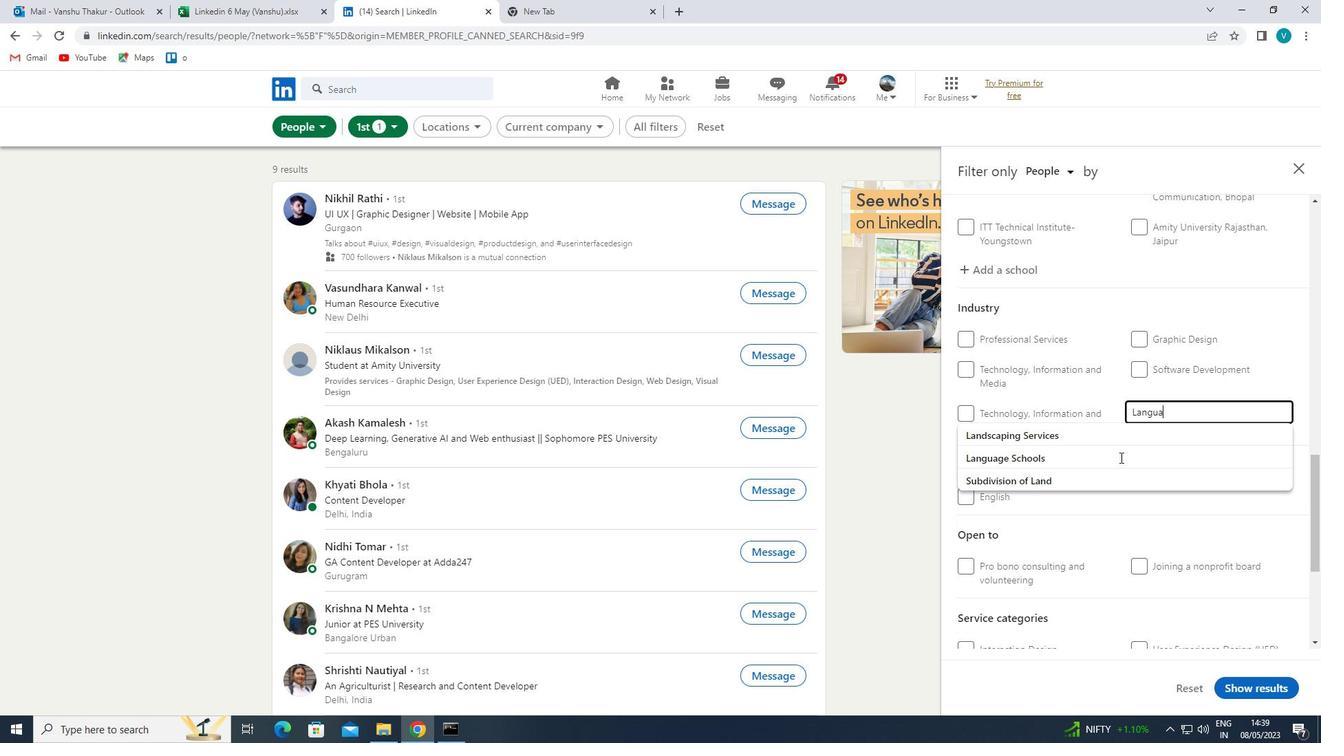 
Action: Mouse scrolled (1120, 456) with delta (0, 0)
Screenshot: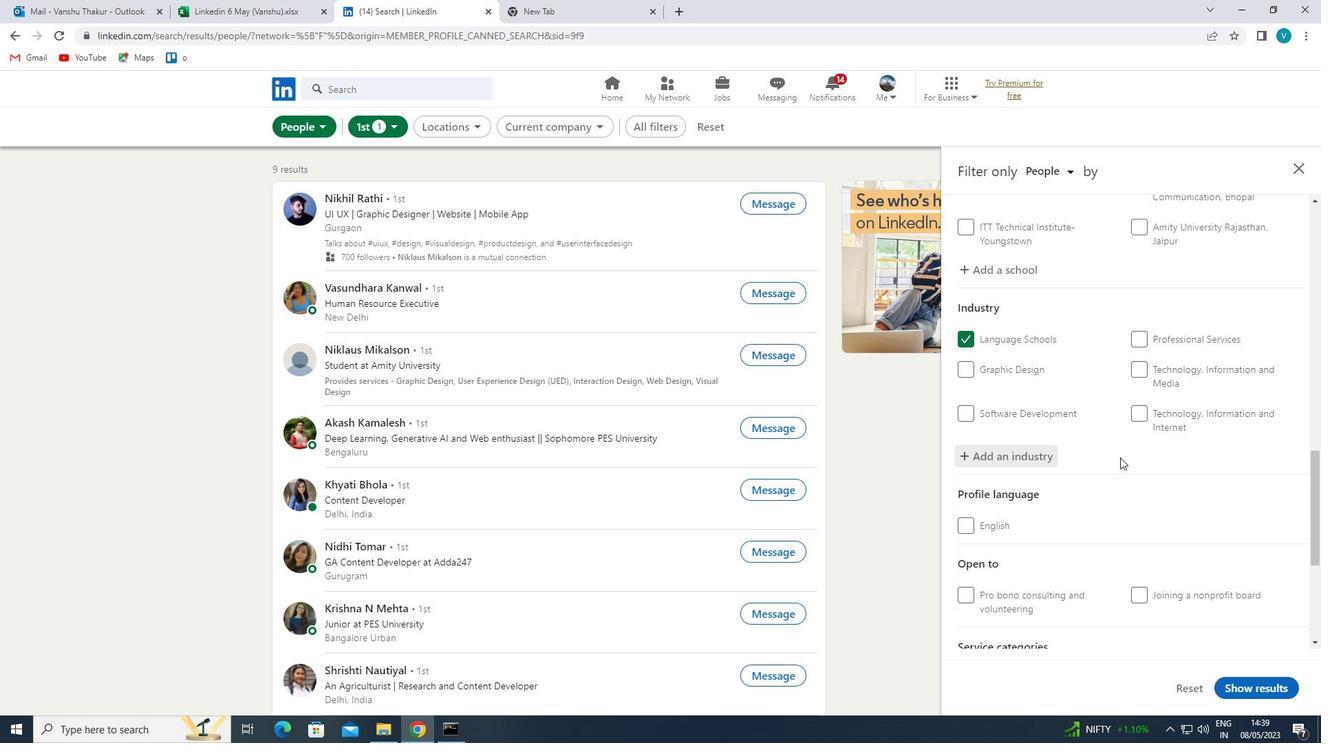 
Action: Mouse scrolled (1120, 456) with delta (0, 0)
Screenshot: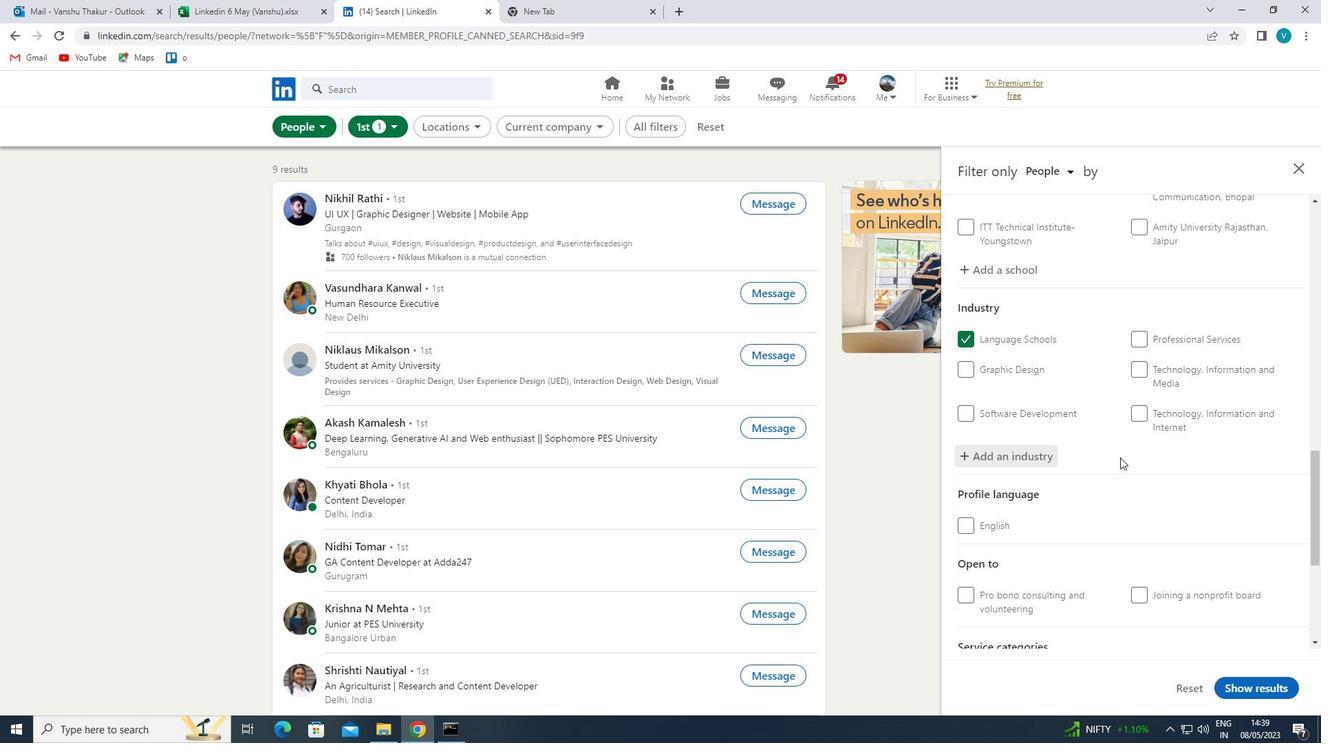 
Action: Mouse scrolled (1120, 456) with delta (0, 0)
Screenshot: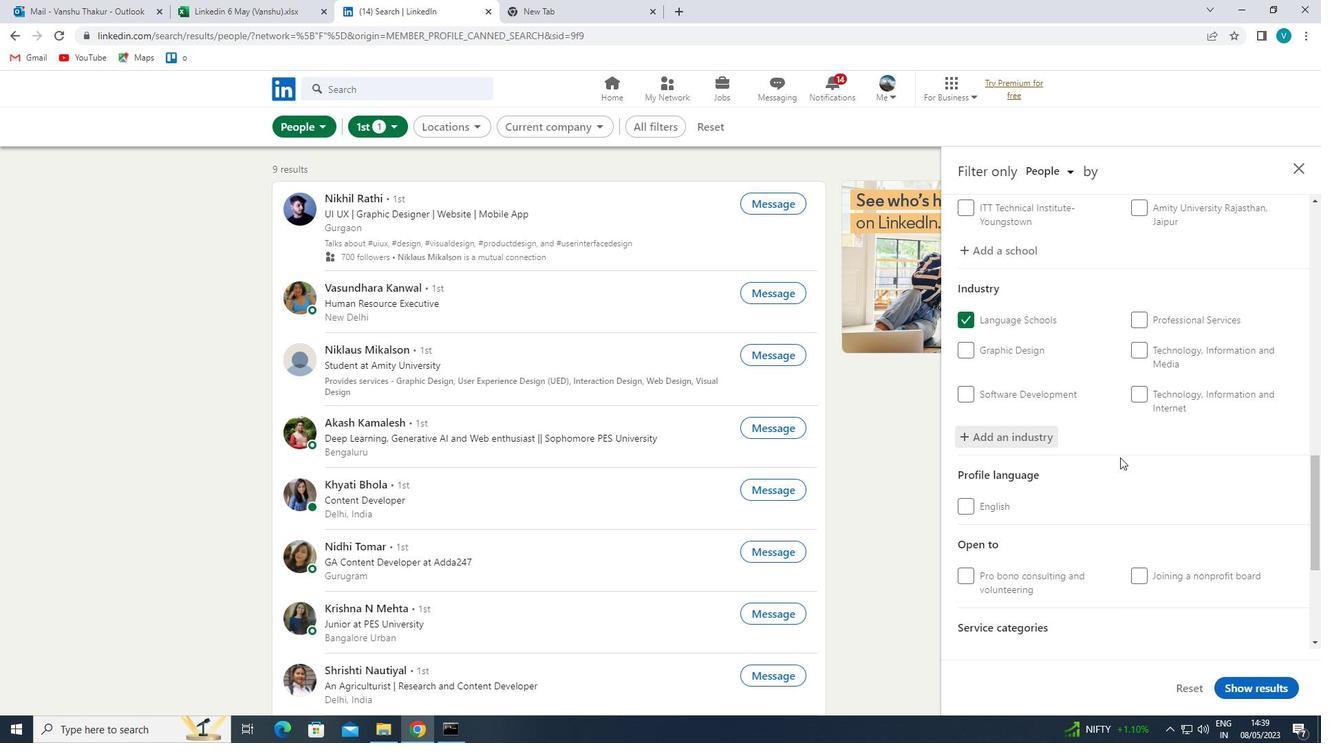 
Action: Mouse scrolled (1120, 456) with delta (0, 0)
Screenshot: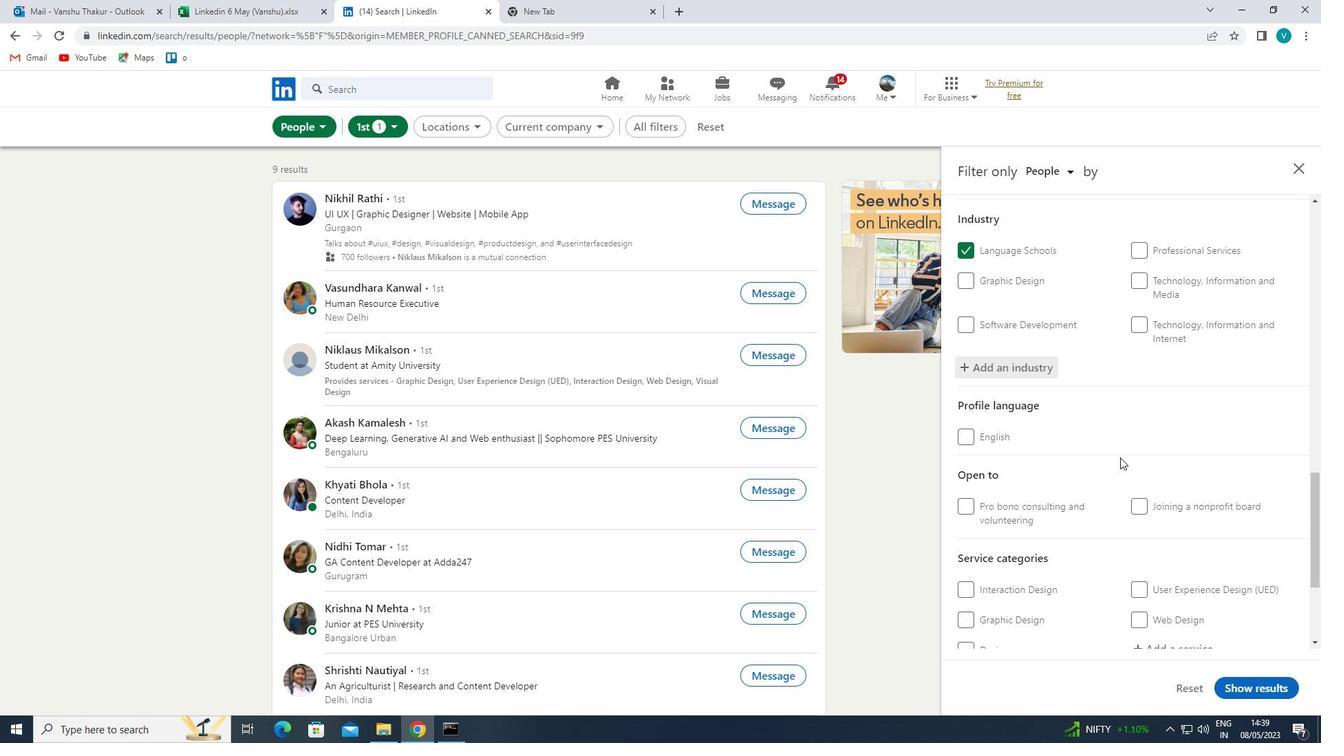 
Action: Mouse moved to (1160, 456)
Screenshot: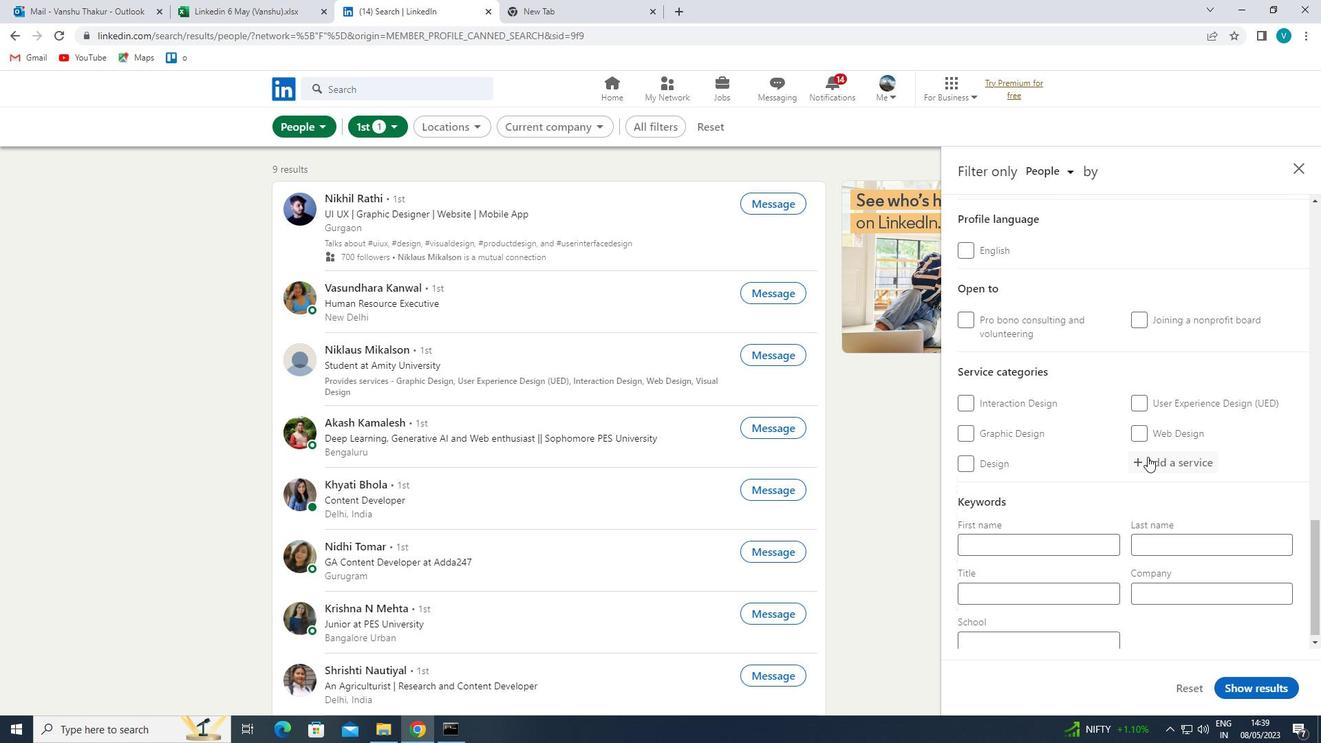 
Action: Mouse pressed left at (1160, 456)
Screenshot: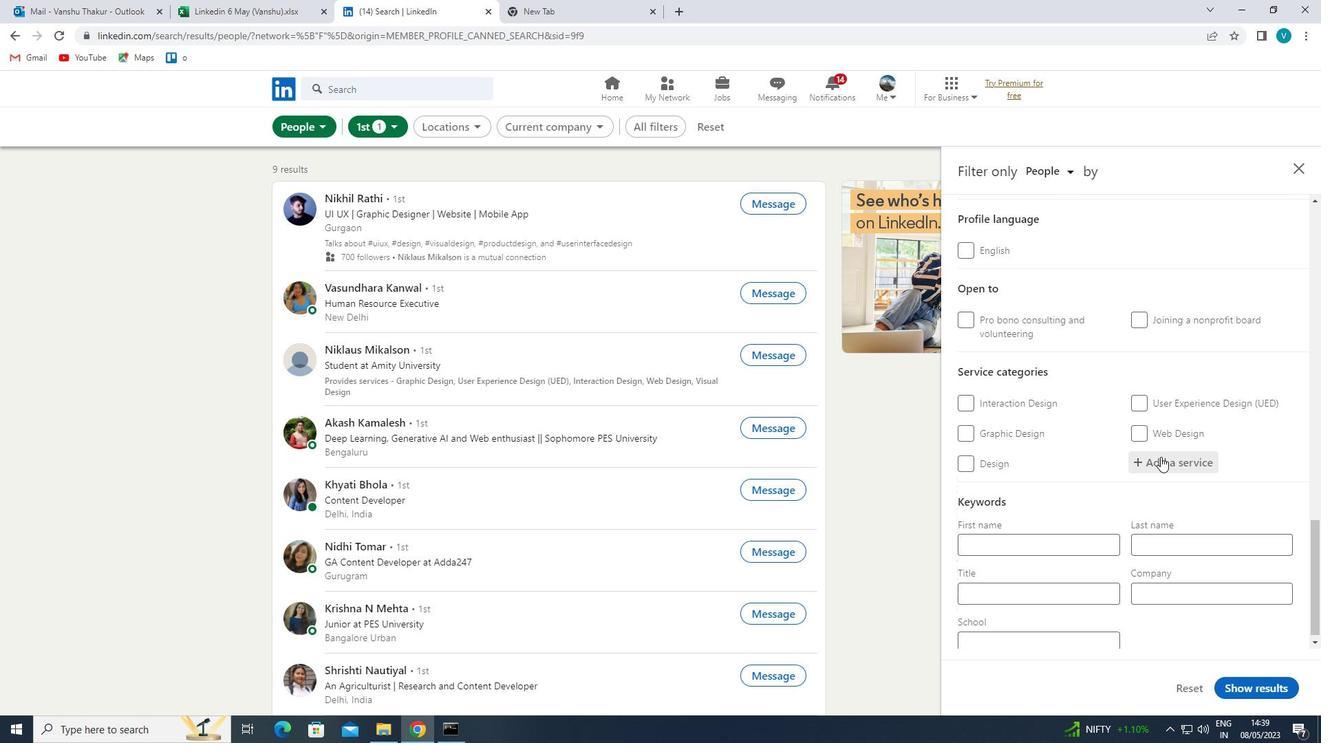 
Action: Key pressed <Key.shift><Key.shift><Key.shift><Key.shift><Key.shift>OUTSOU
Screenshot: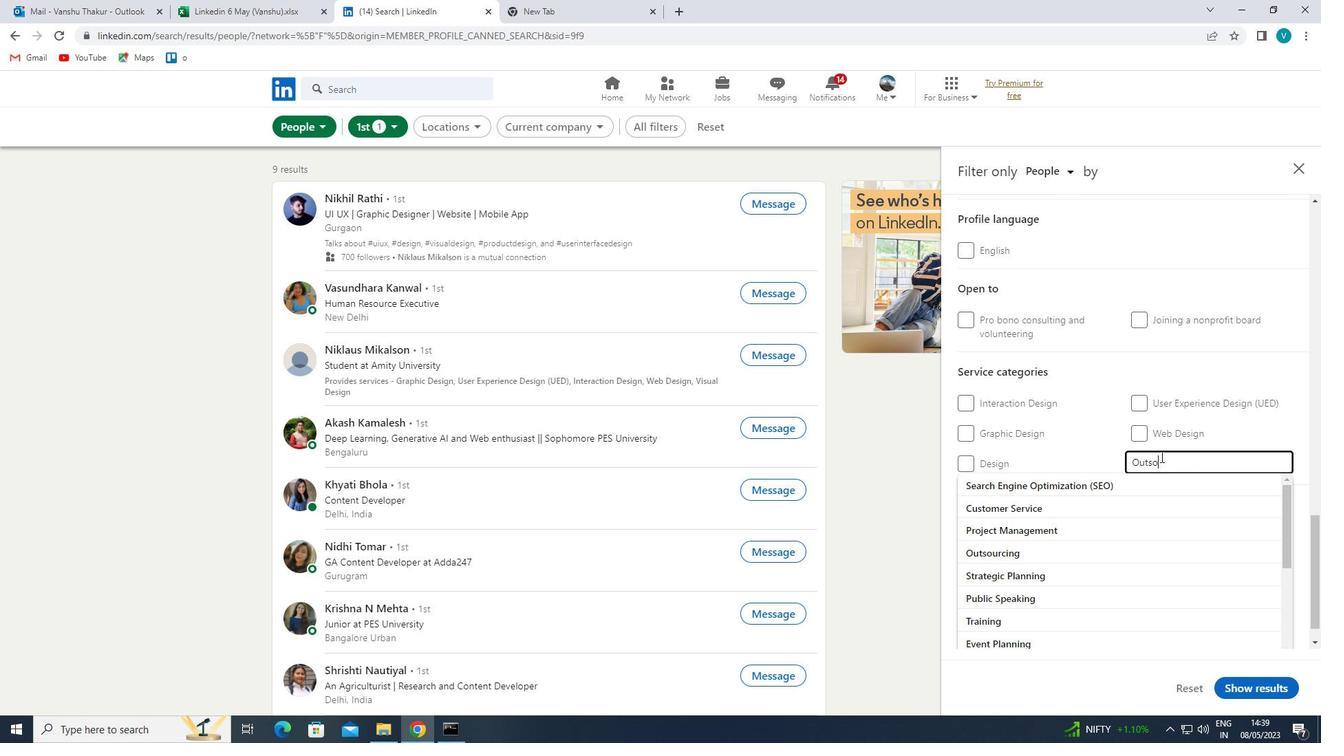 
Action: Mouse moved to (1160, 484)
Screenshot: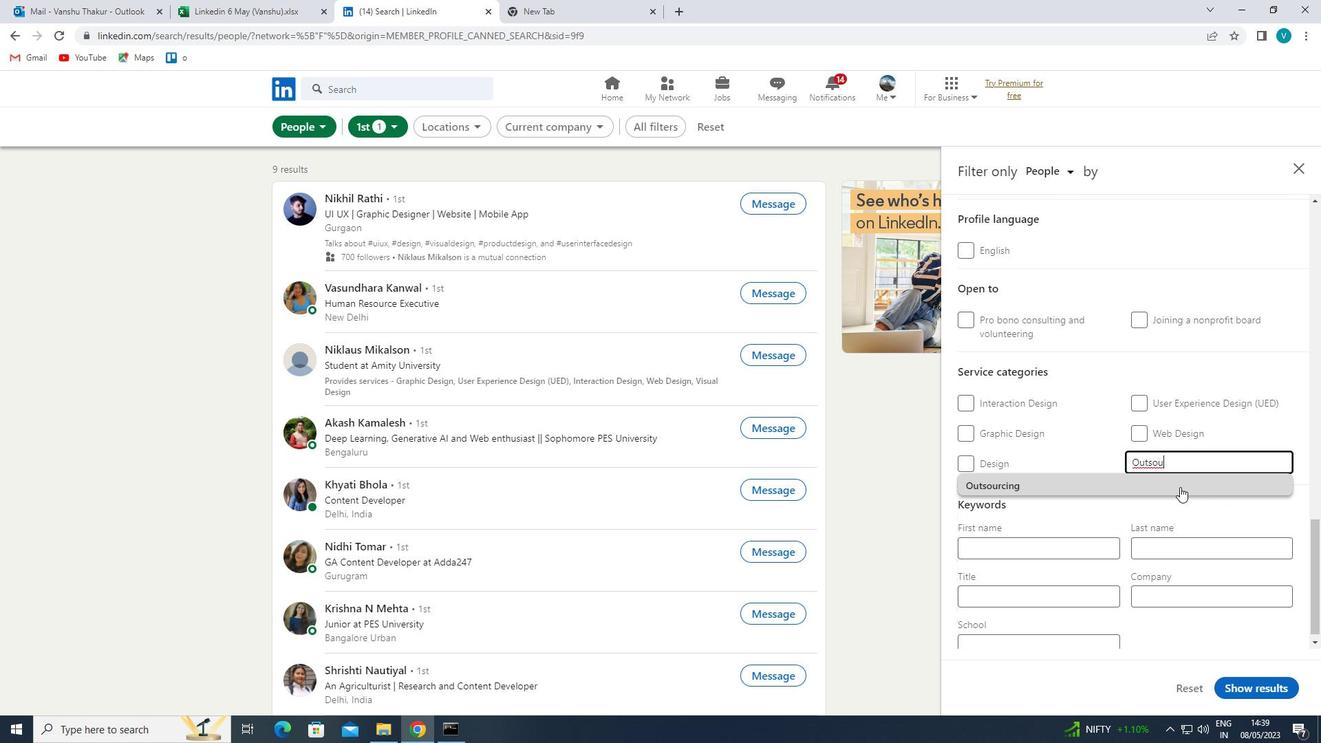 
Action: Mouse pressed left at (1160, 484)
Screenshot: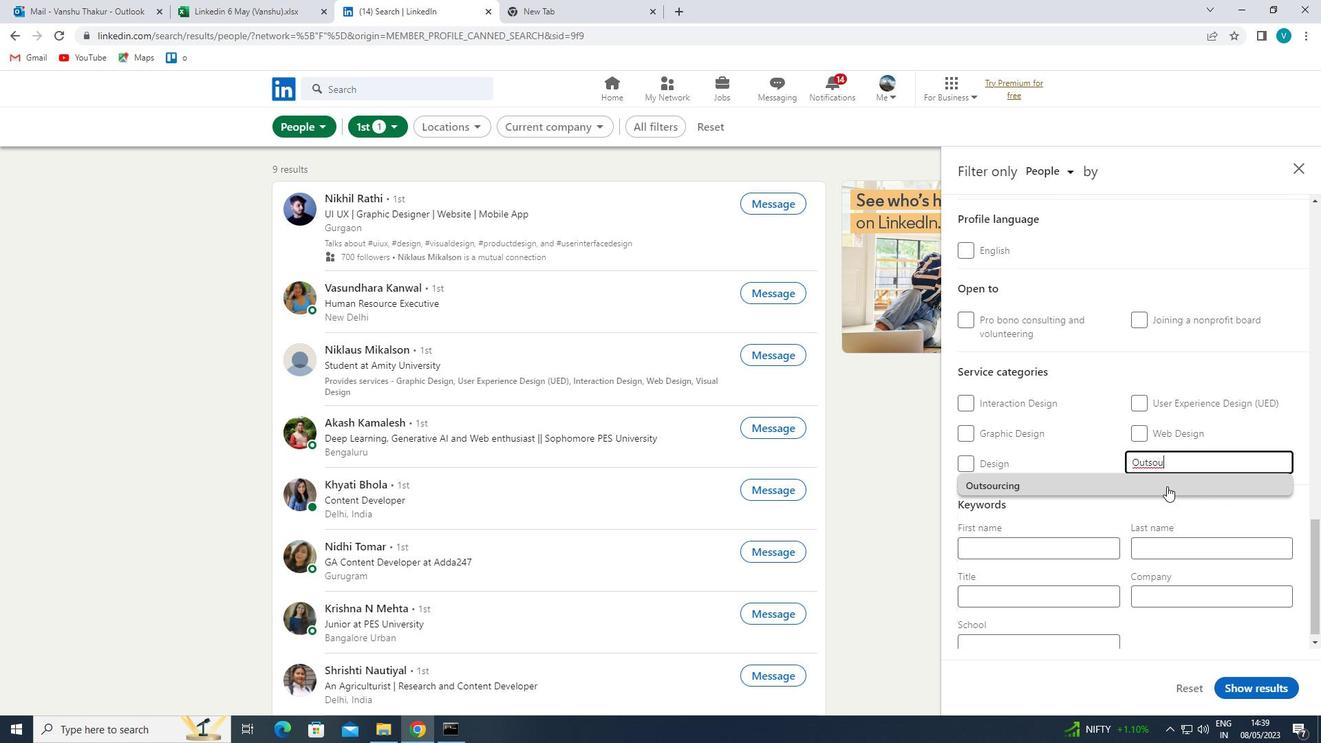 
Action: Mouse moved to (999, 551)
Screenshot: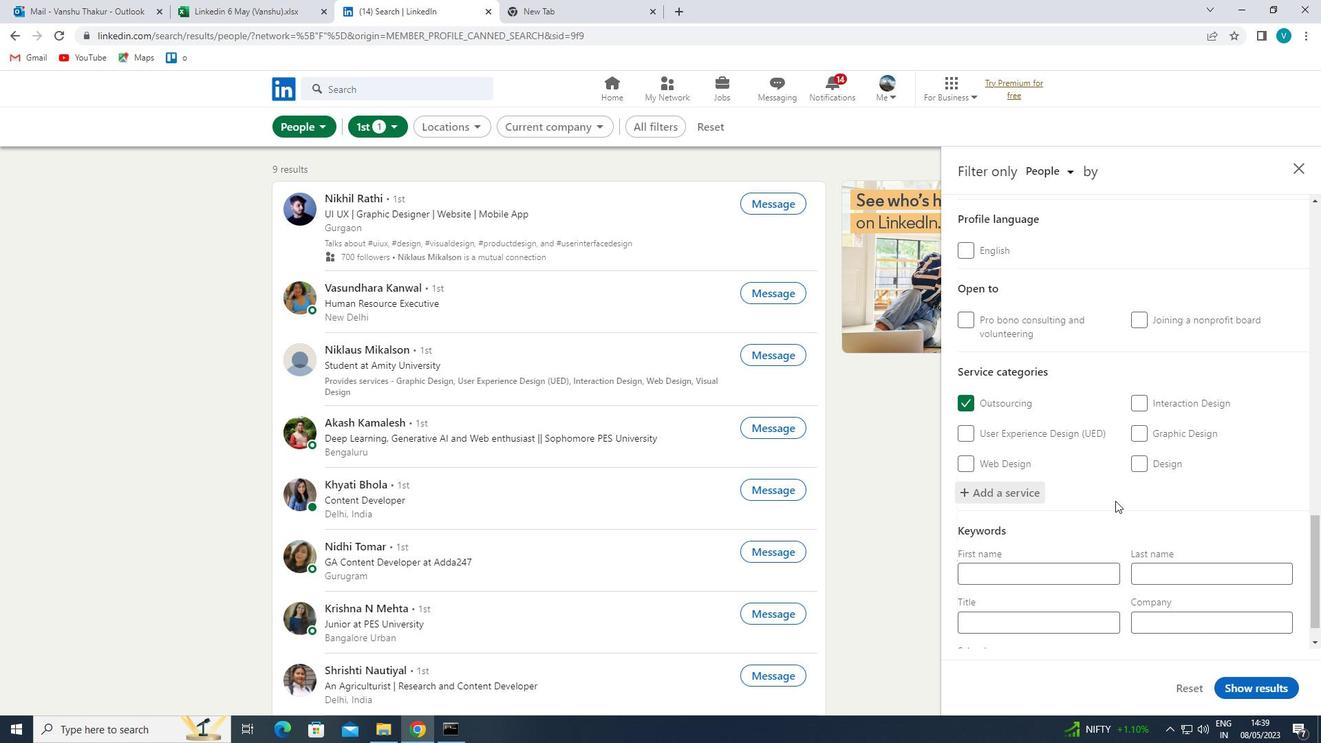 
Action: Mouse scrolled (999, 550) with delta (0, 0)
Screenshot: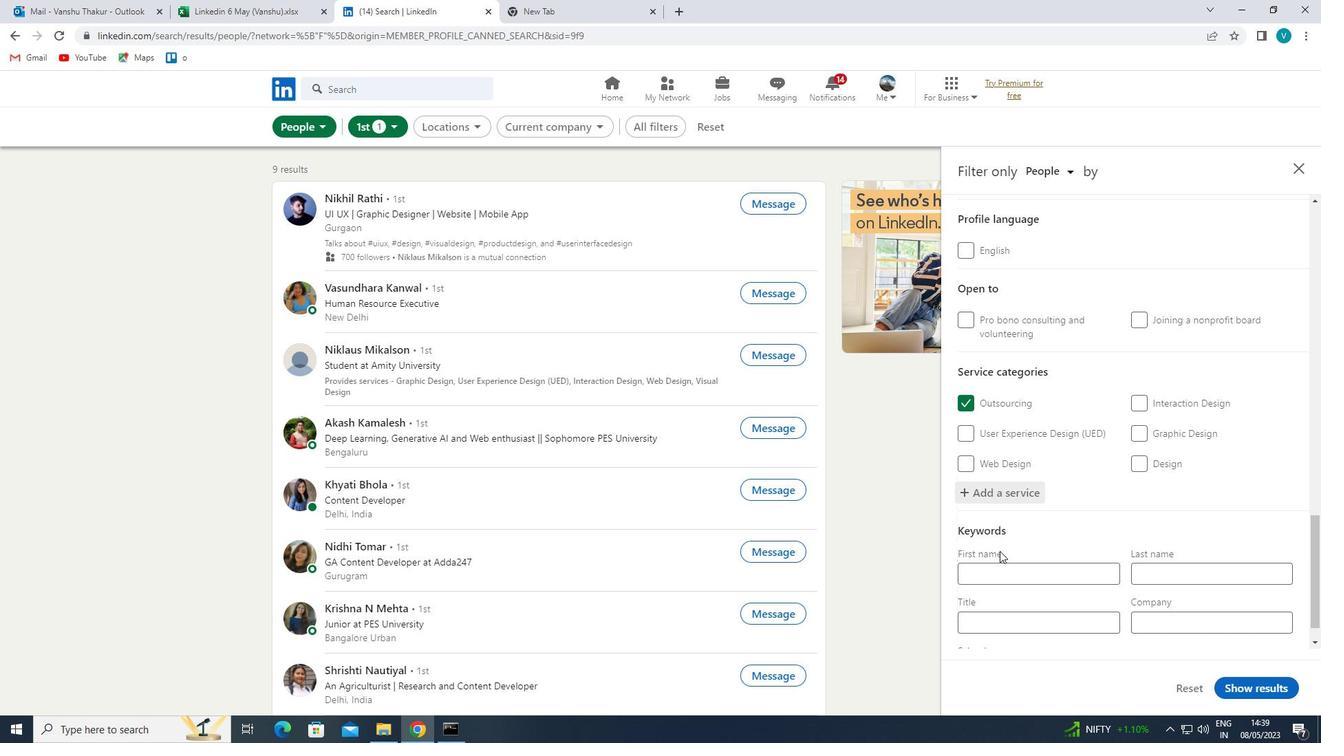 
Action: Mouse scrolled (999, 550) with delta (0, 0)
Screenshot: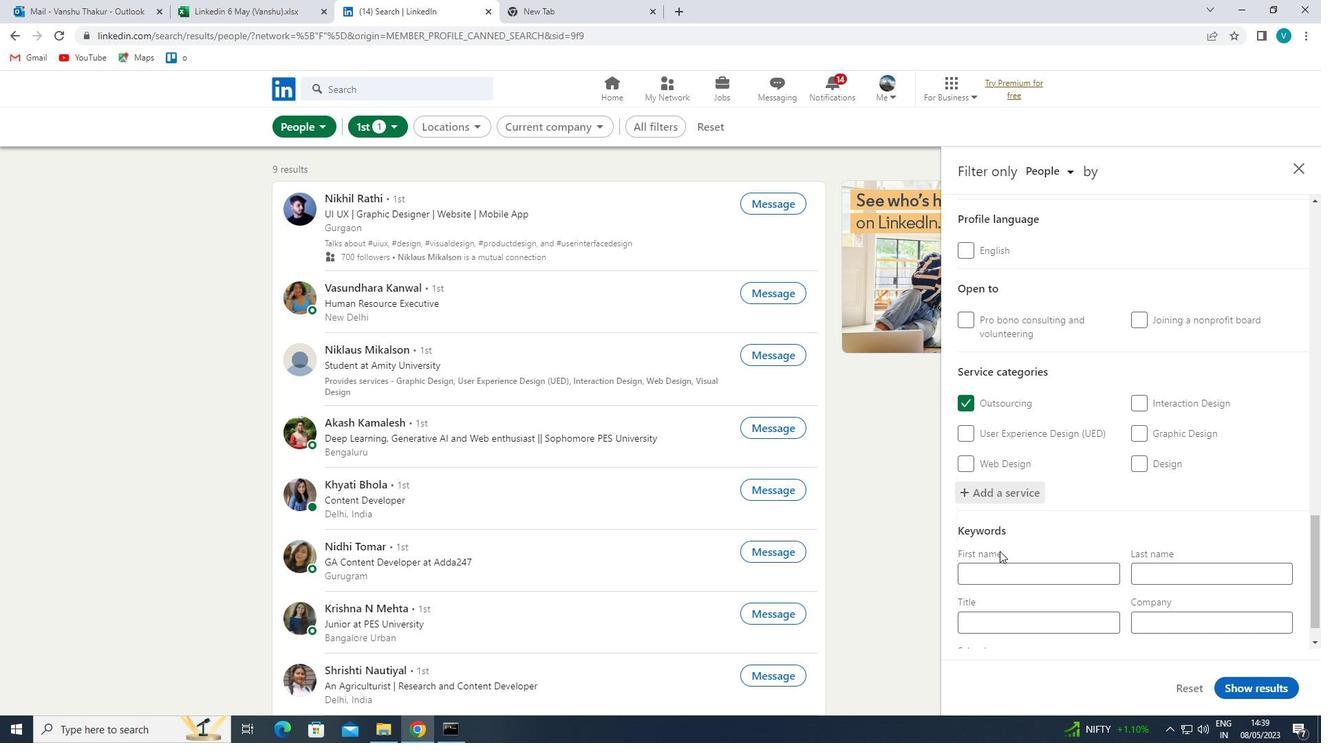 
Action: Mouse scrolled (999, 550) with delta (0, 0)
Screenshot: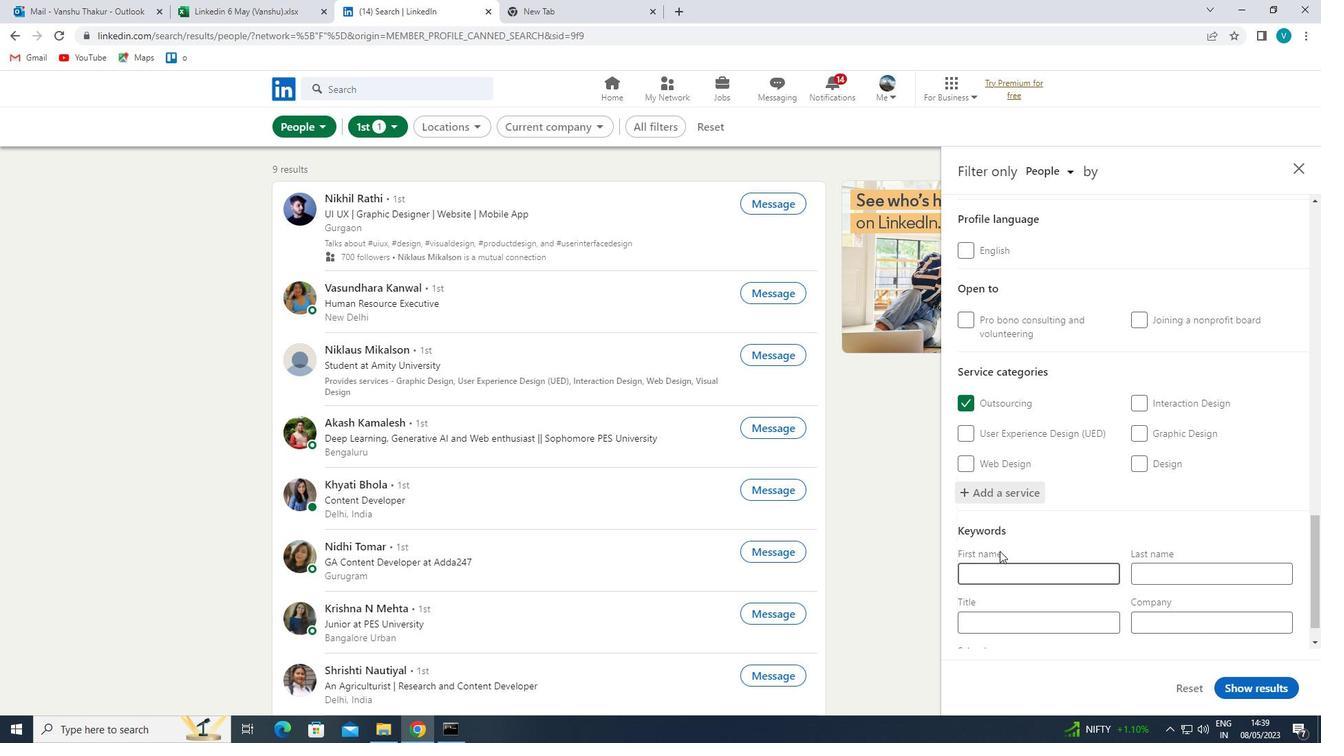 
Action: Mouse scrolled (999, 550) with delta (0, 0)
Screenshot: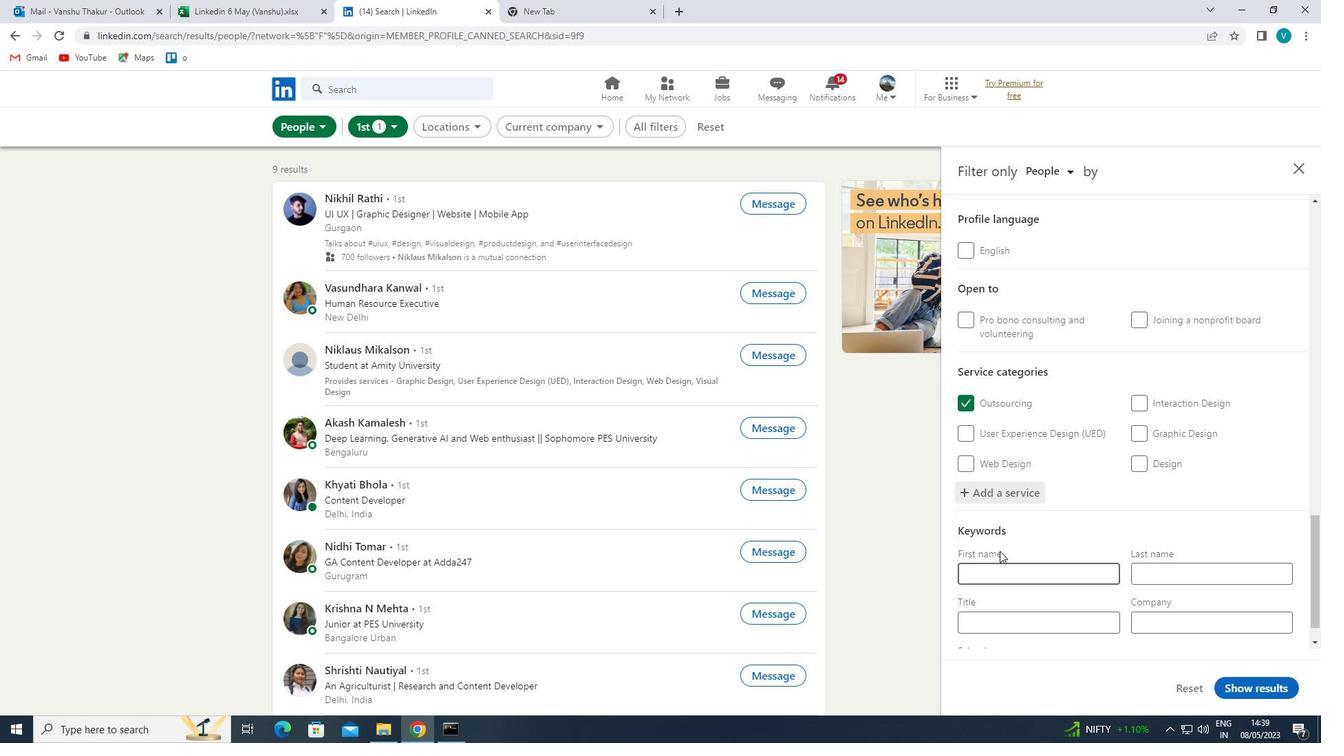 
Action: Mouse moved to (1014, 577)
Screenshot: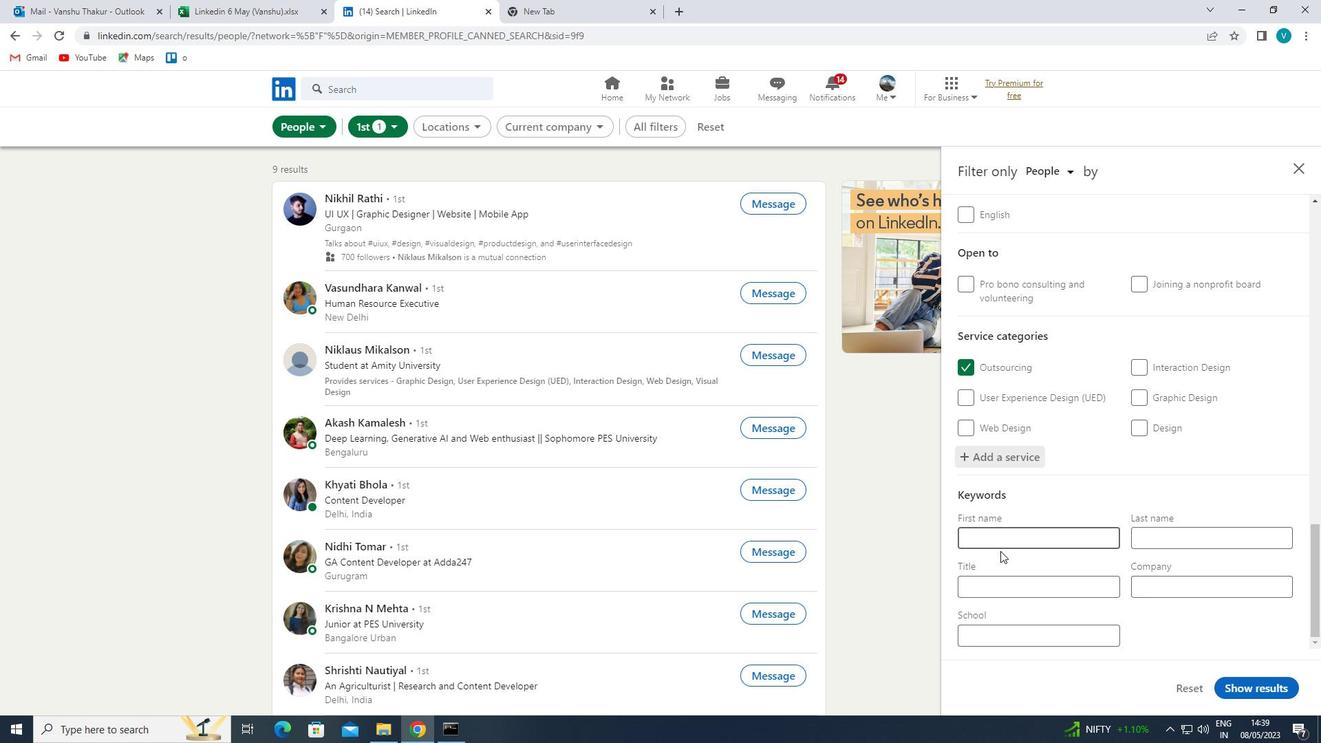
Action: Mouse pressed left at (1014, 577)
Screenshot: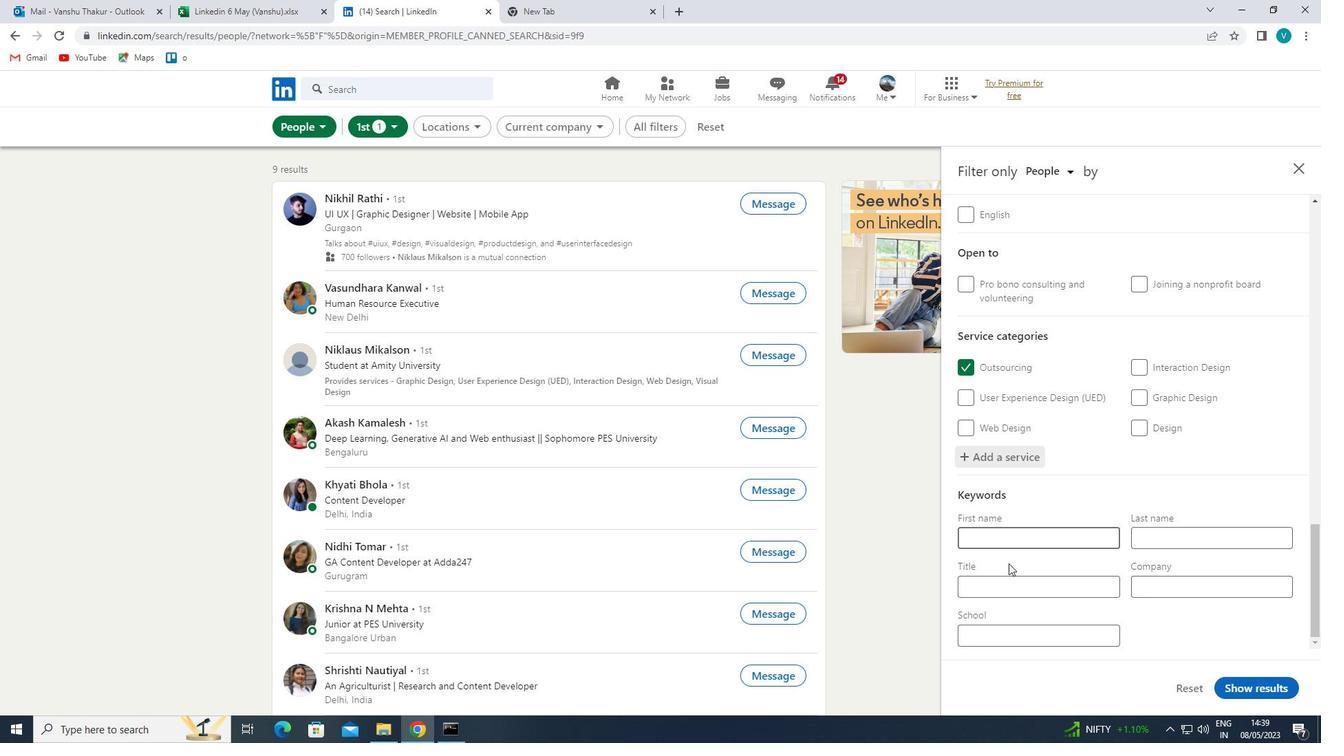 
Action: Mouse moved to (1022, 572)
Screenshot: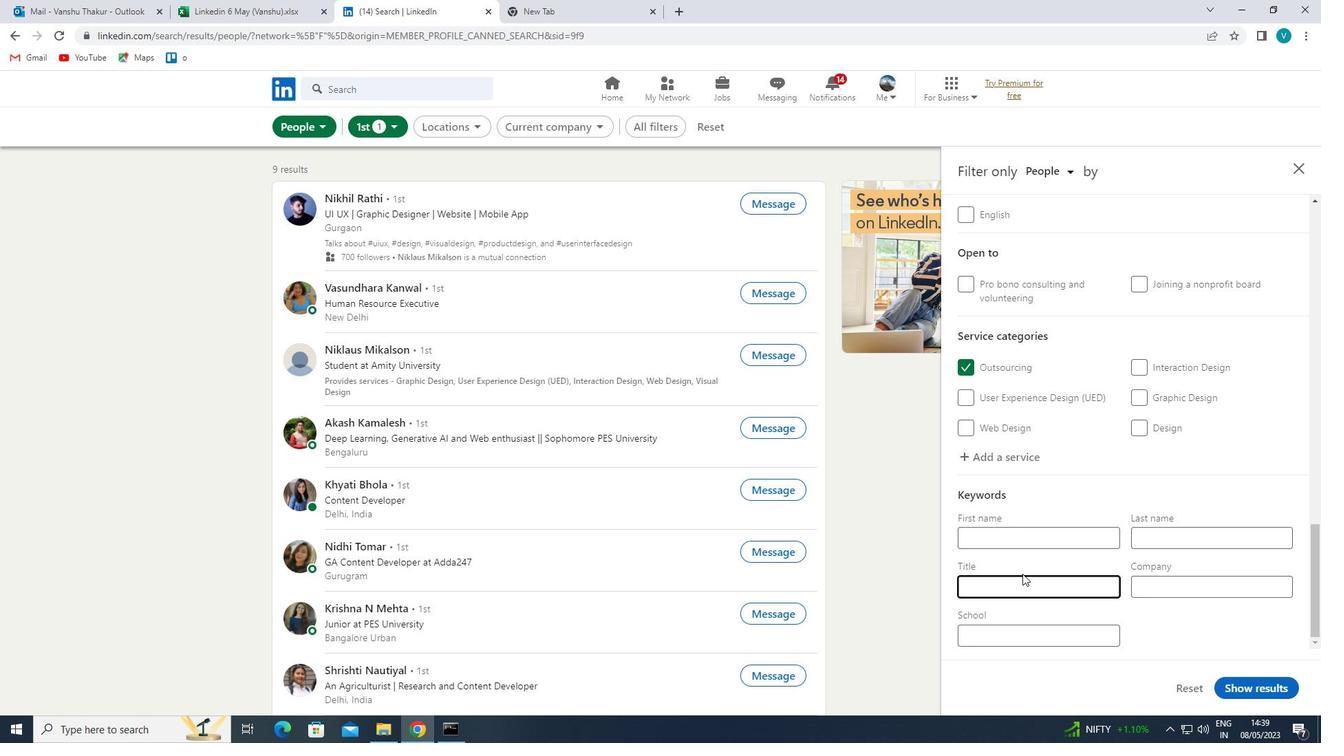 
Action: Key pressed <Key.shift>SUPERINTENDENT
Screenshot: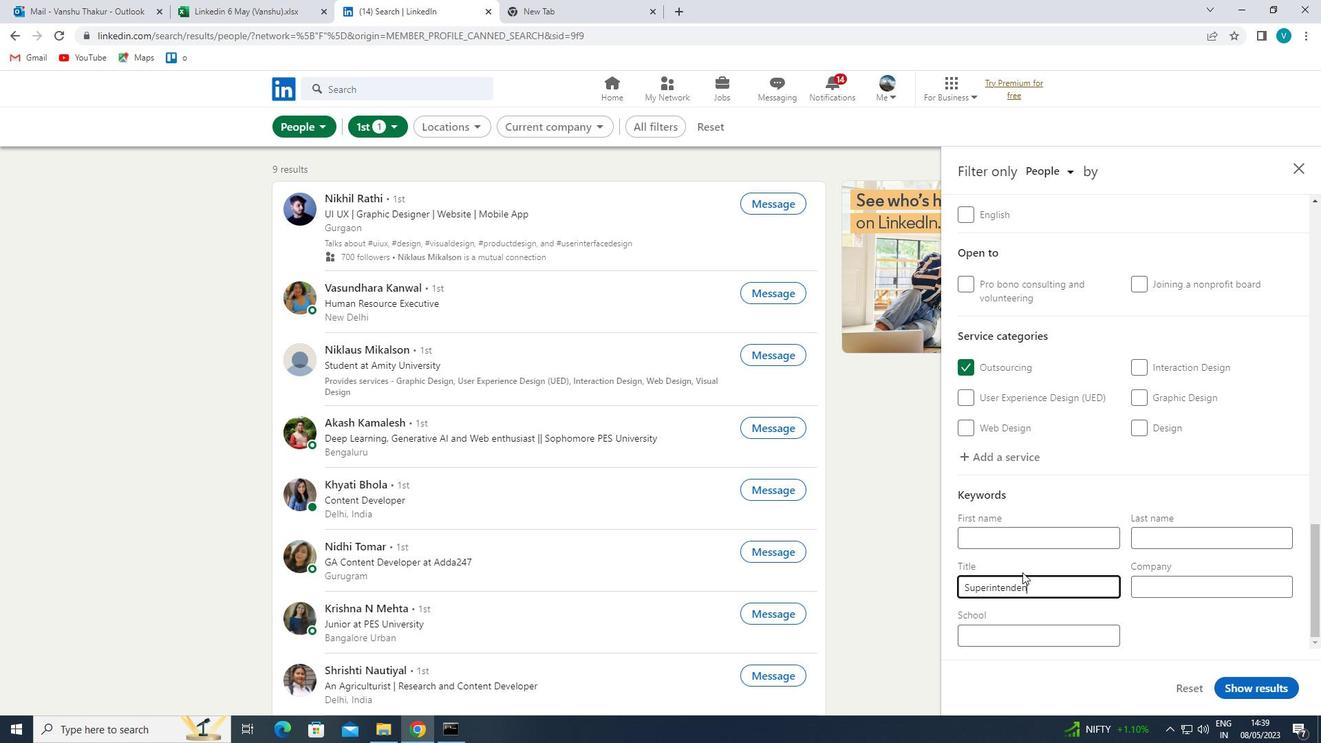 
Action: Mouse moved to (1268, 684)
Screenshot: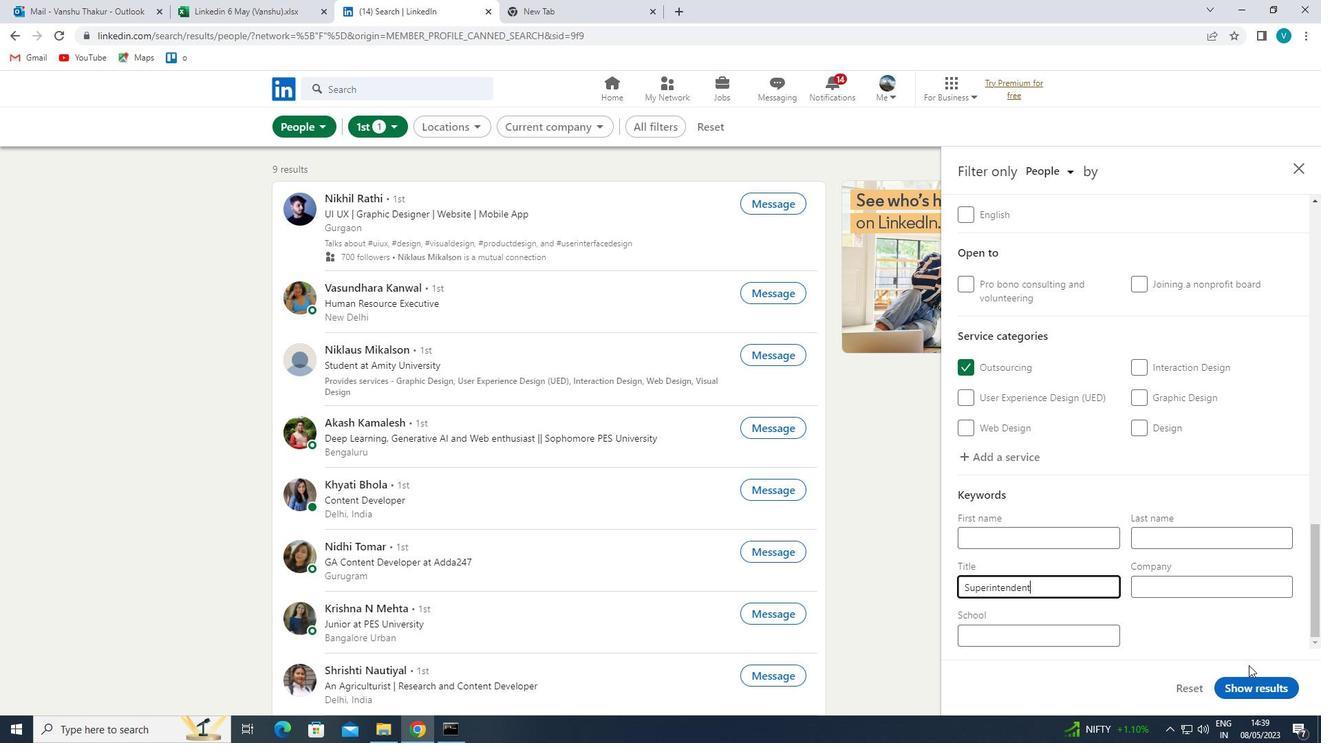 
Action: Mouse pressed left at (1268, 684)
Screenshot: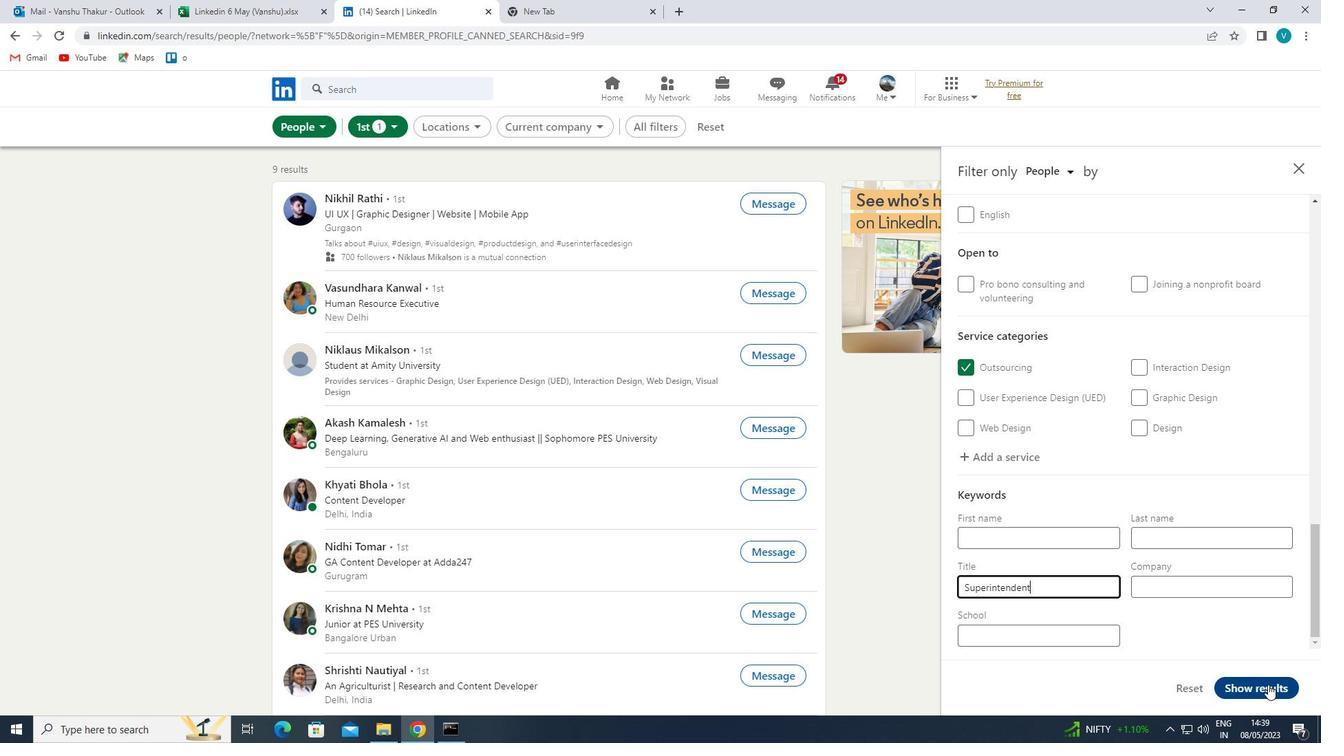 
Action: Mouse moved to (1270, 684)
Screenshot: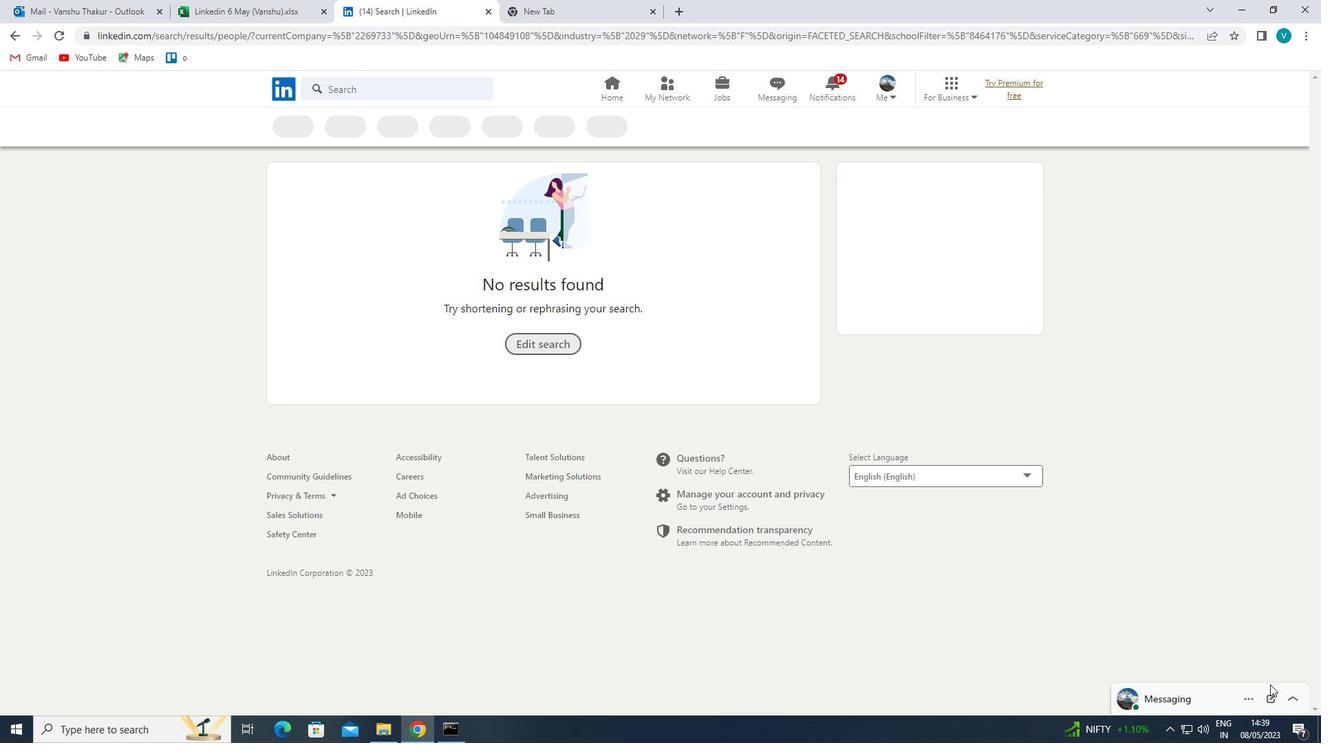 
